 Task: Plan a trip to Van, Turkey from 5th November, 2023 to 16th November, 2023 for 2 adults.1  bedroom having 1 bed and 1 bathroom. Booking option can be shelf check-in. Look for 3 properties as per requirement.
Action: Mouse moved to (433, 92)
Screenshot: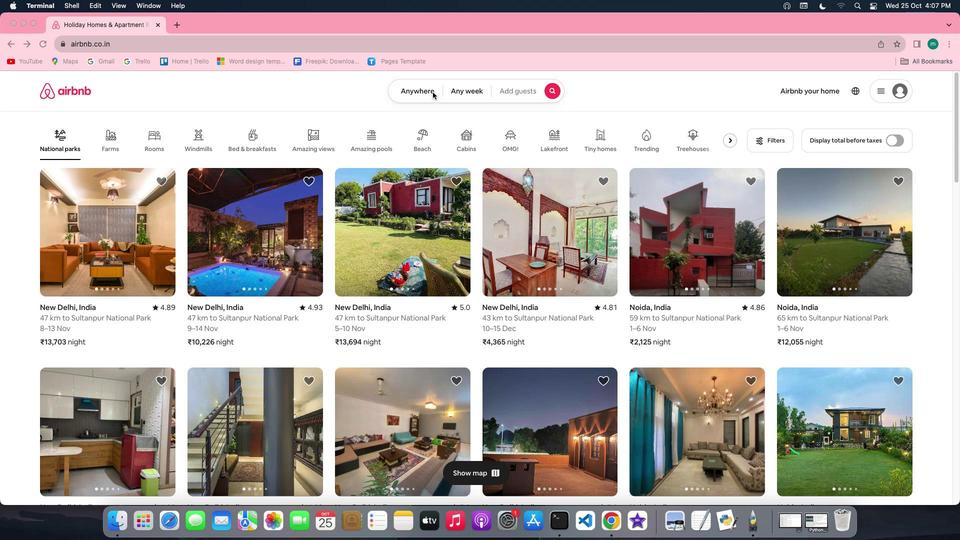 
Action: Mouse pressed left at (433, 92)
Screenshot: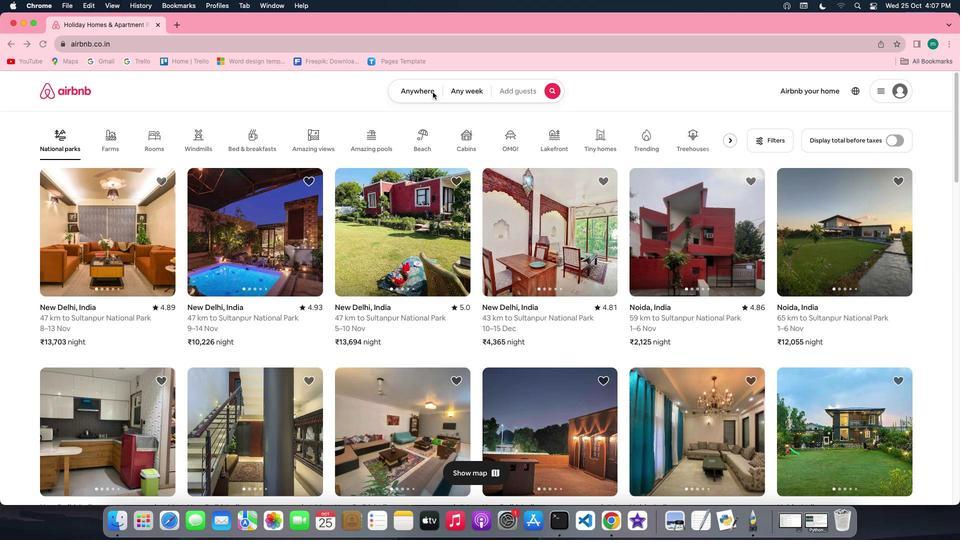 
Action: Mouse pressed left at (433, 92)
Screenshot: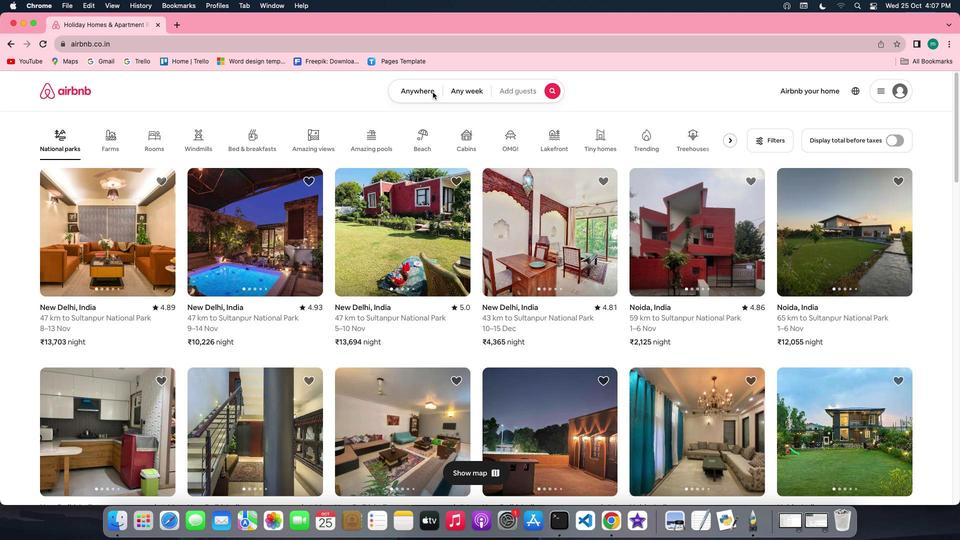 
Action: Mouse moved to (363, 129)
Screenshot: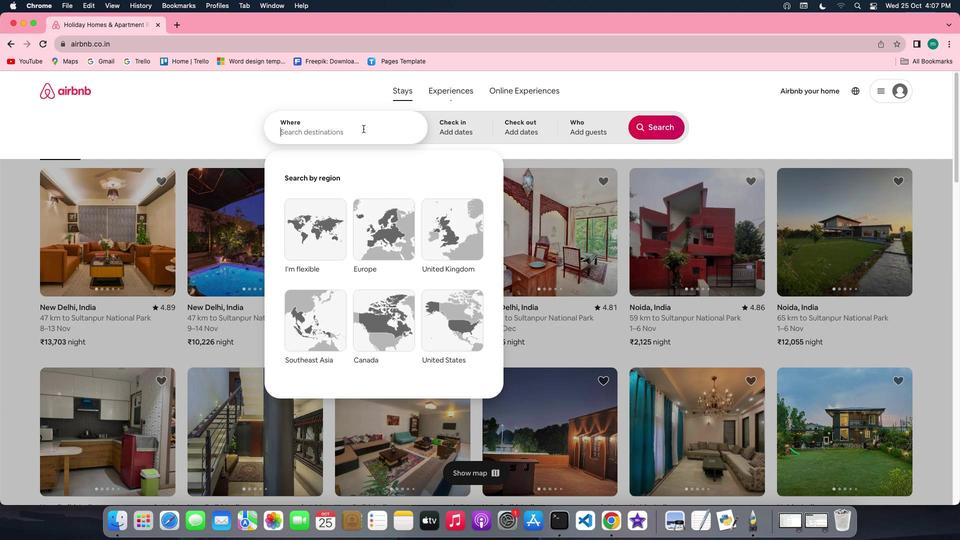 
Action: Key pressed Key.shift'V''a''n'','Key.spaceKey.shift'T''u''r''k''e''y'
Screenshot: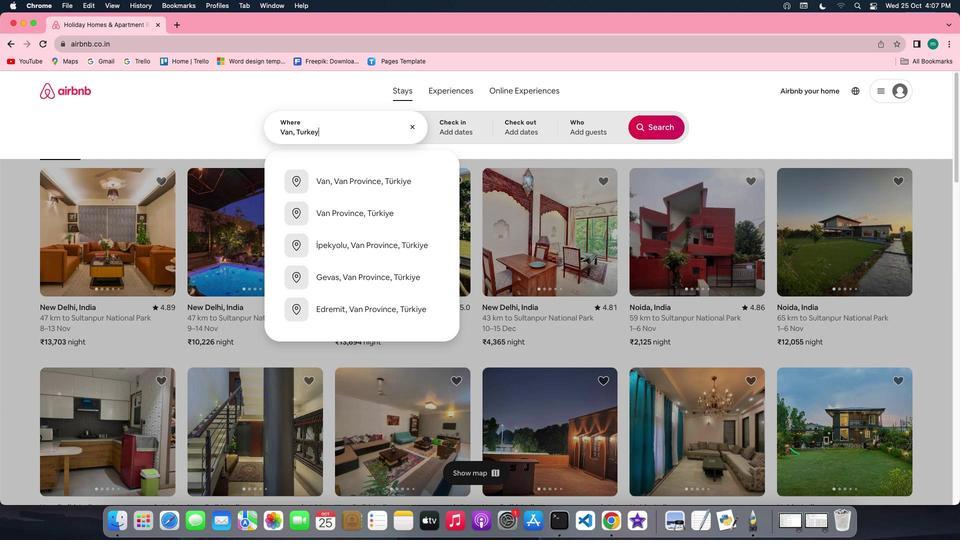 
Action: Mouse moved to (453, 124)
Screenshot: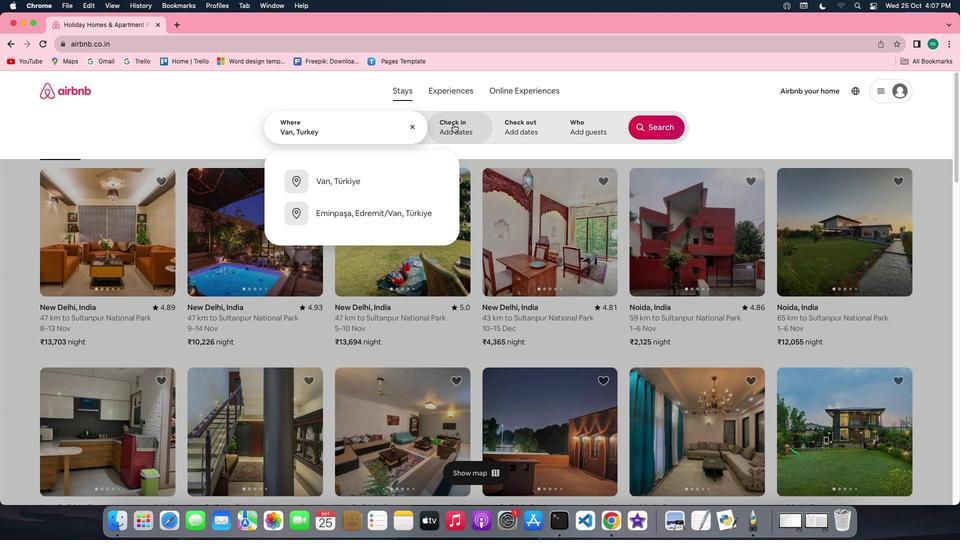 
Action: Mouse pressed left at (453, 124)
Screenshot: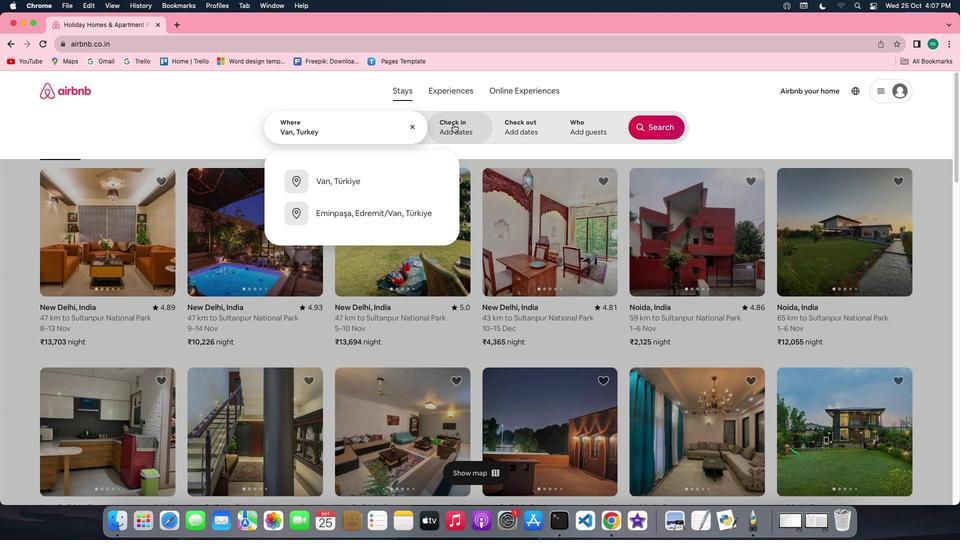 
Action: Mouse moved to (507, 275)
Screenshot: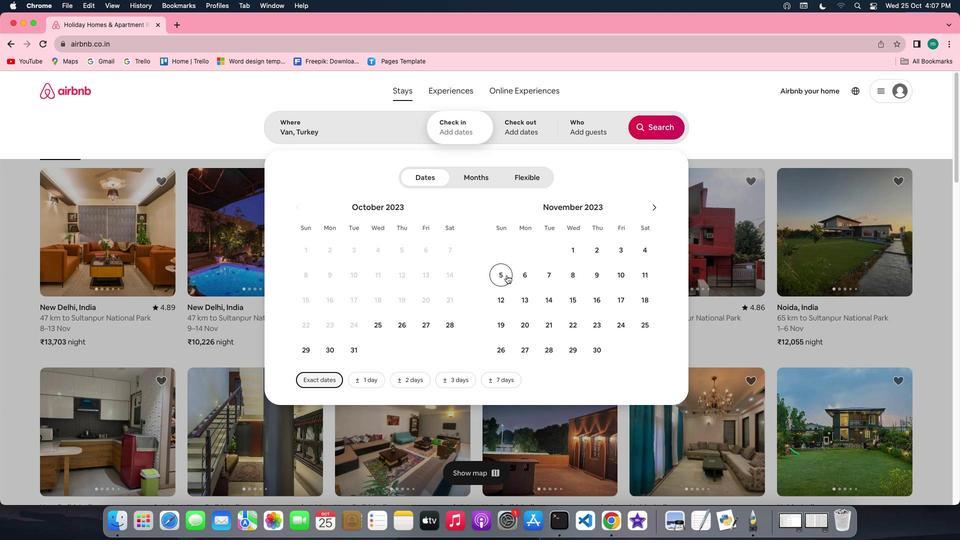 
Action: Mouse pressed left at (507, 275)
Screenshot: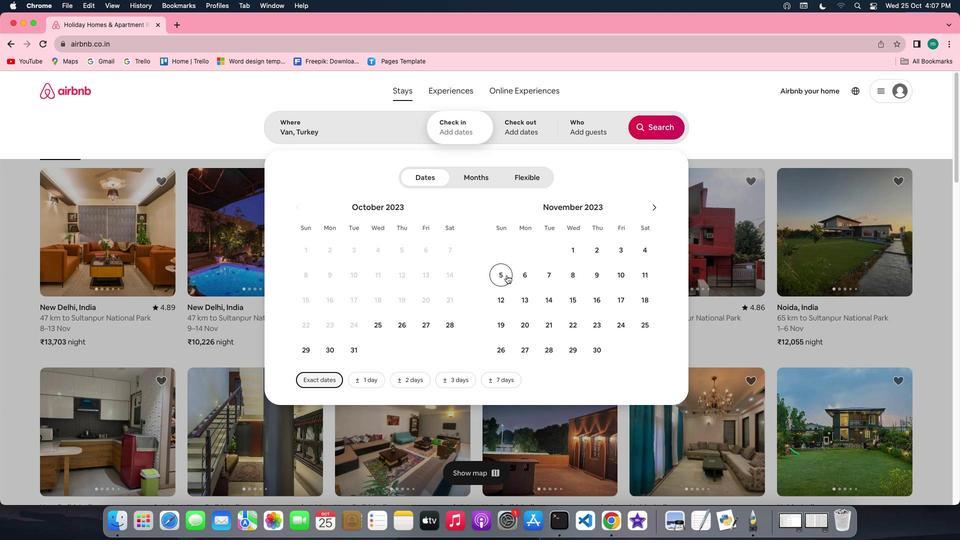 
Action: Mouse moved to (594, 297)
Screenshot: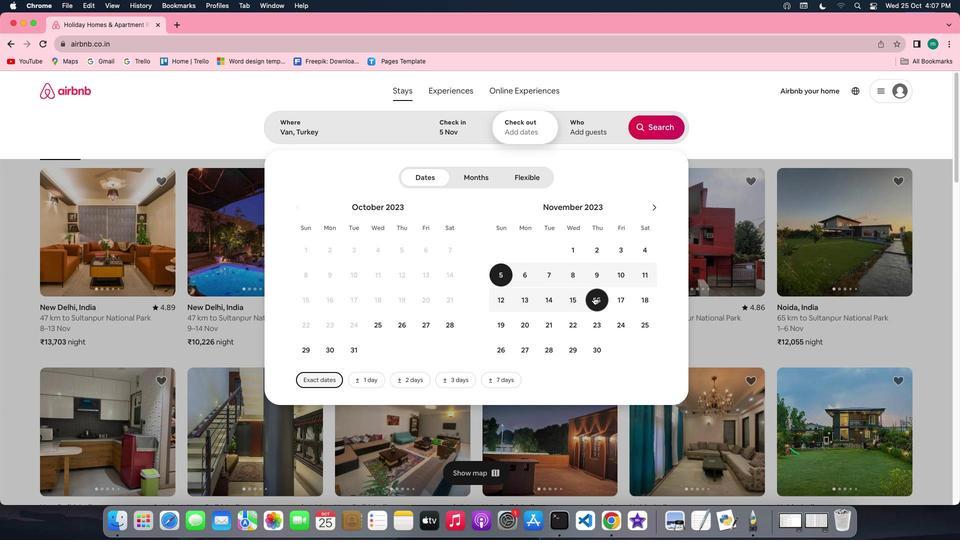 
Action: Mouse pressed left at (594, 297)
Screenshot: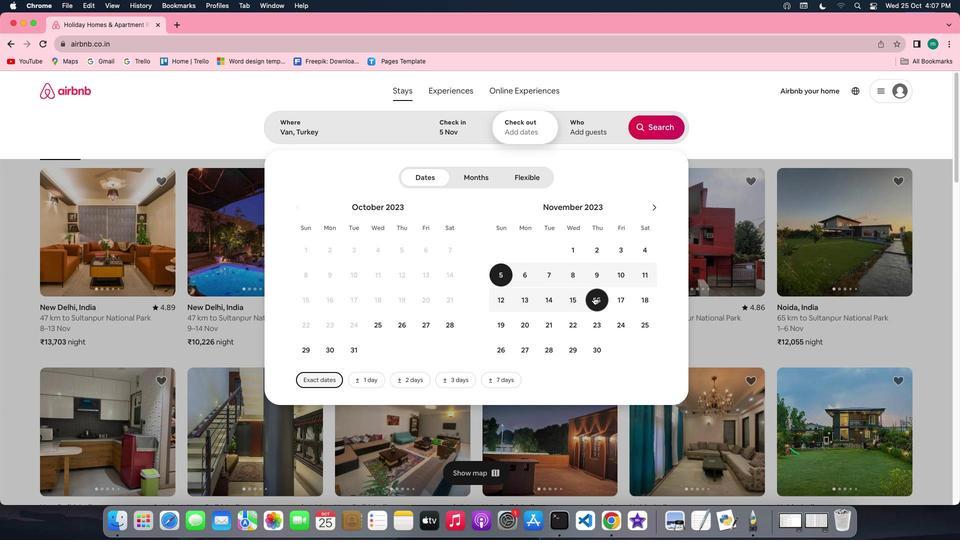 
Action: Mouse moved to (590, 128)
Screenshot: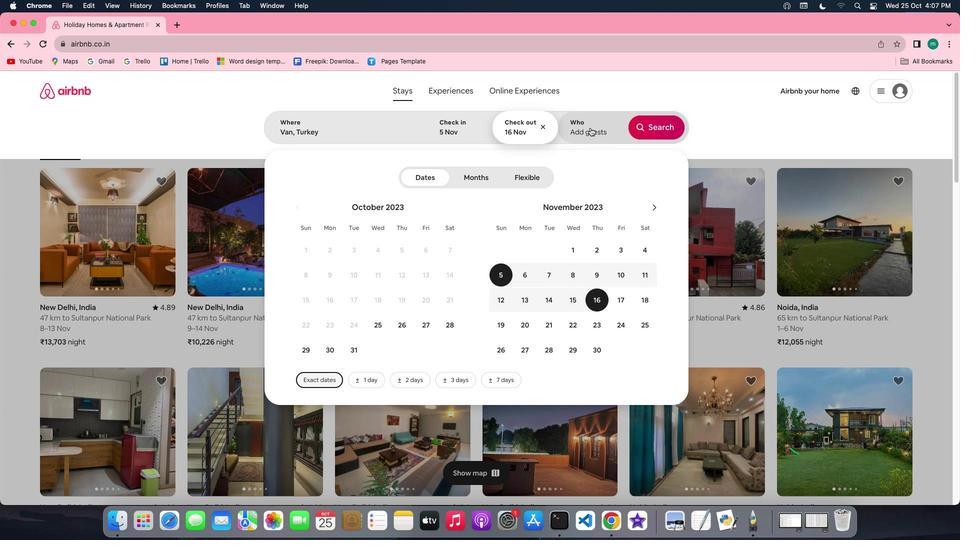 
Action: Mouse pressed left at (590, 128)
Screenshot: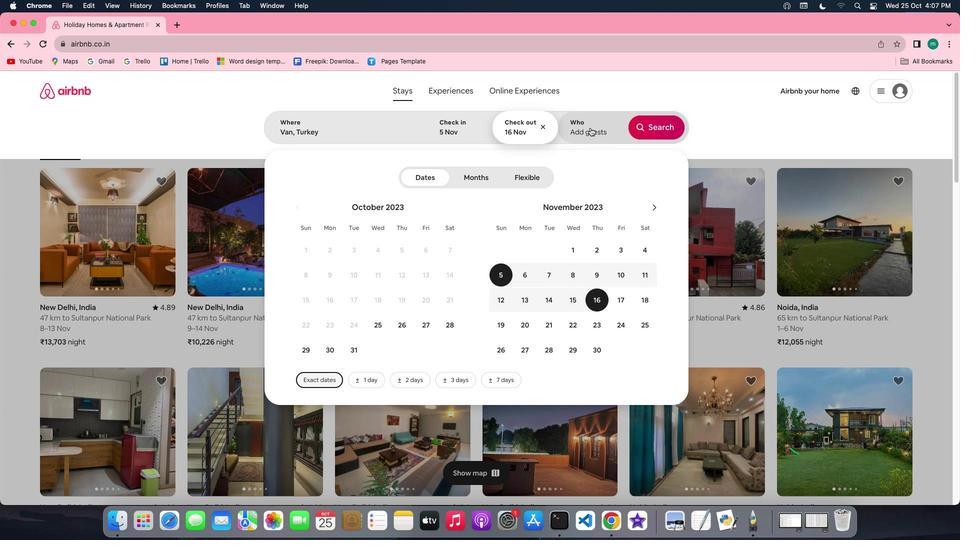 
Action: Mouse moved to (659, 182)
Screenshot: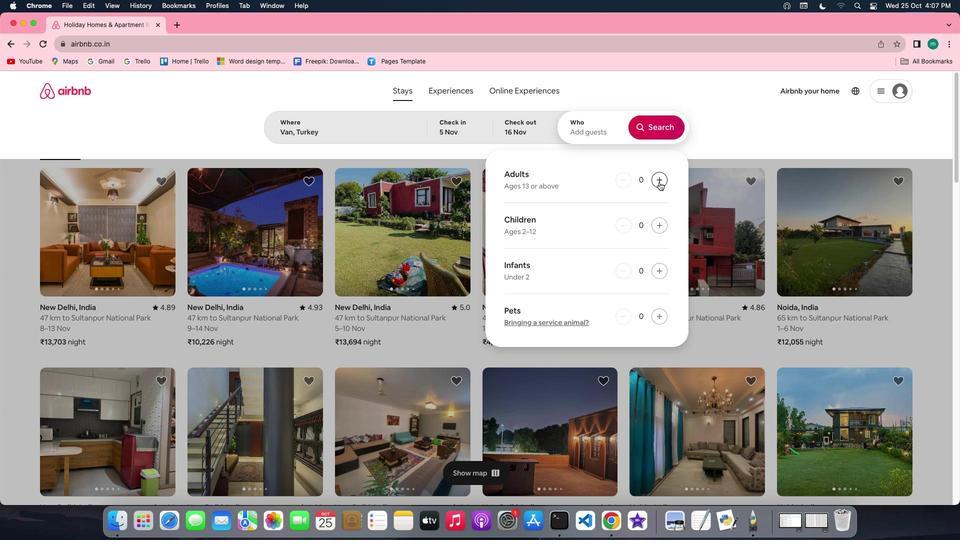
Action: Mouse pressed left at (659, 182)
Screenshot: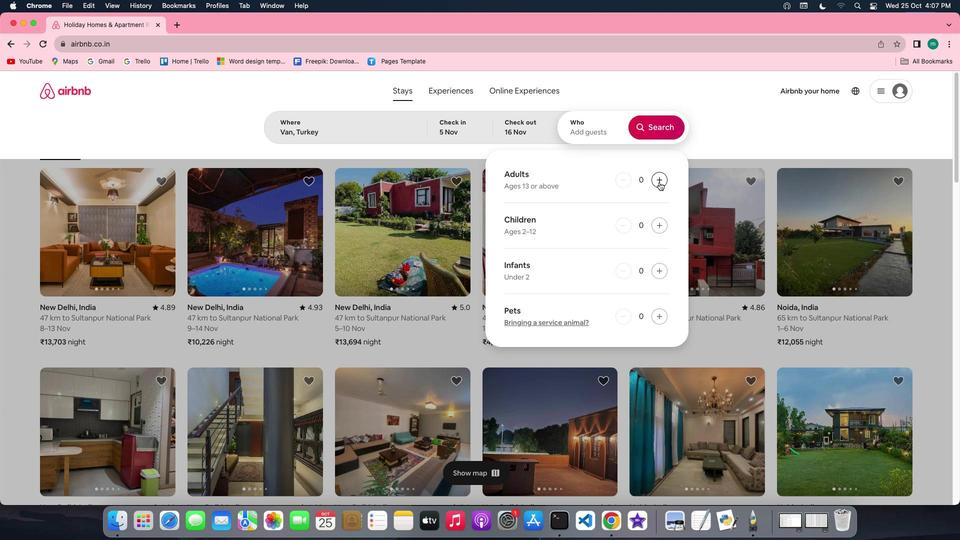 
Action: Mouse pressed left at (659, 182)
Screenshot: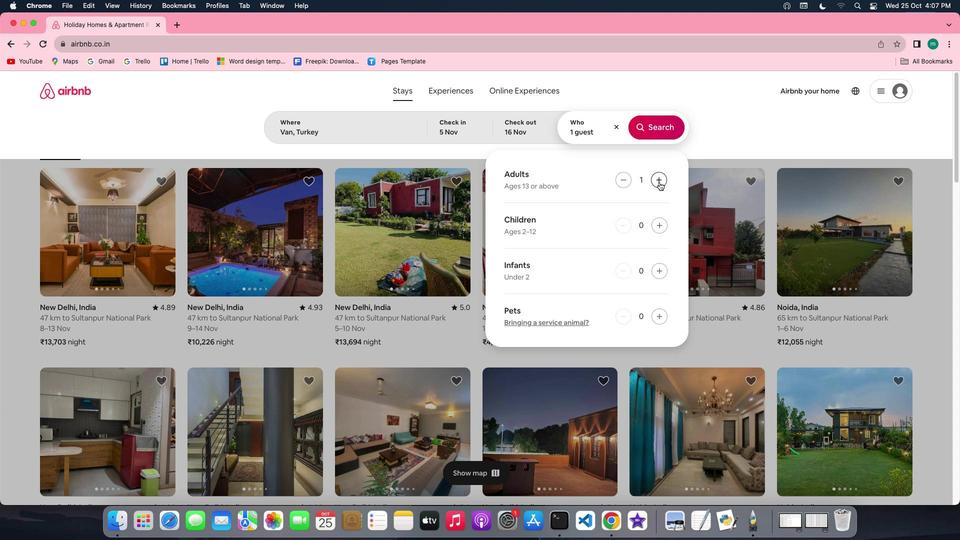 
Action: Mouse moved to (662, 130)
Screenshot: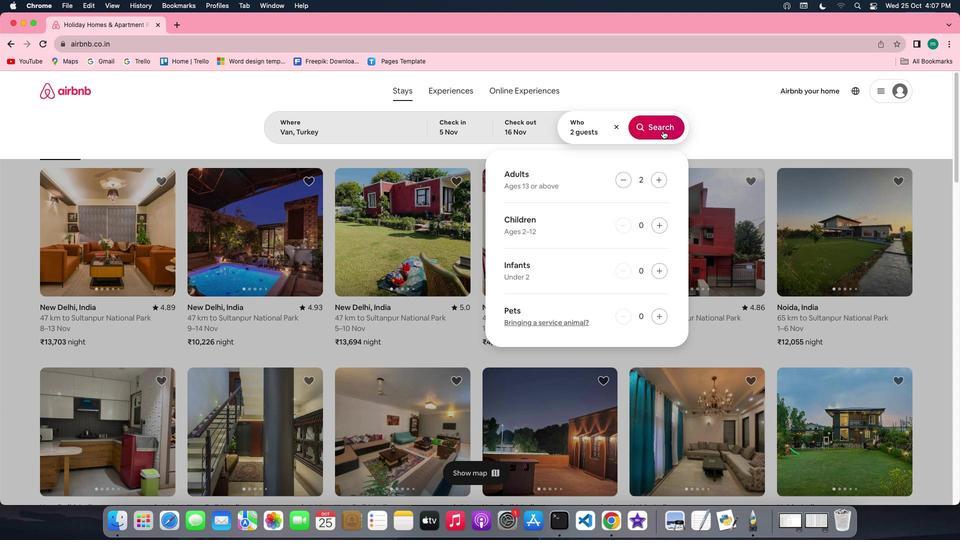 
Action: Mouse pressed left at (662, 130)
Screenshot: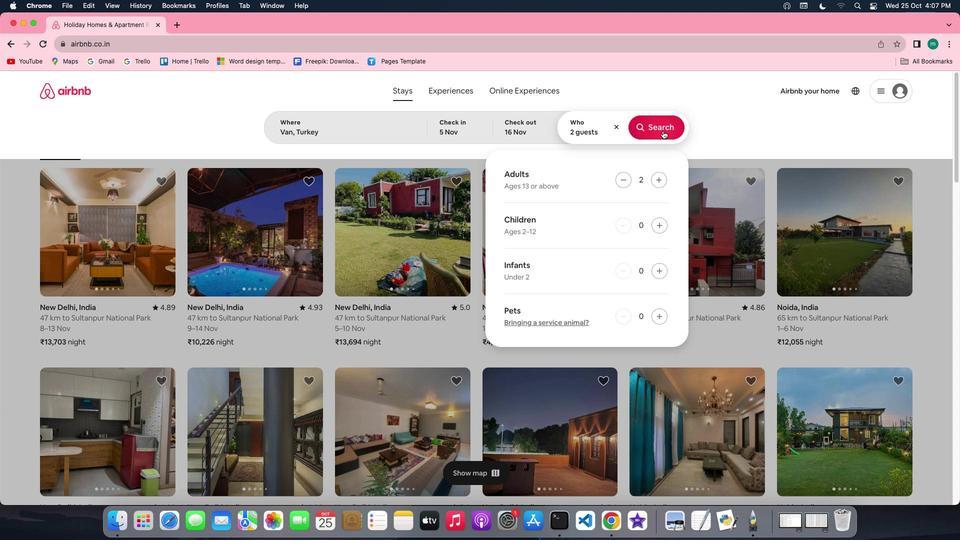
Action: Mouse moved to (807, 129)
Screenshot: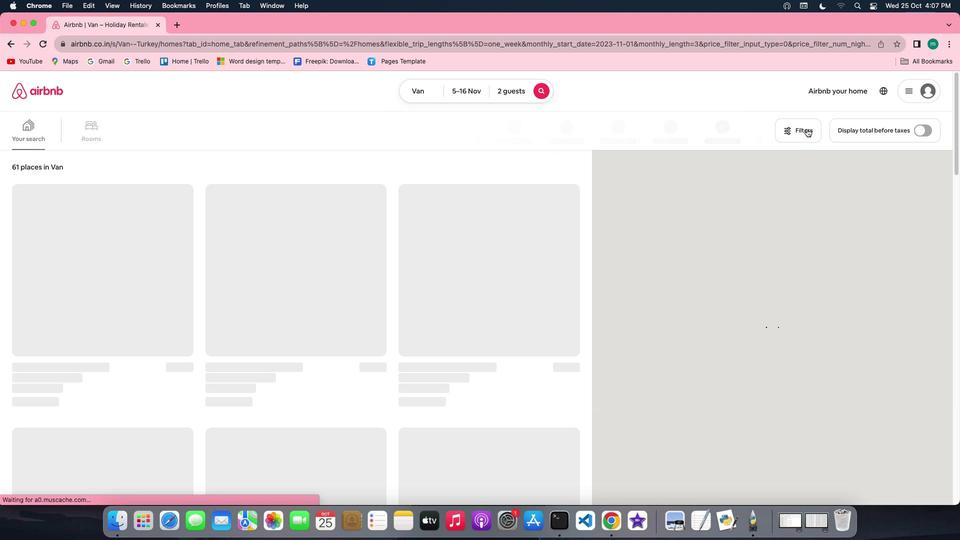 
Action: Mouse pressed left at (807, 129)
Screenshot: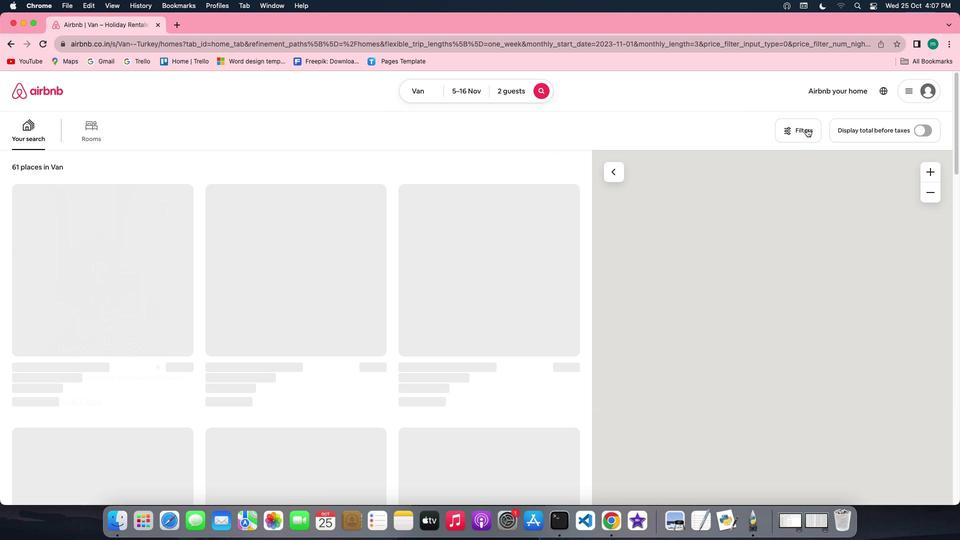 
Action: Mouse moved to (515, 303)
Screenshot: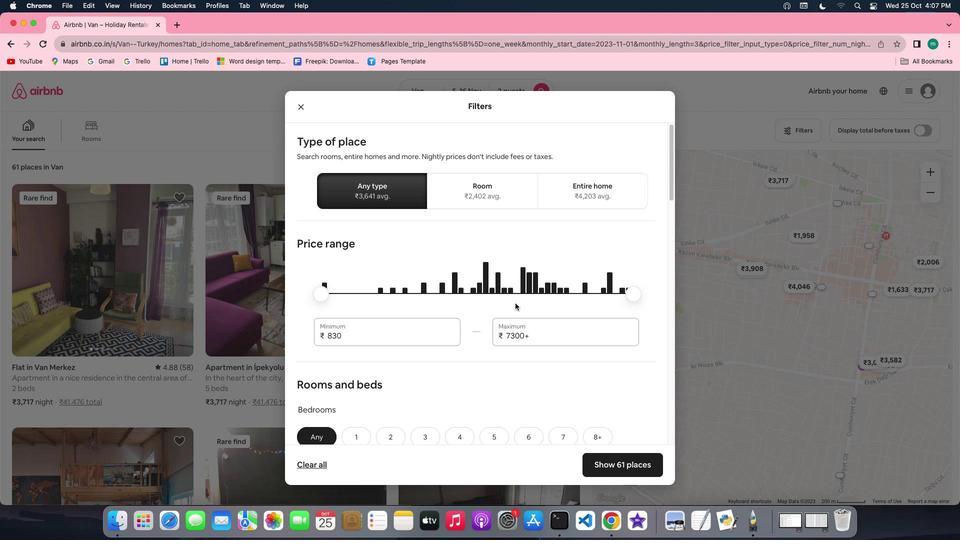 
Action: Mouse scrolled (515, 303) with delta (0, 0)
Screenshot: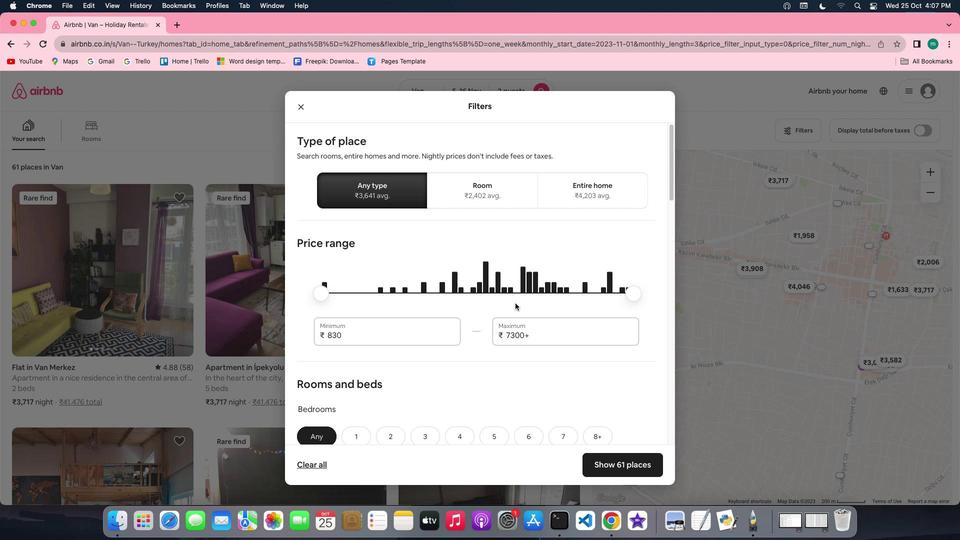 
Action: Mouse scrolled (515, 303) with delta (0, 0)
Screenshot: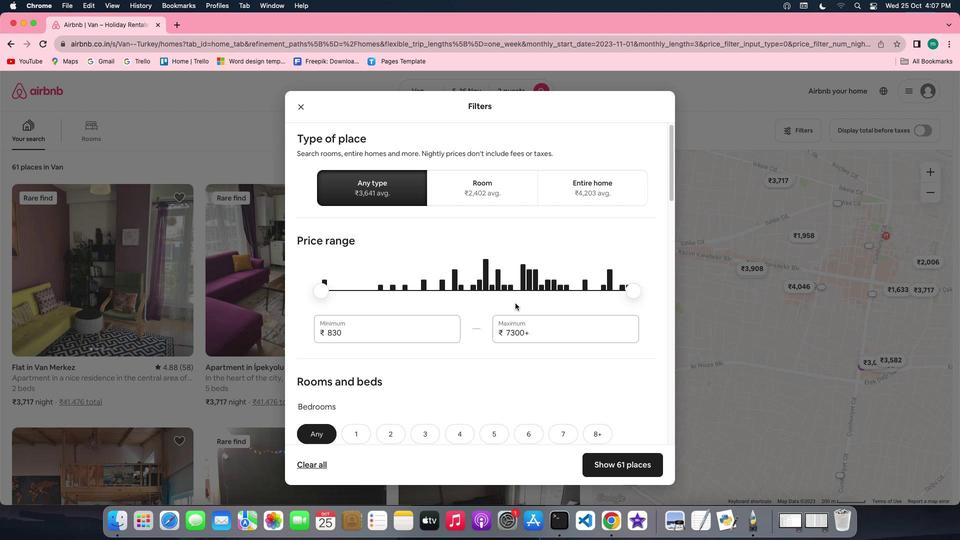 
Action: Mouse scrolled (515, 303) with delta (0, 0)
Screenshot: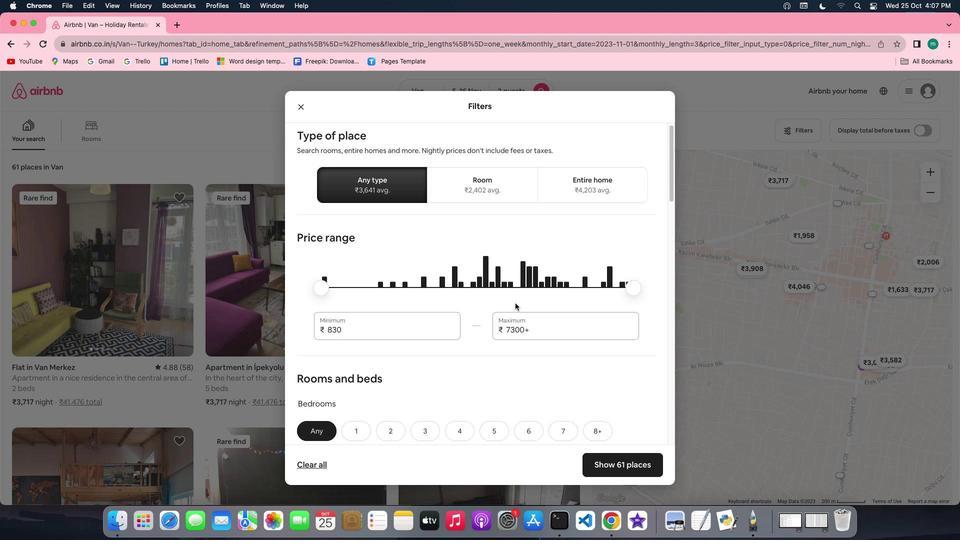 
Action: Mouse scrolled (515, 303) with delta (0, 0)
Screenshot: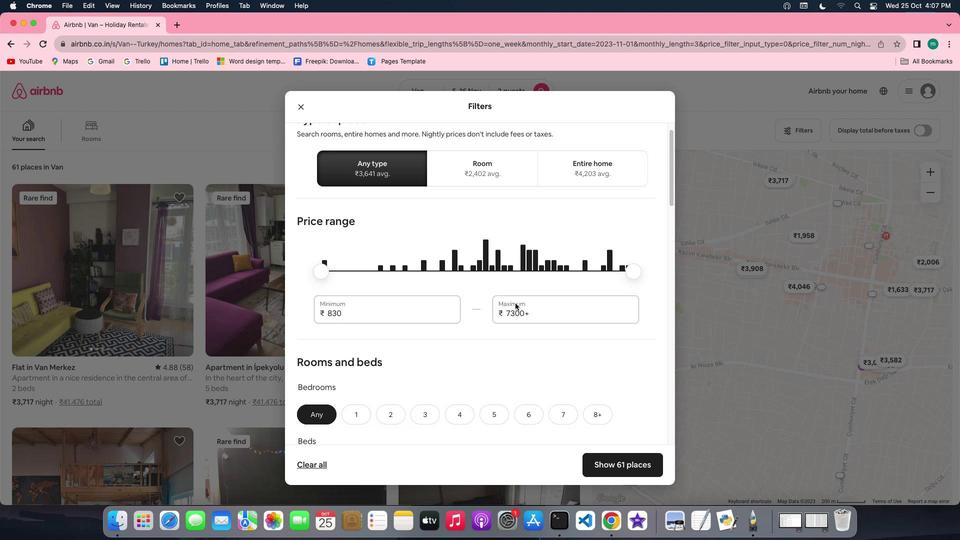 
Action: Mouse scrolled (515, 303) with delta (0, 0)
Screenshot: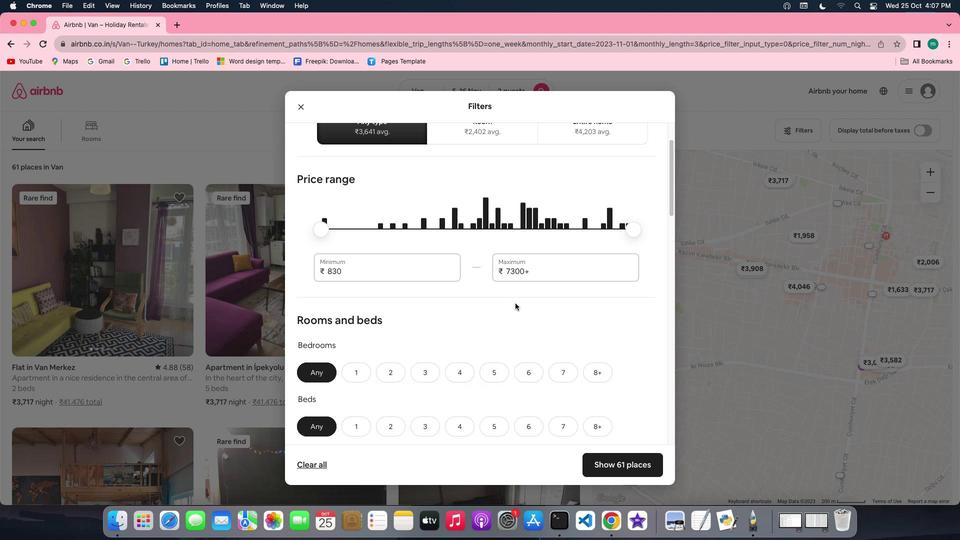 
Action: Mouse scrolled (515, 303) with delta (0, 0)
Screenshot: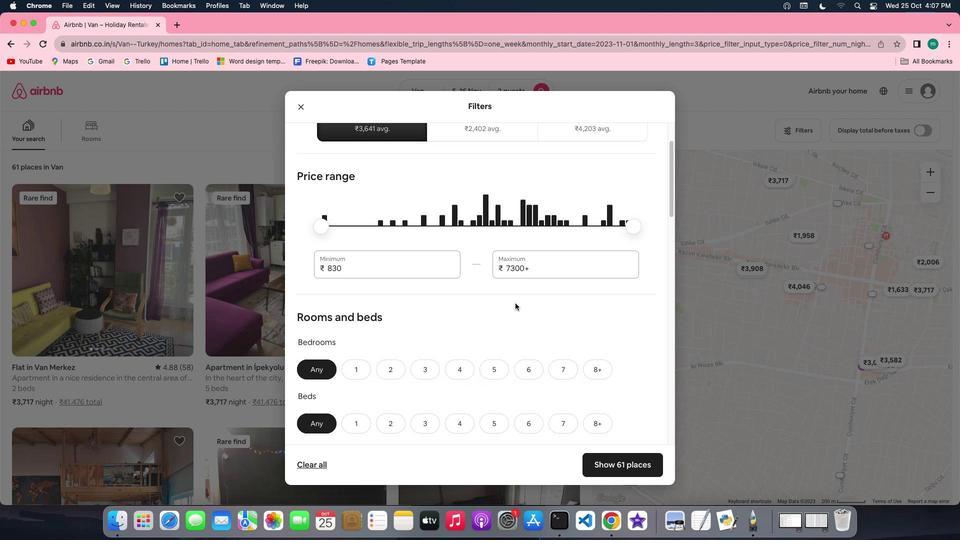
Action: Mouse scrolled (515, 303) with delta (0, 0)
Screenshot: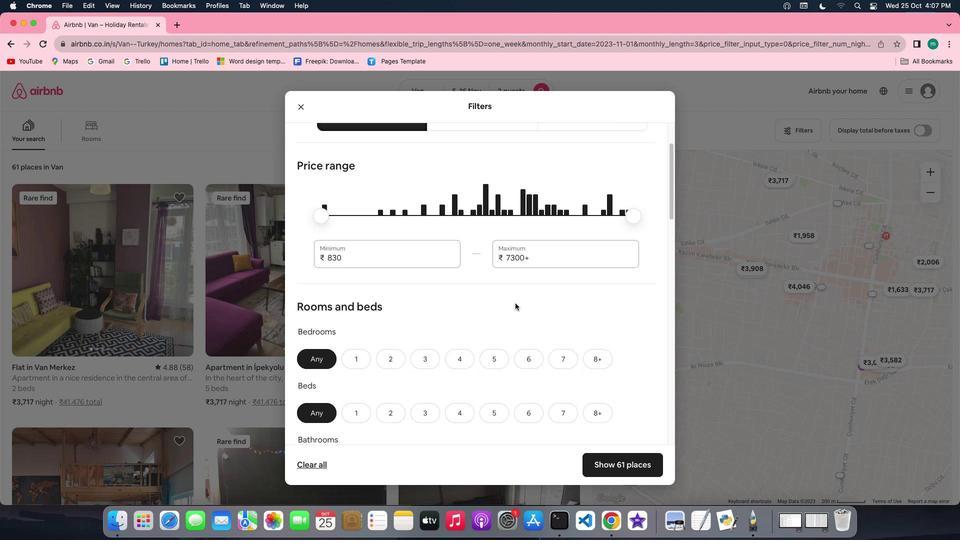 
Action: Mouse scrolled (515, 303) with delta (0, 0)
Screenshot: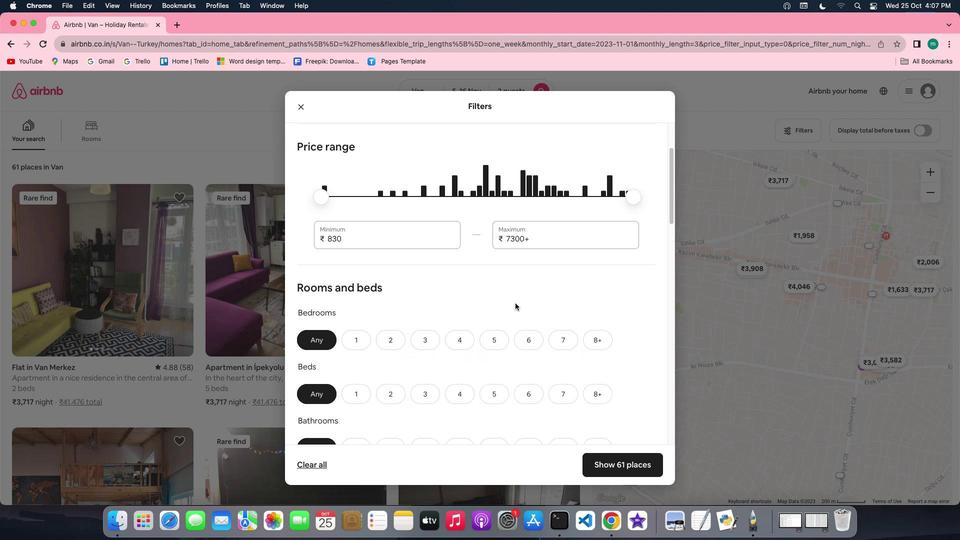 
Action: Mouse scrolled (515, 303) with delta (0, 0)
Screenshot: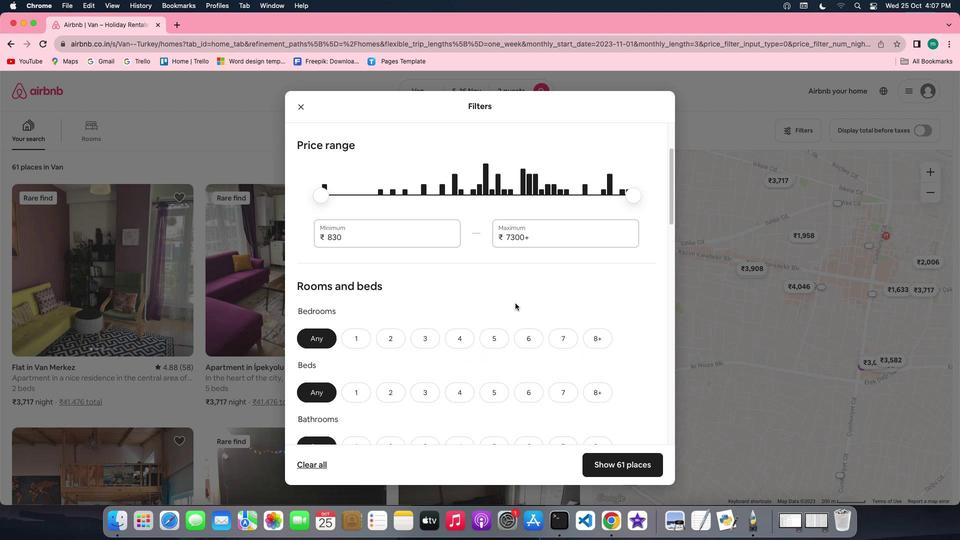 
Action: Mouse scrolled (515, 303) with delta (0, 0)
Screenshot: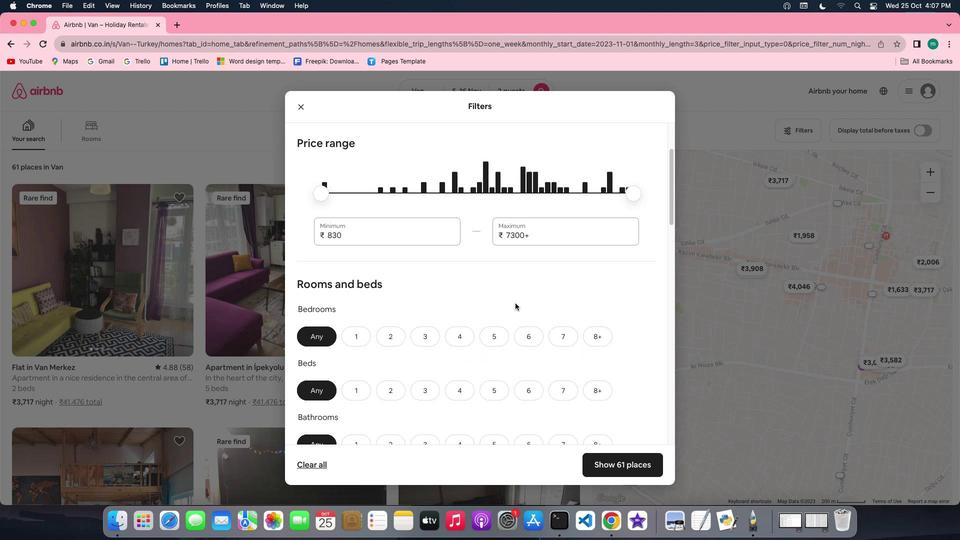 
Action: Mouse scrolled (515, 303) with delta (0, 0)
Screenshot: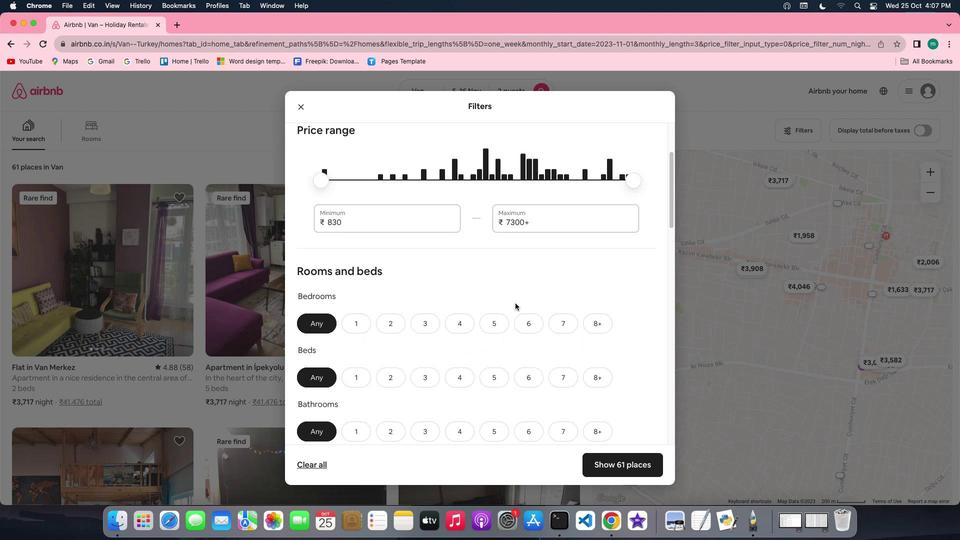 
Action: Mouse scrolled (515, 303) with delta (0, 0)
Screenshot: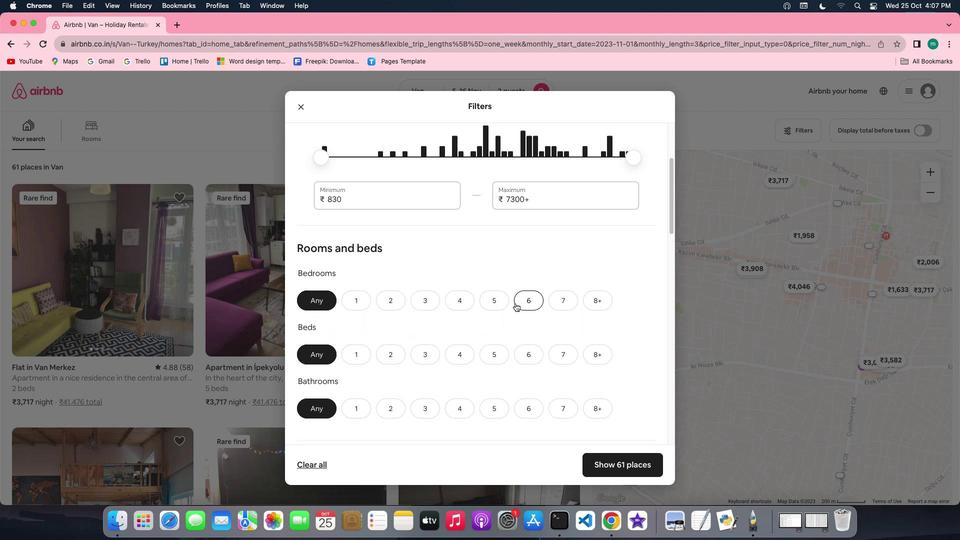 
Action: Mouse scrolled (515, 303) with delta (0, 0)
Screenshot: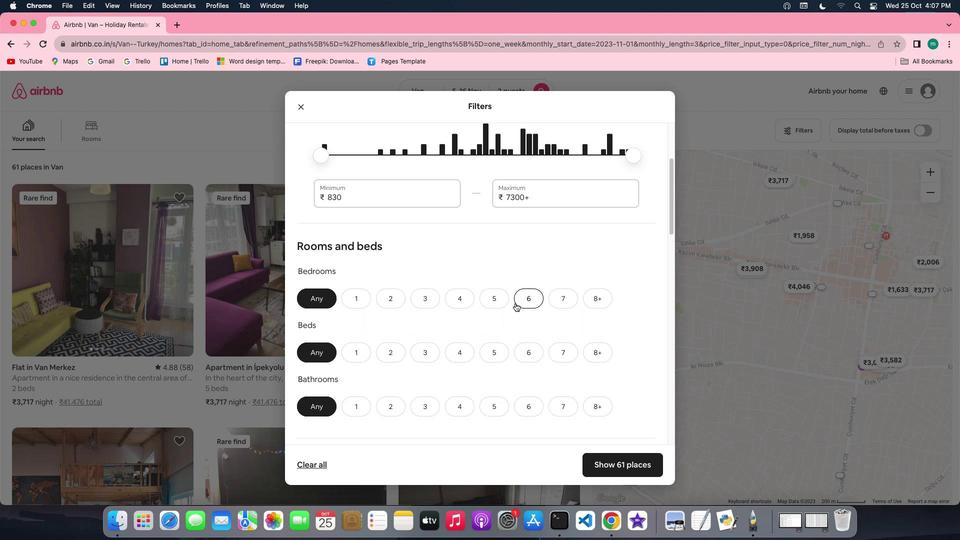 
Action: Mouse moved to (355, 285)
Screenshot: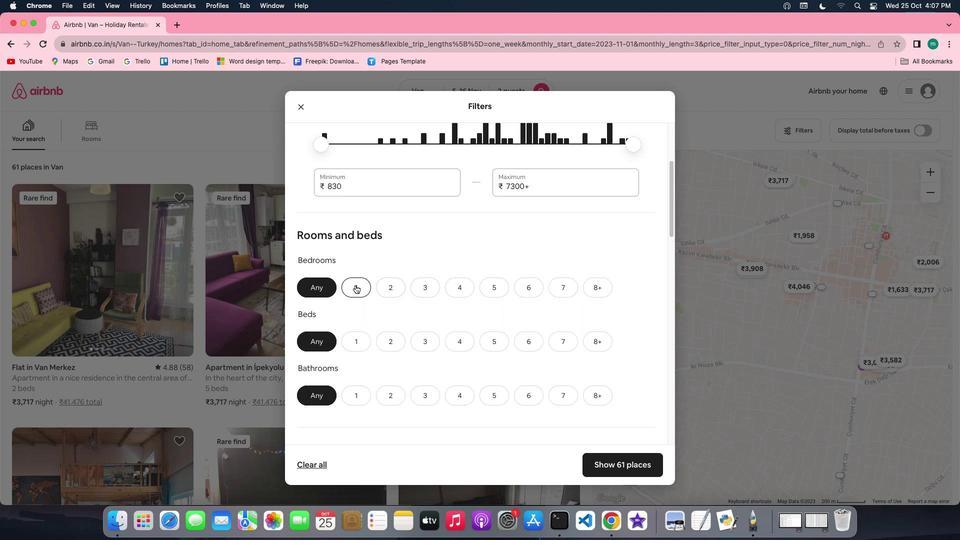 
Action: Mouse pressed left at (355, 285)
Screenshot: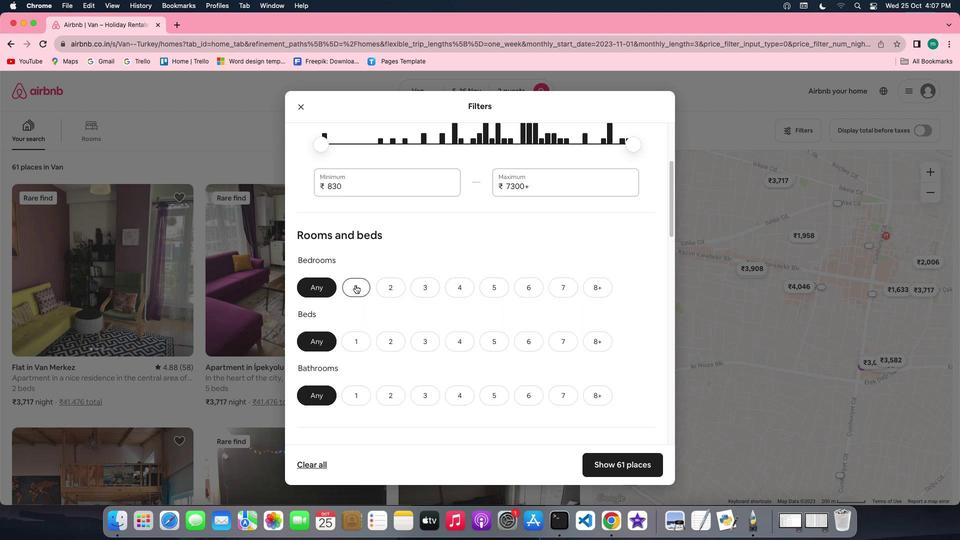 
Action: Mouse moved to (358, 339)
Screenshot: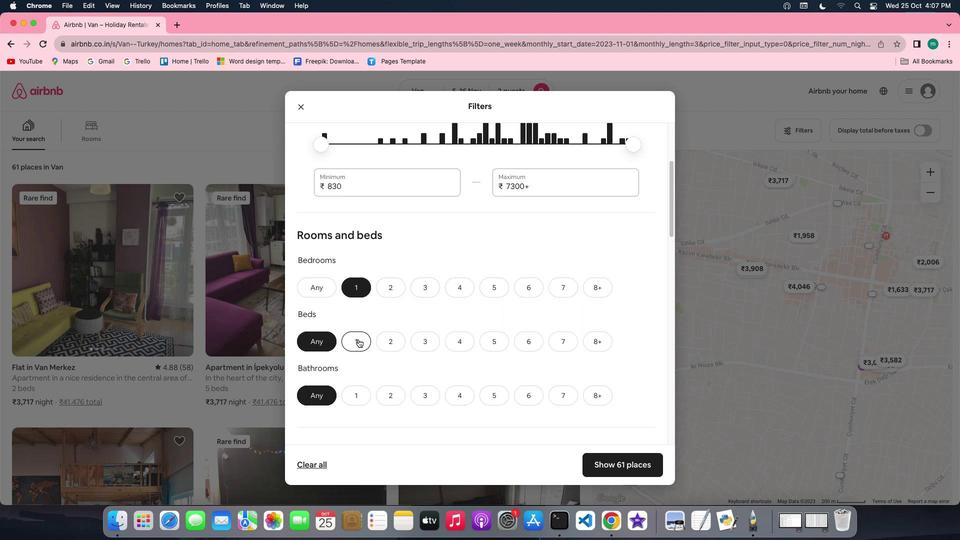 
Action: Mouse pressed left at (358, 339)
Screenshot: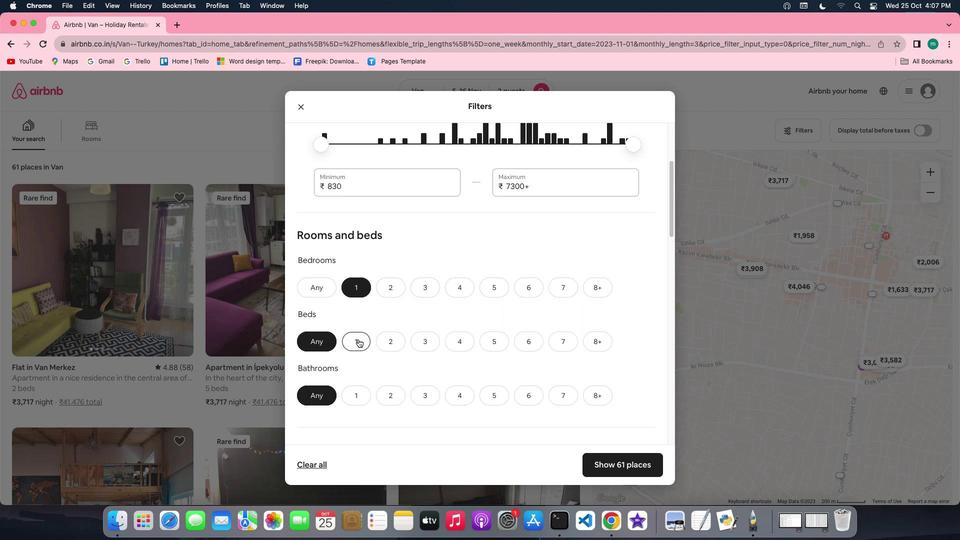 
Action: Mouse moved to (354, 399)
Screenshot: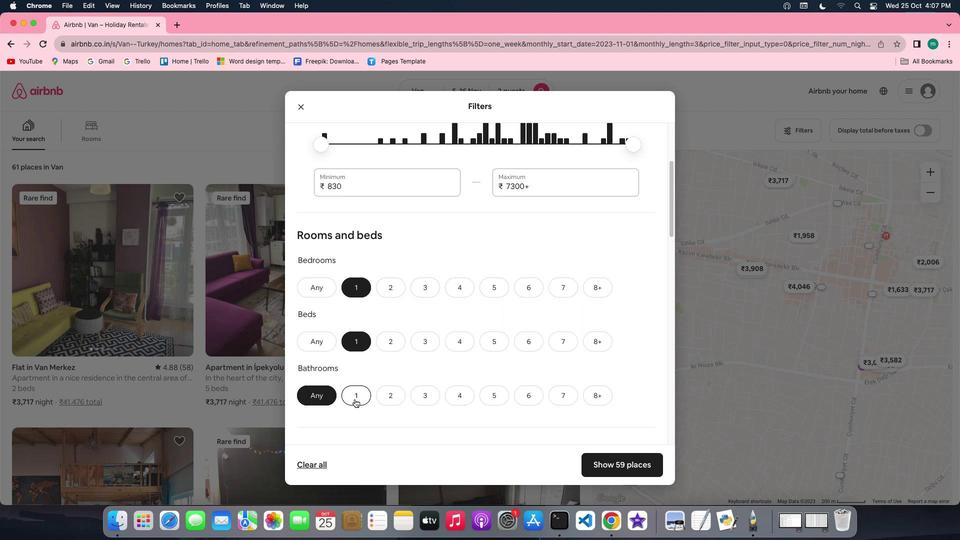 
Action: Mouse pressed left at (354, 399)
Screenshot: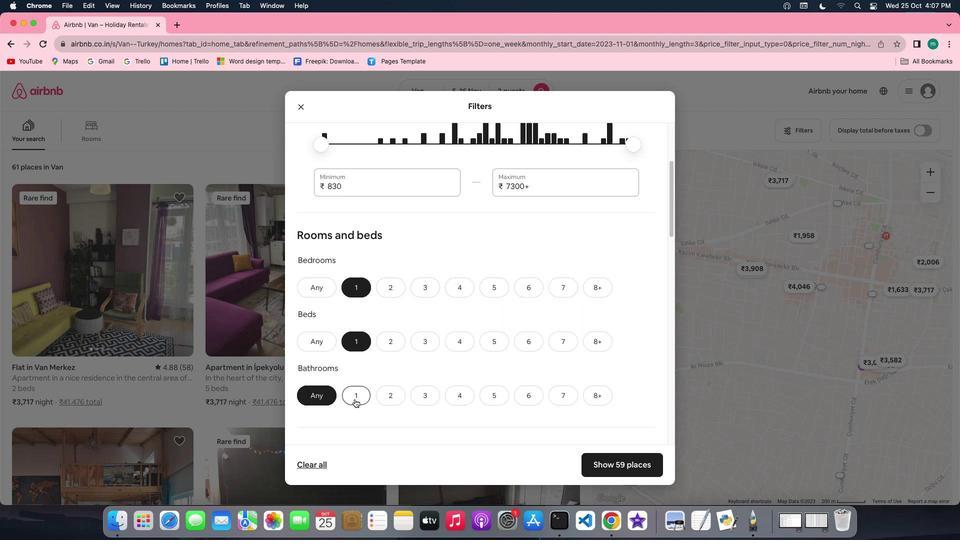 
Action: Mouse moved to (482, 386)
Screenshot: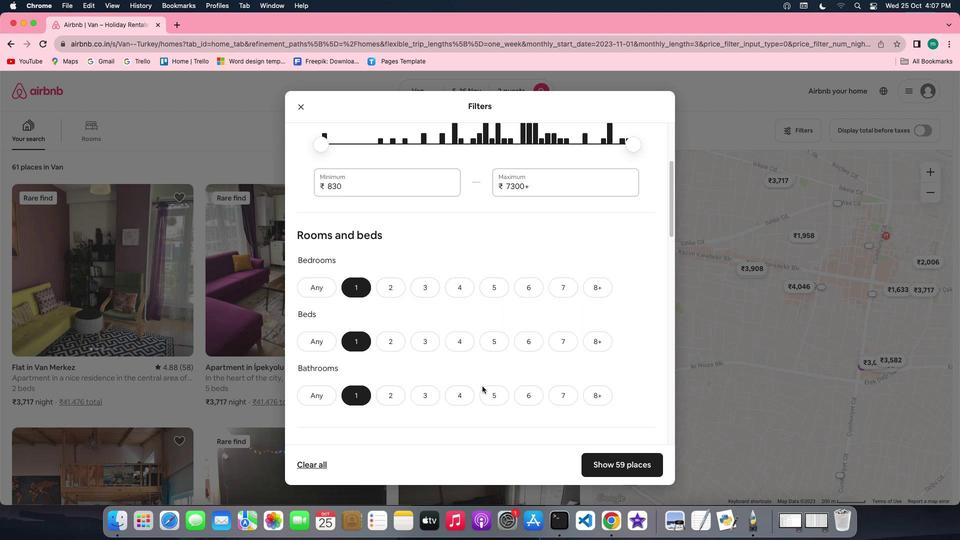 
Action: Mouse scrolled (482, 386) with delta (0, 0)
Screenshot: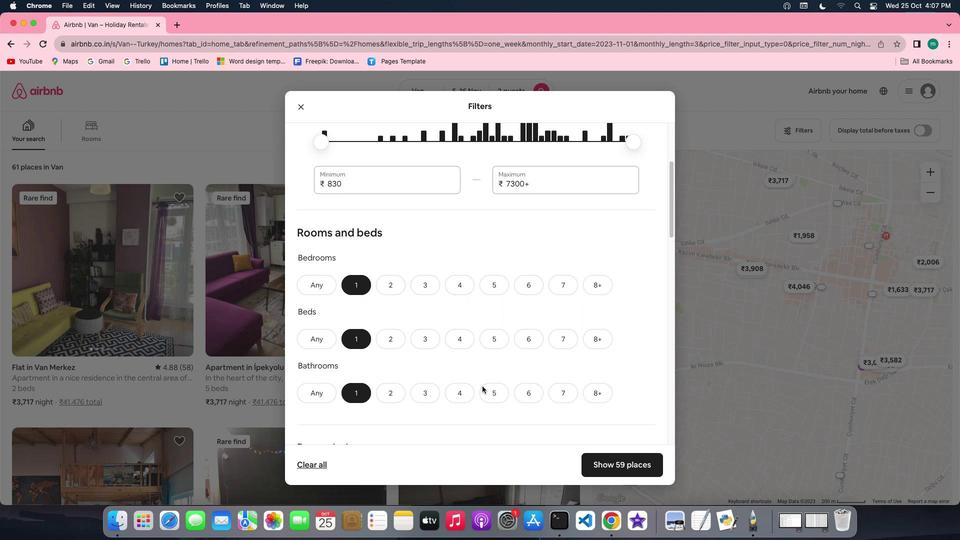 
Action: Mouse scrolled (482, 386) with delta (0, 0)
Screenshot: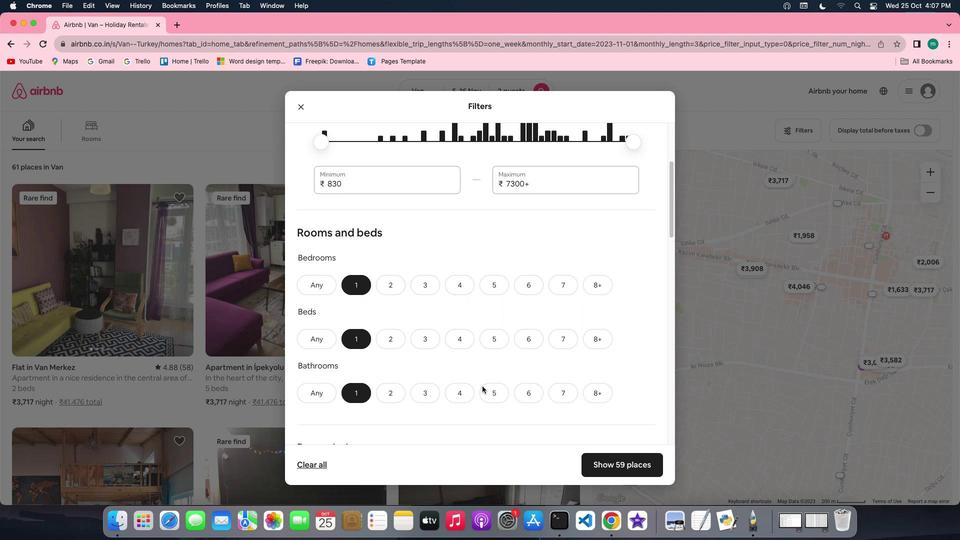 
Action: Mouse scrolled (482, 386) with delta (0, -1)
Screenshot: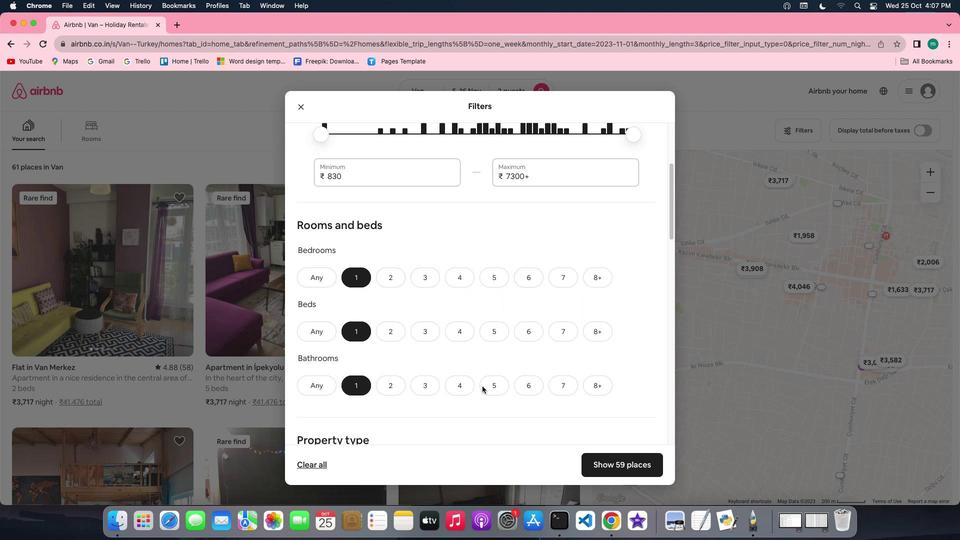
Action: Mouse scrolled (482, 386) with delta (0, -1)
Screenshot: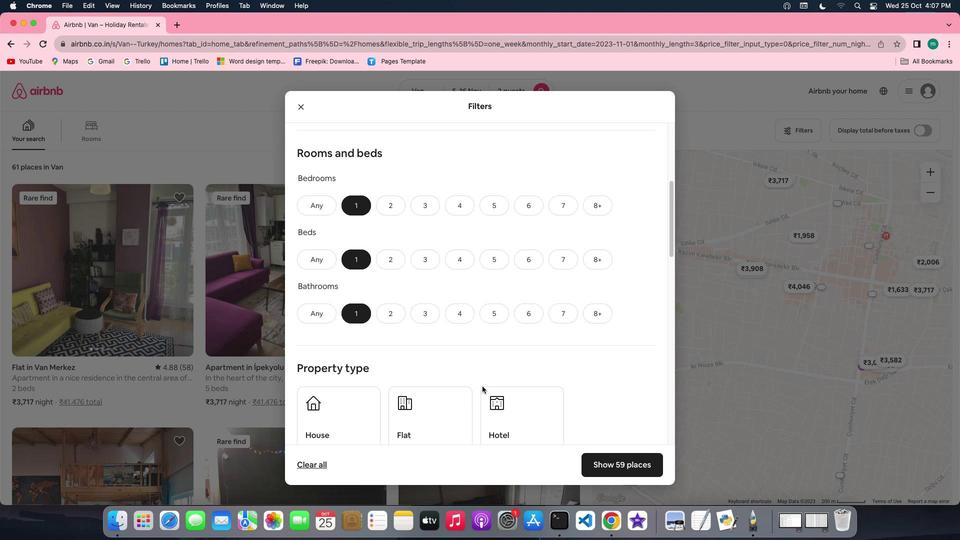 
Action: Mouse moved to (487, 385)
Screenshot: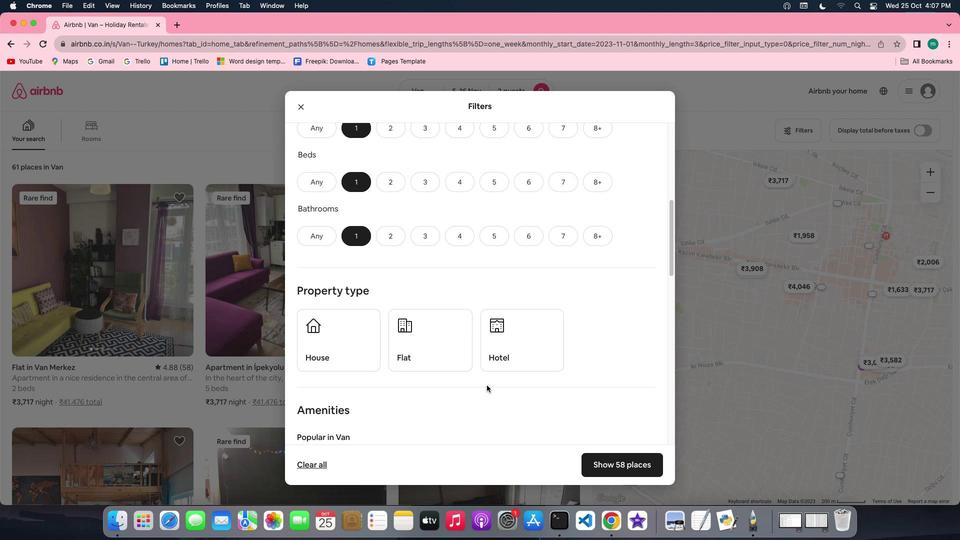 
Action: Mouse scrolled (487, 385) with delta (0, 0)
Screenshot: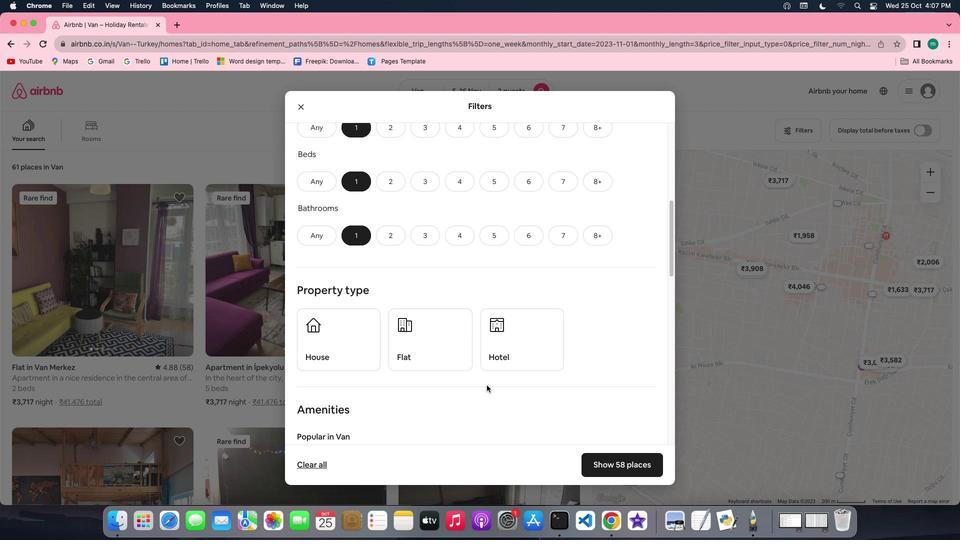 
Action: Mouse scrolled (487, 385) with delta (0, 0)
Screenshot: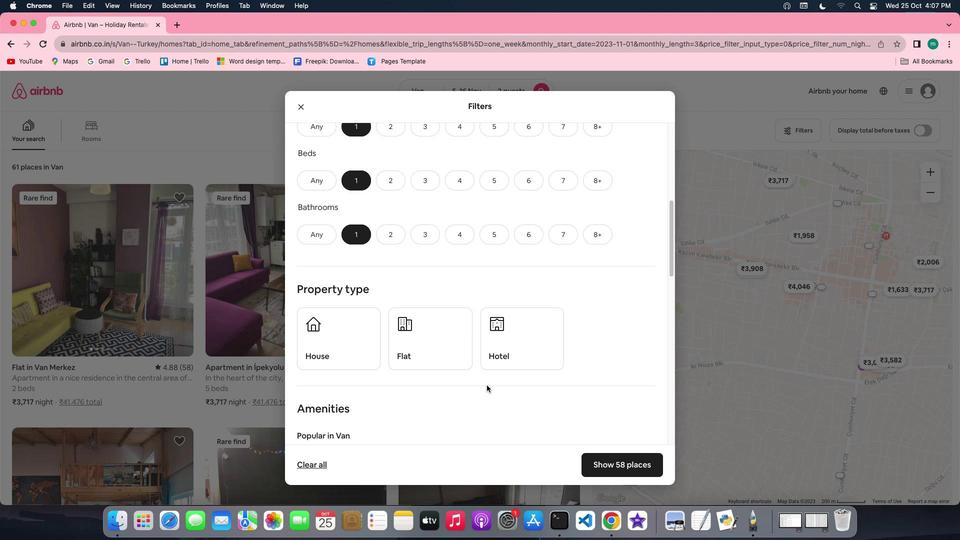 
Action: Mouse scrolled (487, 385) with delta (0, -1)
Screenshot: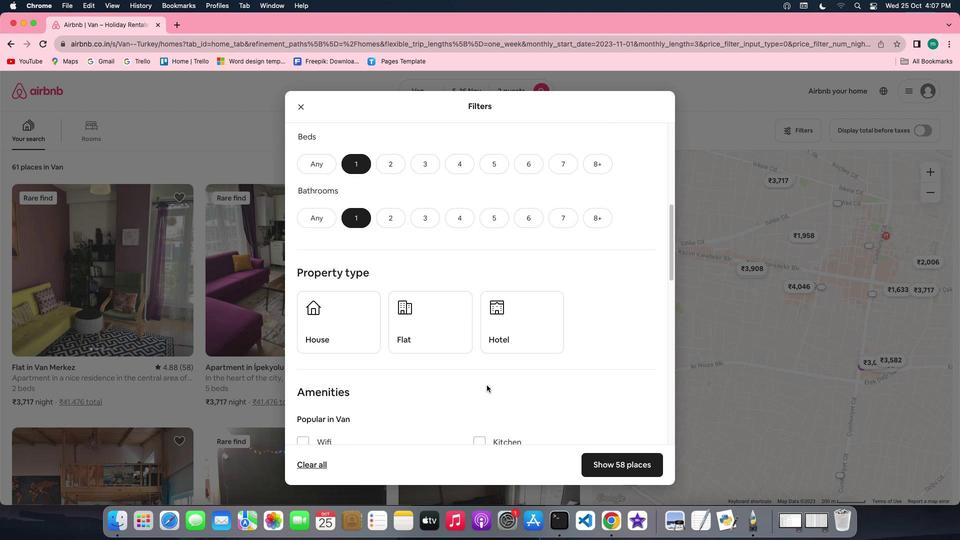 
Action: Mouse scrolled (487, 385) with delta (0, -1)
Screenshot: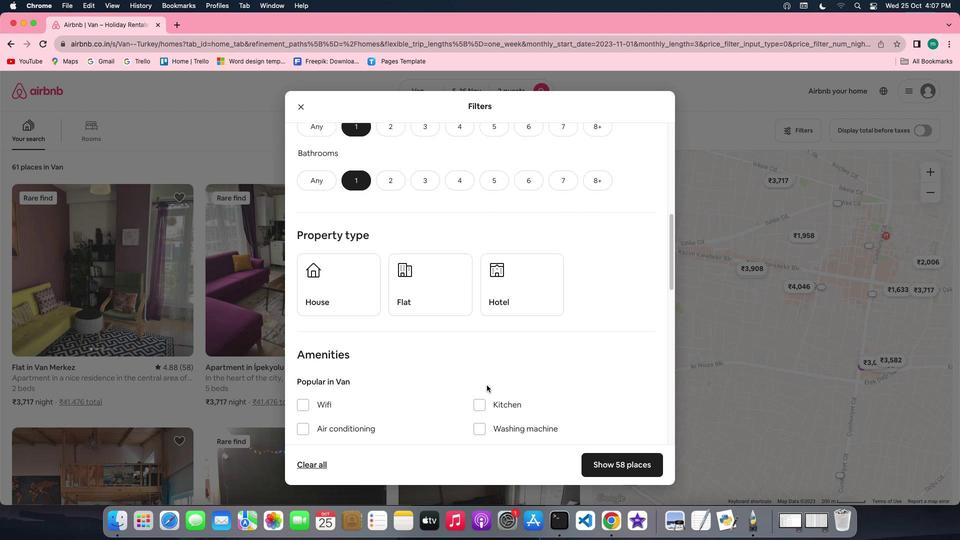 
Action: Mouse scrolled (487, 385) with delta (0, 0)
Screenshot: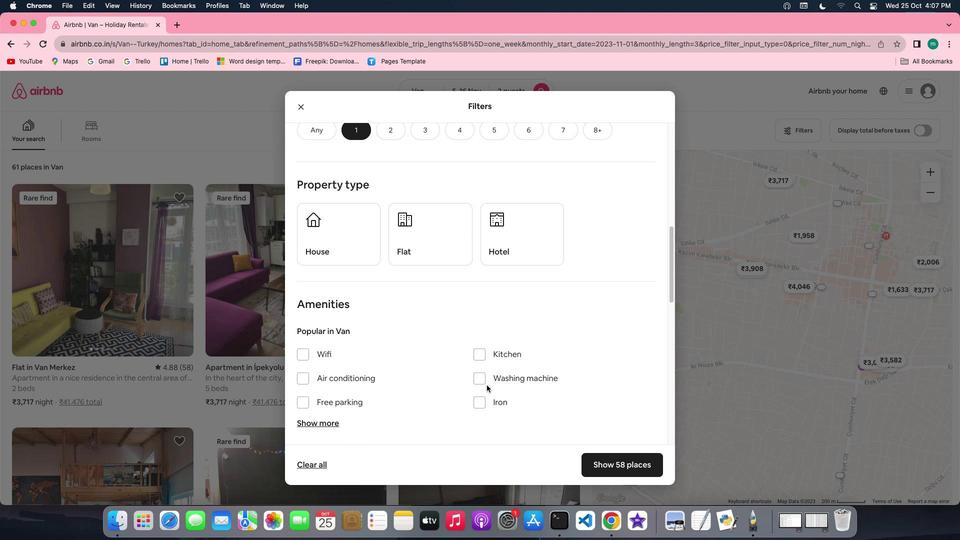 
Action: Mouse scrolled (487, 385) with delta (0, 0)
Screenshot: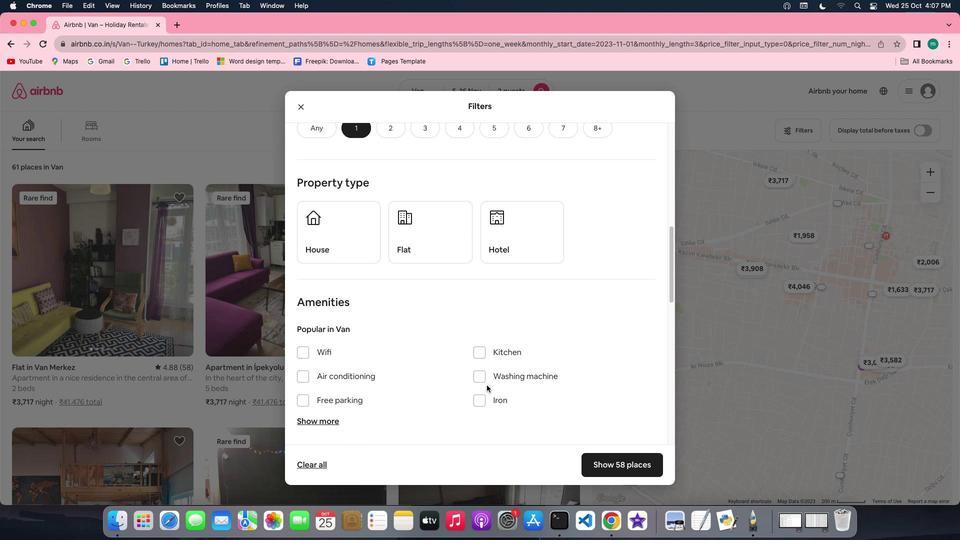 
Action: Mouse scrolled (487, 385) with delta (0, 0)
Screenshot: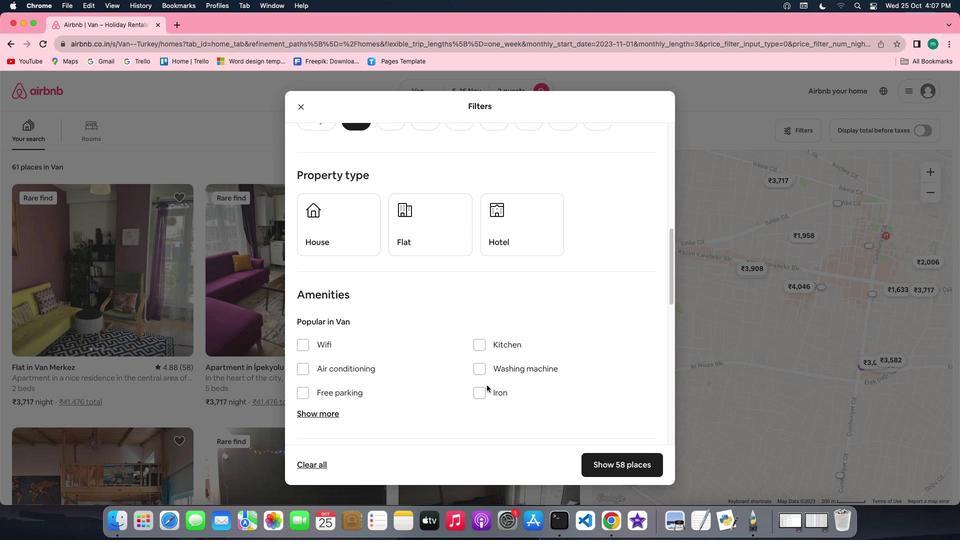 
Action: Mouse scrolled (487, 385) with delta (0, -1)
Screenshot: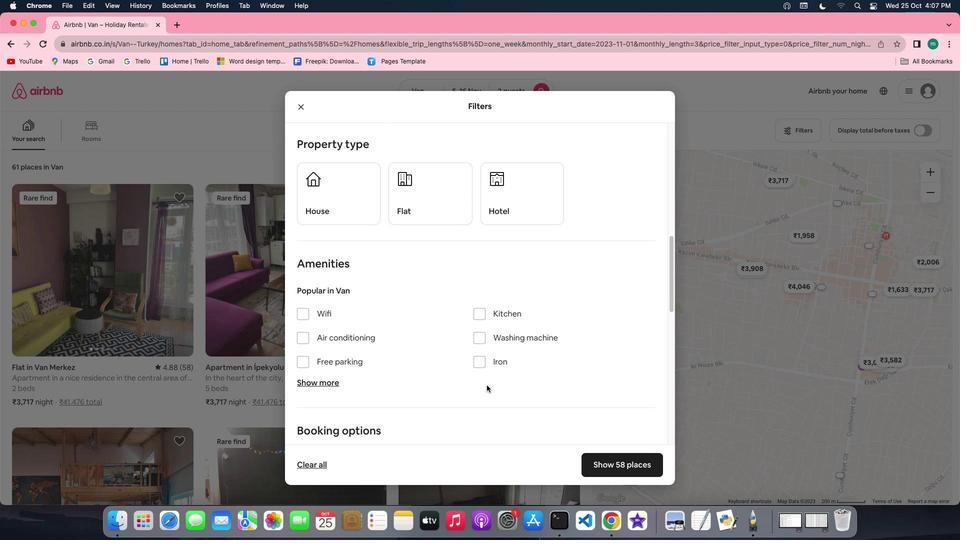 
Action: Mouse scrolled (487, 385) with delta (0, 0)
Screenshot: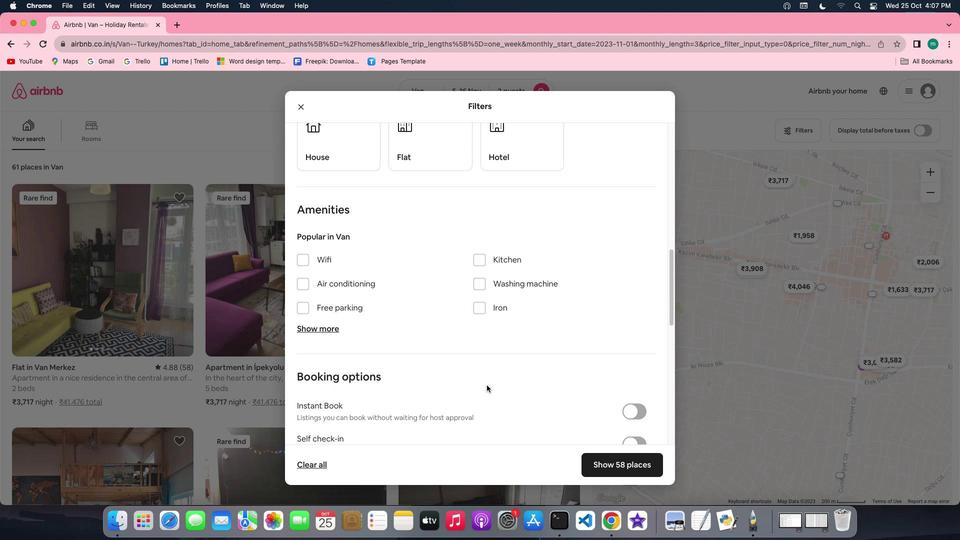 
Action: Mouse scrolled (487, 385) with delta (0, 0)
Screenshot: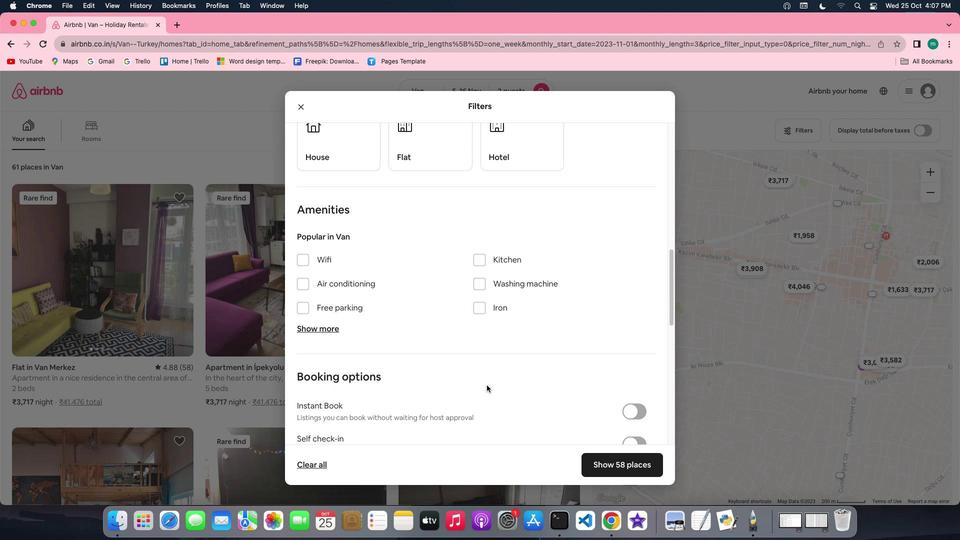 
Action: Mouse scrolled (487, 385) with delta (0, -1)
Screenshot: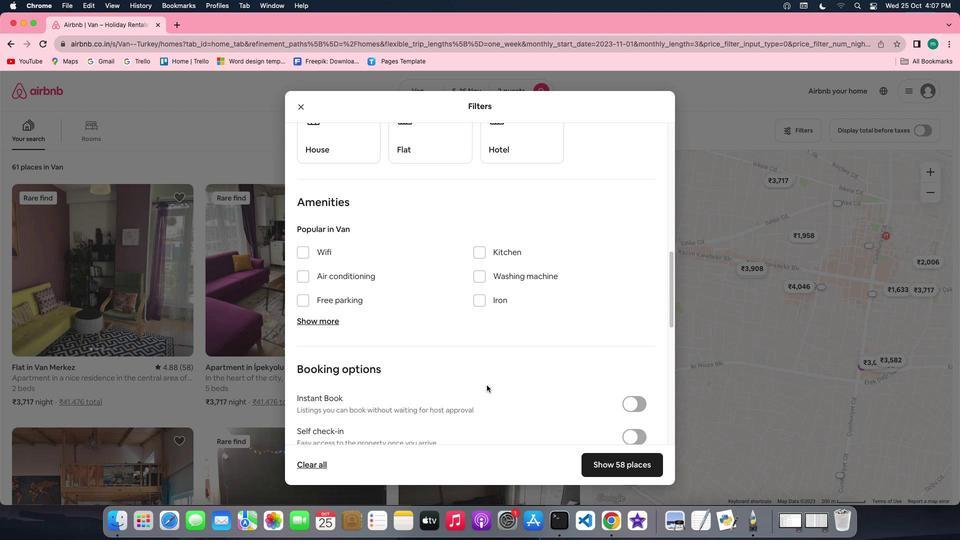 
Action: Mouse moved to (632, 353)
Screenshot: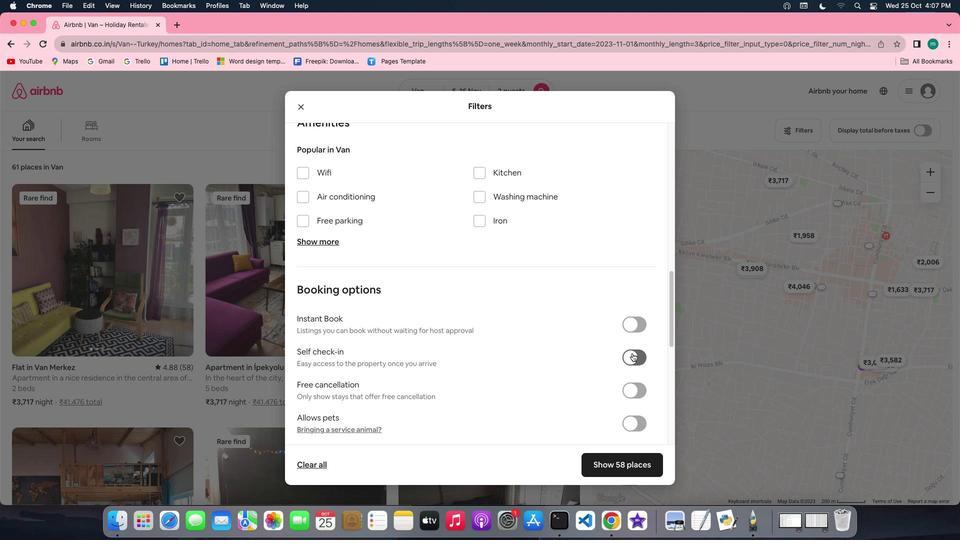 
Action: Mouse pressed left at (632, 353)
Screenshot: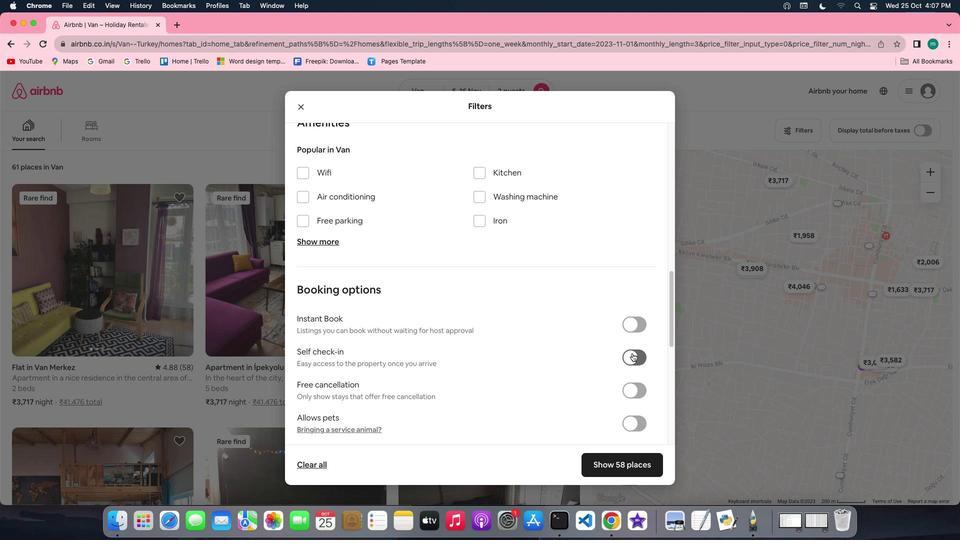 
Action: Mouse moved to (538, 381)
Screenshot: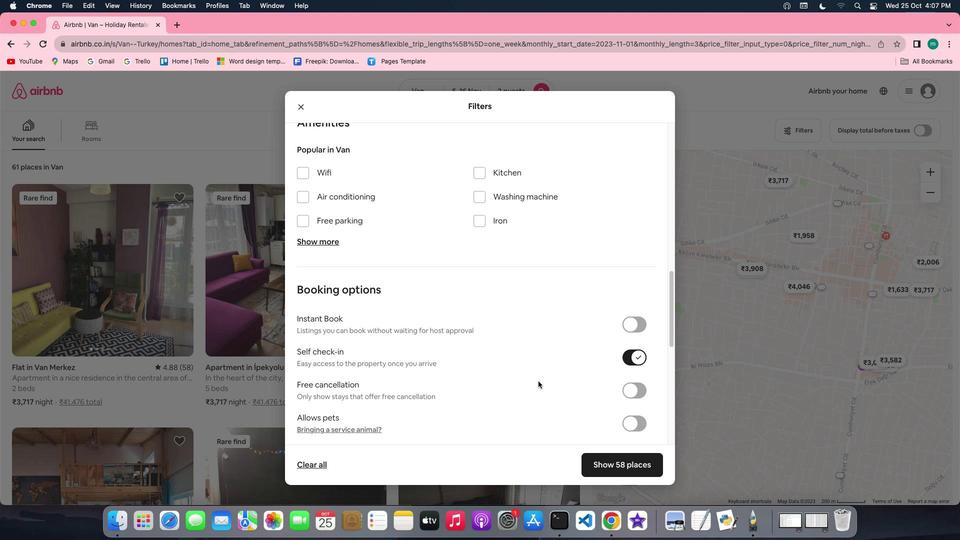 
Action: Mouse scrolled (538, 381) with delta (0, 0)
Screenshot: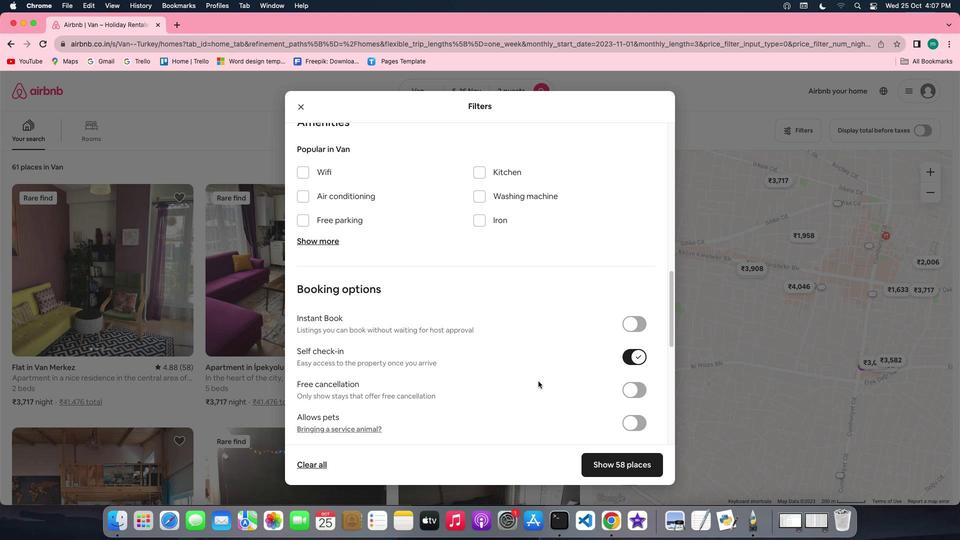 
Action: Mouse scrolled (538, 381) with delta (0, 0)
Screenshot: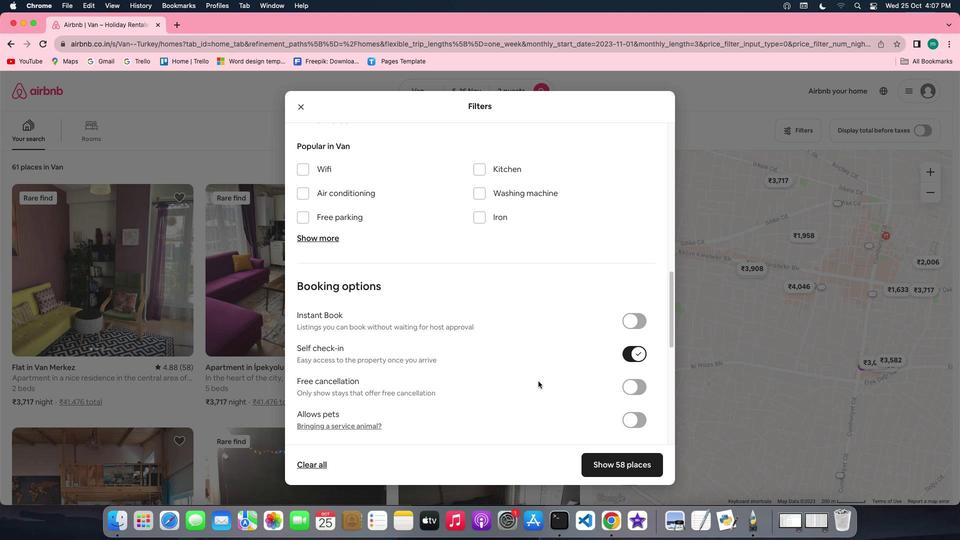 
Action: Mouse scrolled (538, 381) with delta (0, 0)
Screenshot: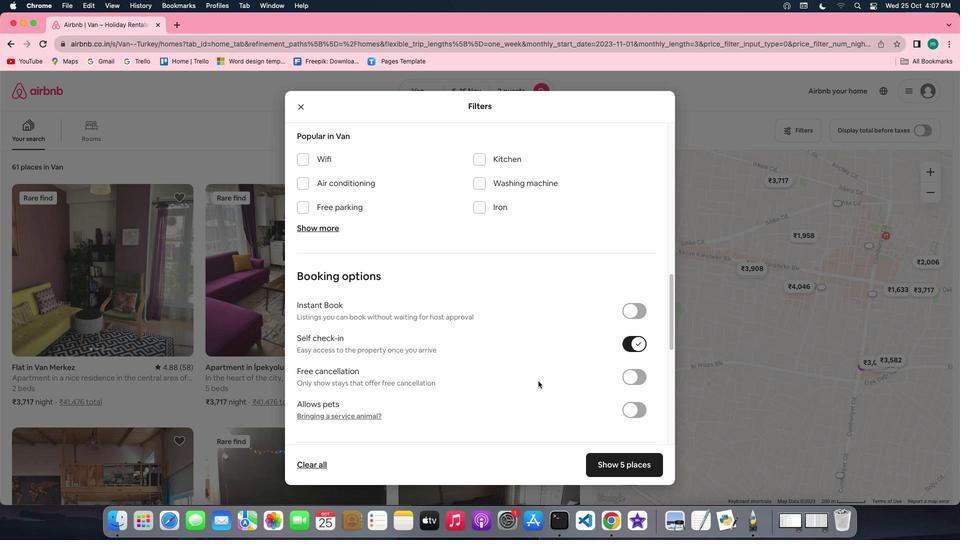 
Action: Mouse scrolled (538, 381) with delta (0, 0)
Screenshot: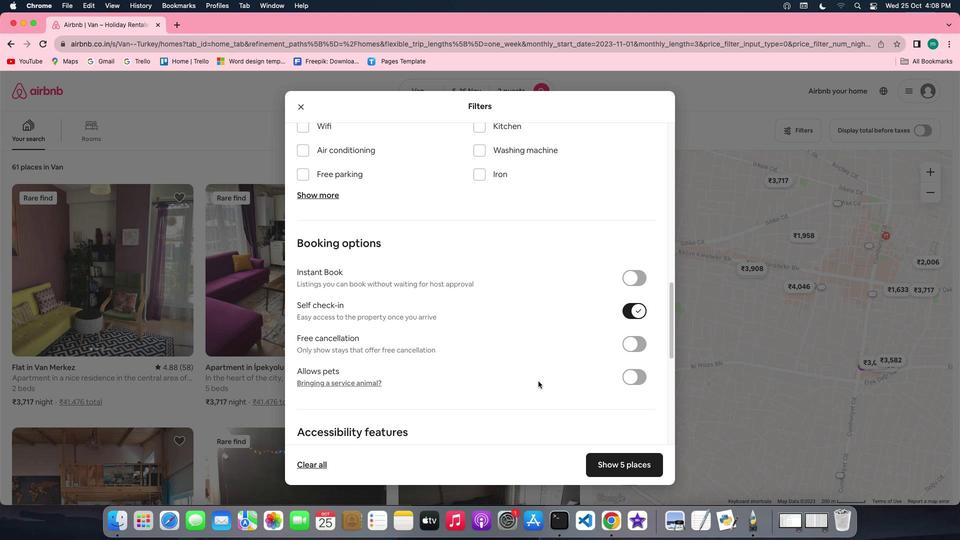 
Action: Mouse scrolled (538, 381) with delta (0, 0)
Screenshot: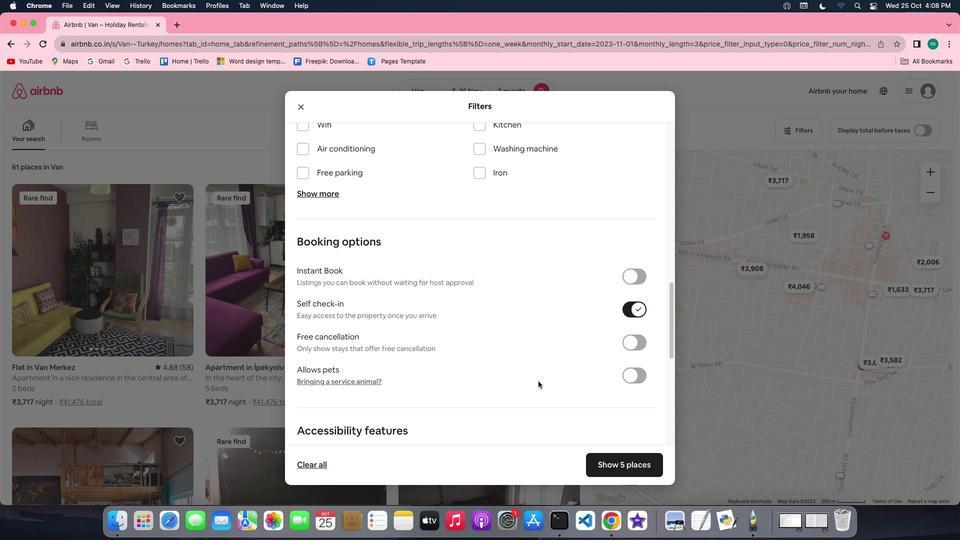 
Action: Mouse scrolled (538, 381) with delta (0, 0)
Screenshot: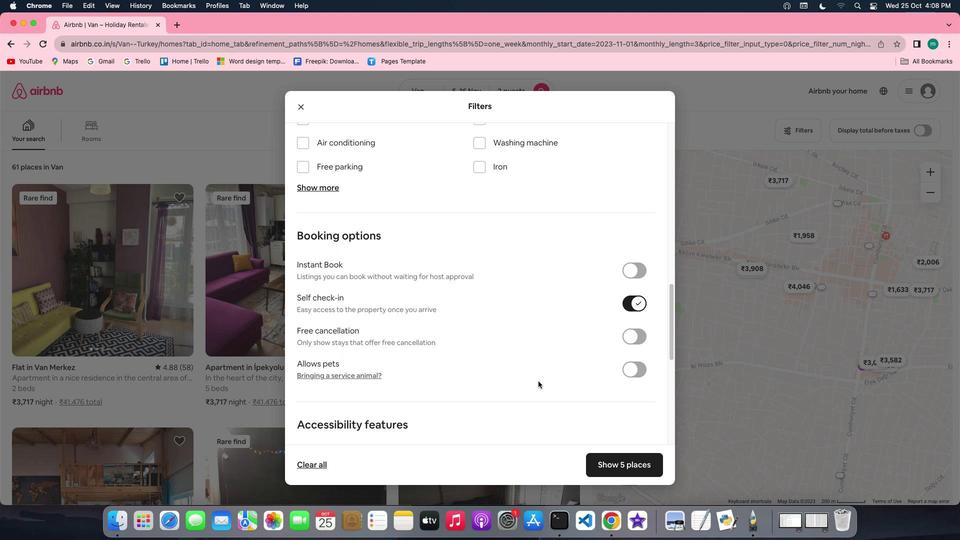
Action: Mouse scrolled (538, 381) with delta (0, 0)
Screenshot: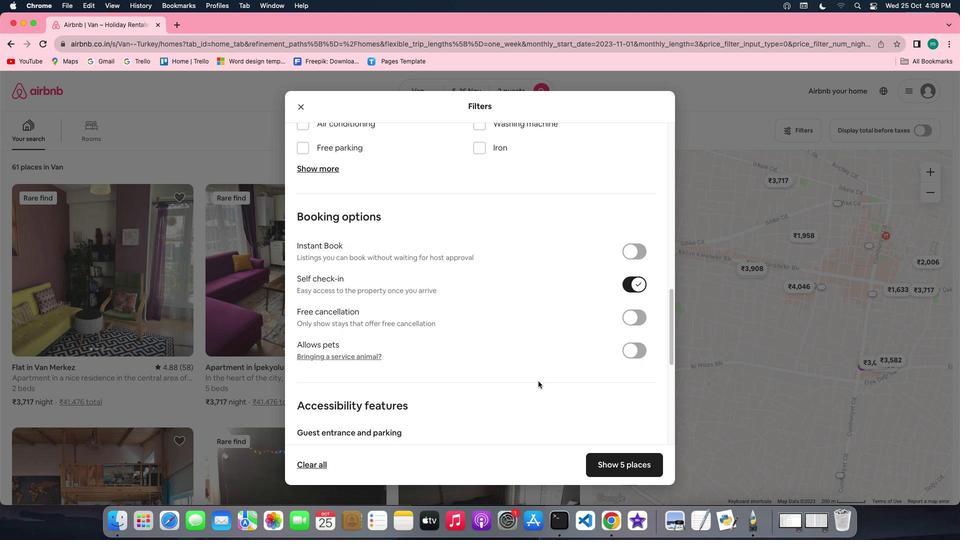 
Action: Mouse scrolled (538, 381) with delta (0, 0)
Screenshot: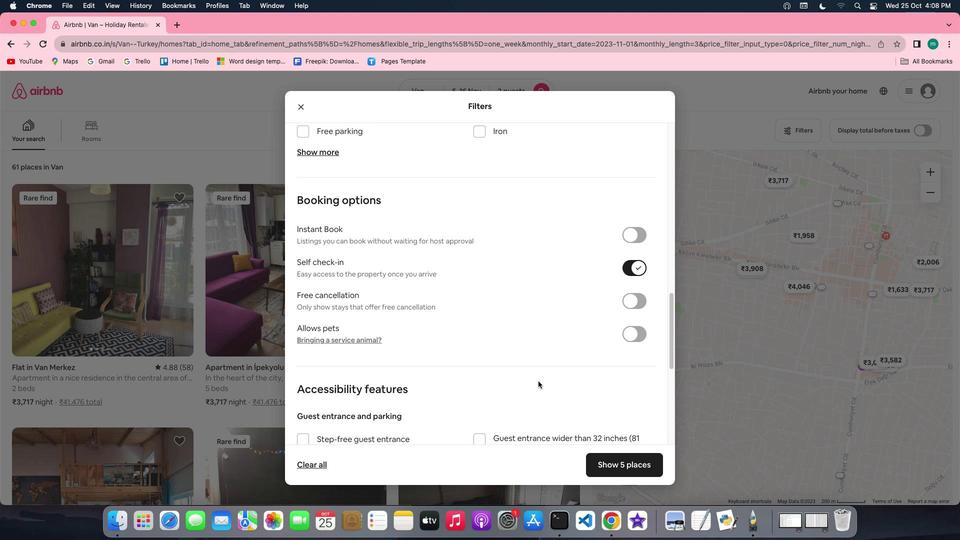 
Action: Mouse scrolled (538, 381) with delta (0, 0)
Screenshot: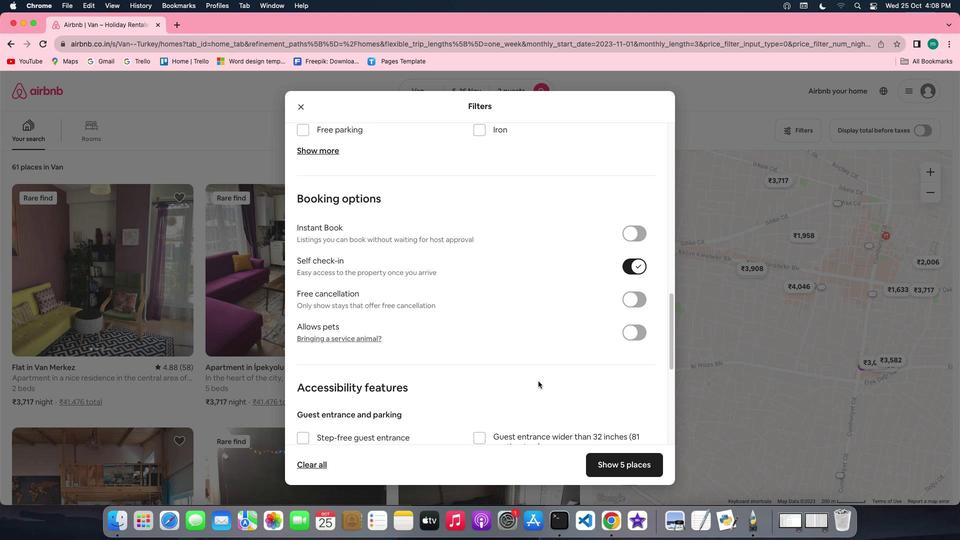 
Action: Mouse scrolled (538, 381) with delta (0, 0)
Screenshot: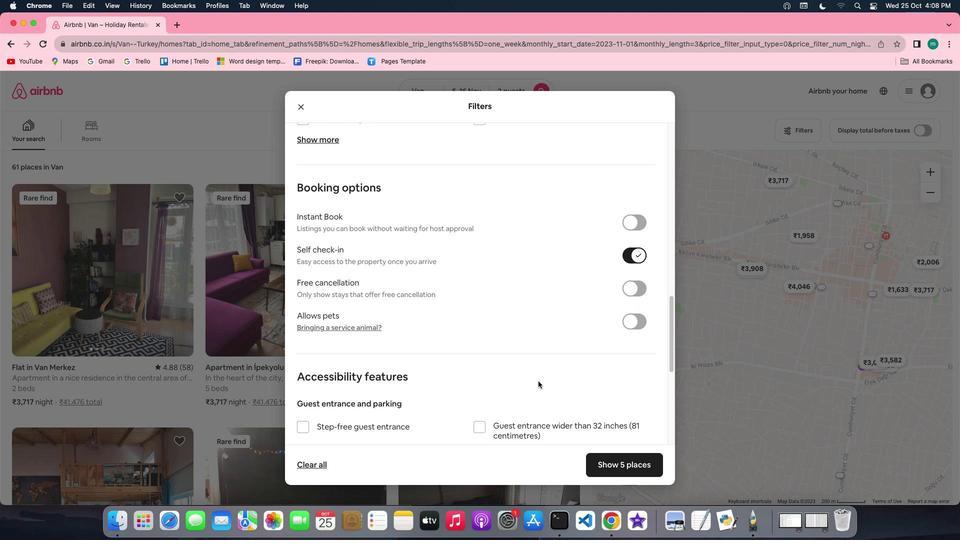 
Action: Mouse scrolled (538, 381) with delta (0, -1)
Screenshot: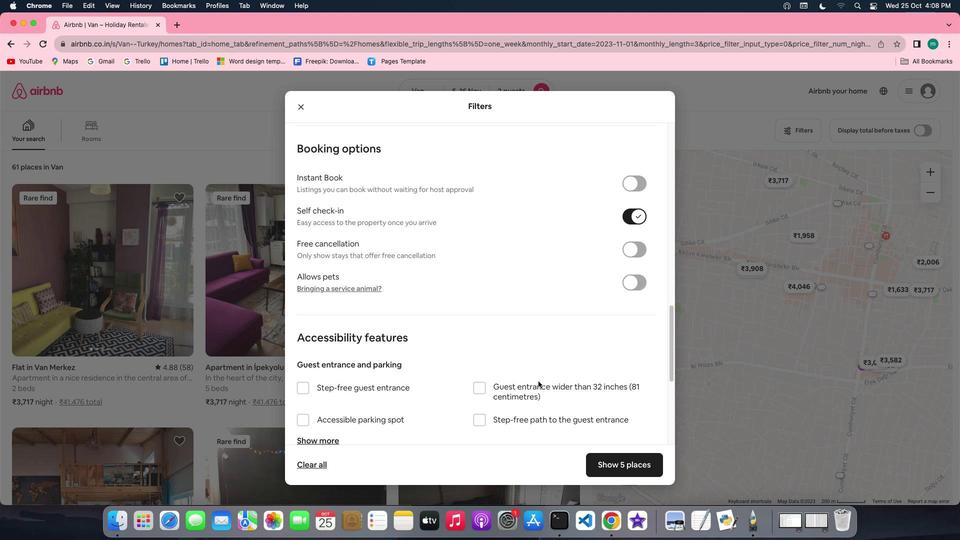
Action: Mouse scrolled (538, 381) with delta (0, 0)
Screenshot: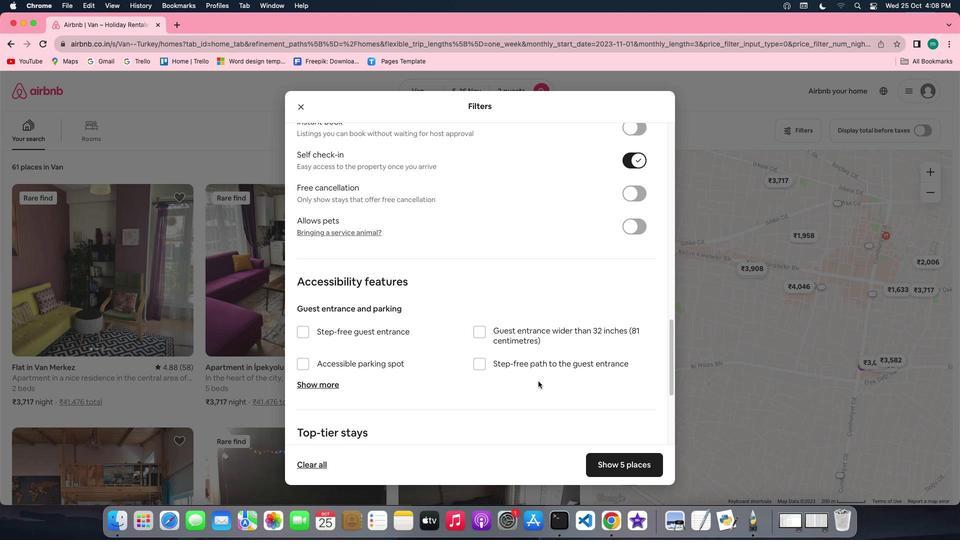 
Action: Mouse scrolled (538, 381) with delta (0, 0)
Screenshot: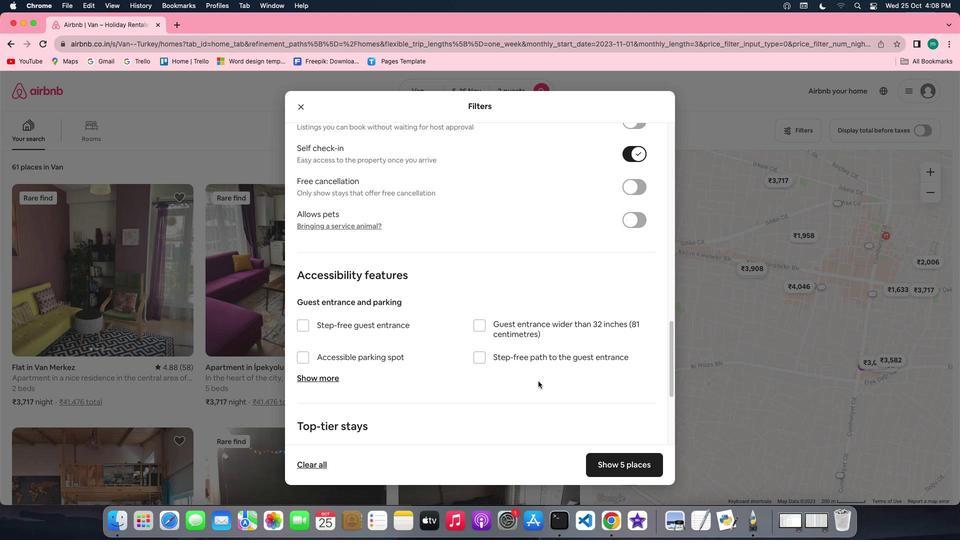 
Action: Mouse scrolled (538, 381) with delta (0, -1)
Screenshot: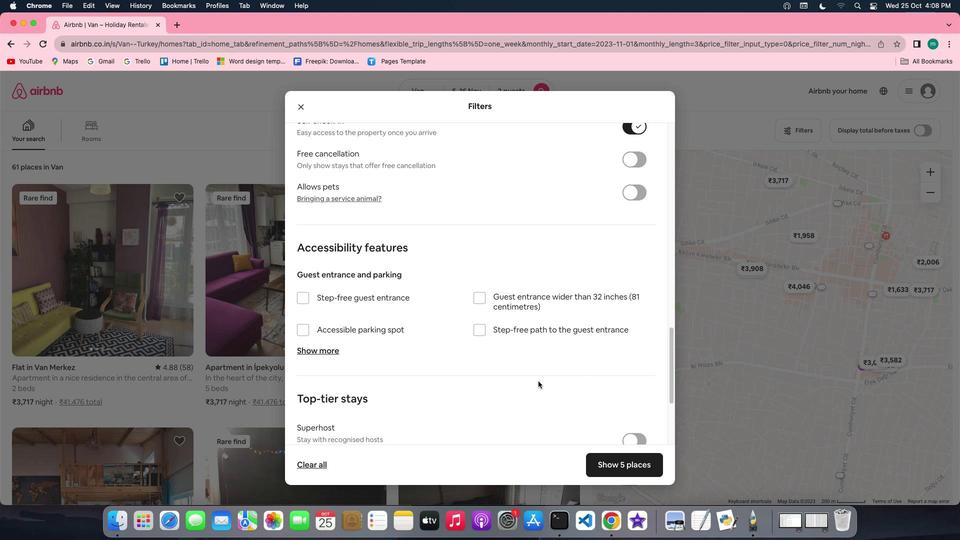 
Action: Mouse scrolled (538, 381) with delta (0, -2)
Screenshot: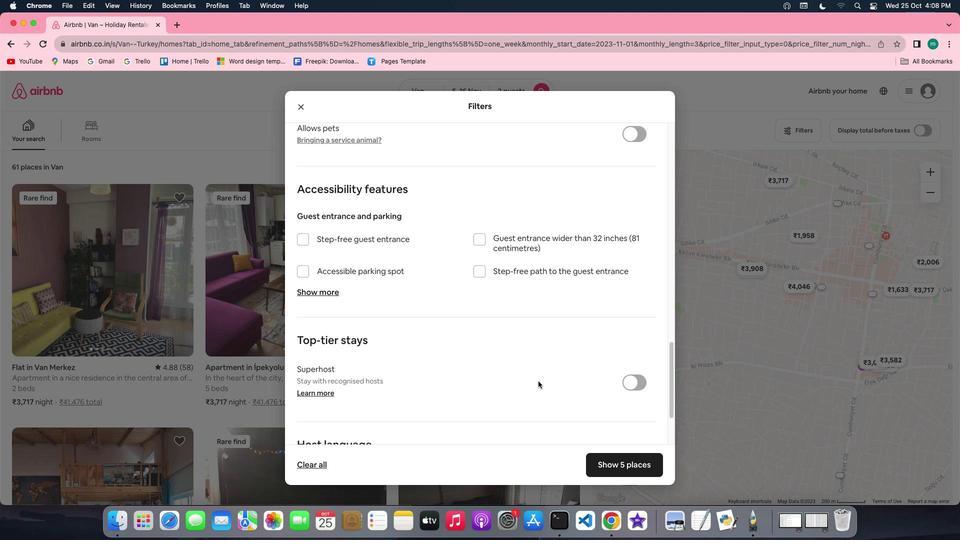 
Action: Mouse scrolled (538, 381) with delta (0, -2)
Screenshot: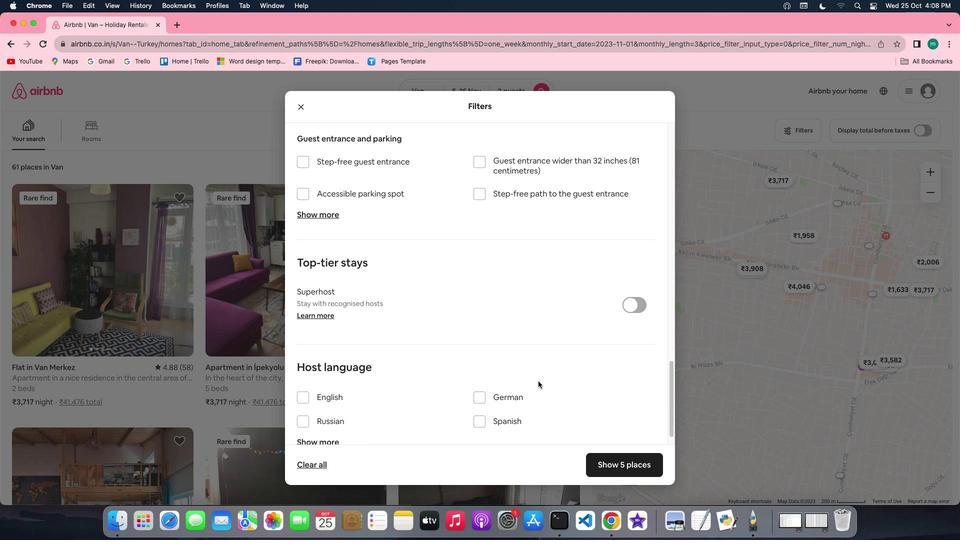 
Action: Mouse moved to (541, 386)
Screenshot: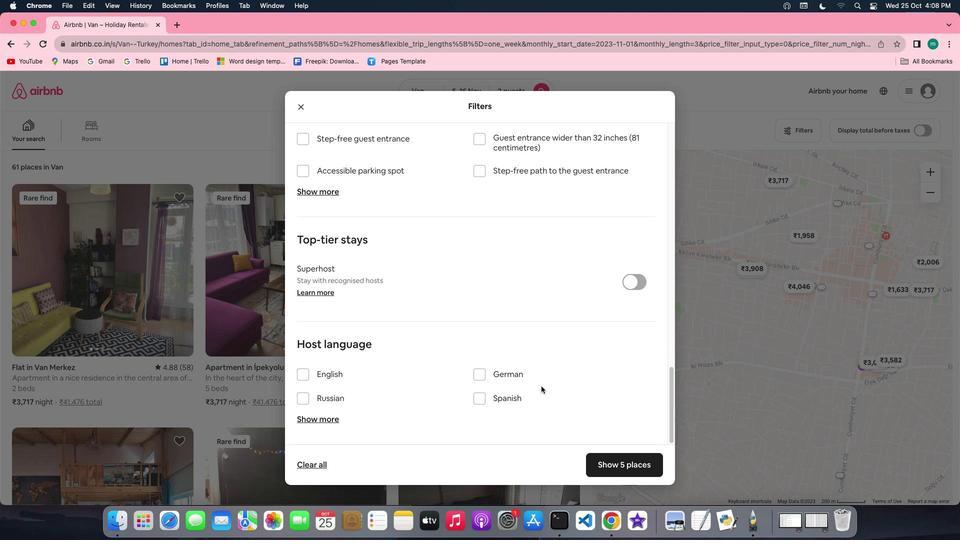 
Action: Mouse scrolled (541, 386) with delta (0, 0)
Screenshot: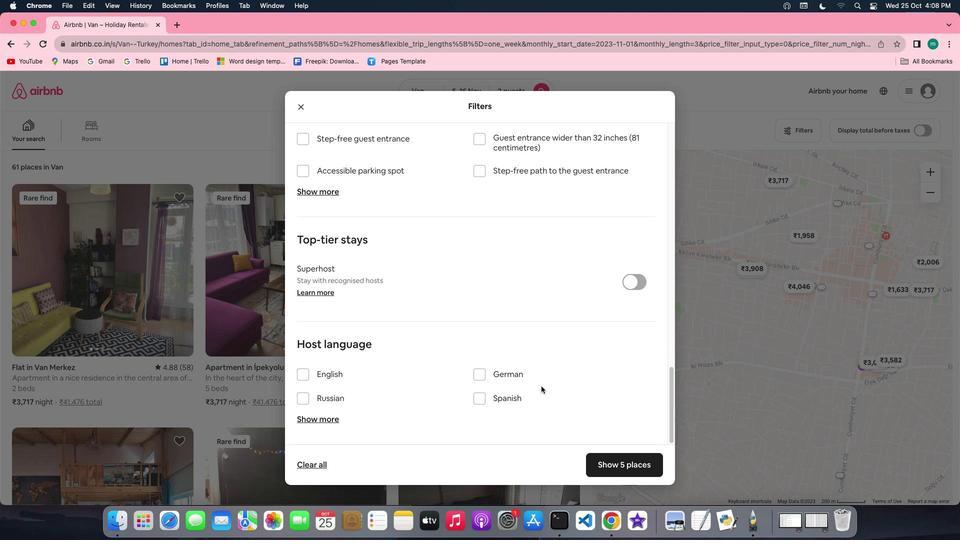 
Action: Mouse scrolled (541, 386) with delta (0, 0)
Screenshot: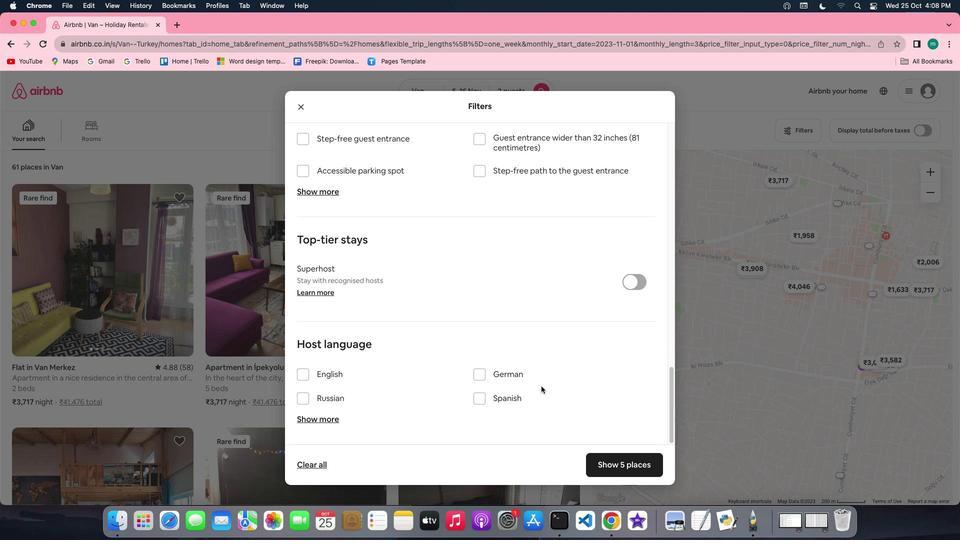 
Action: Mouse scrolled (541, 386) with delta (0, -1)
Screenshot: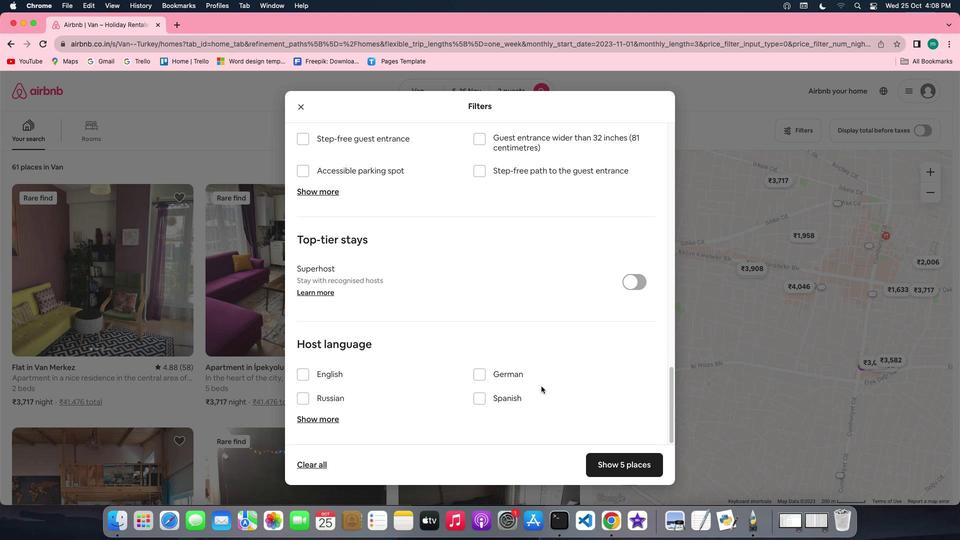 
Action: Mouse scrolled (541, 386) with delta (0, -2)
Screenshot: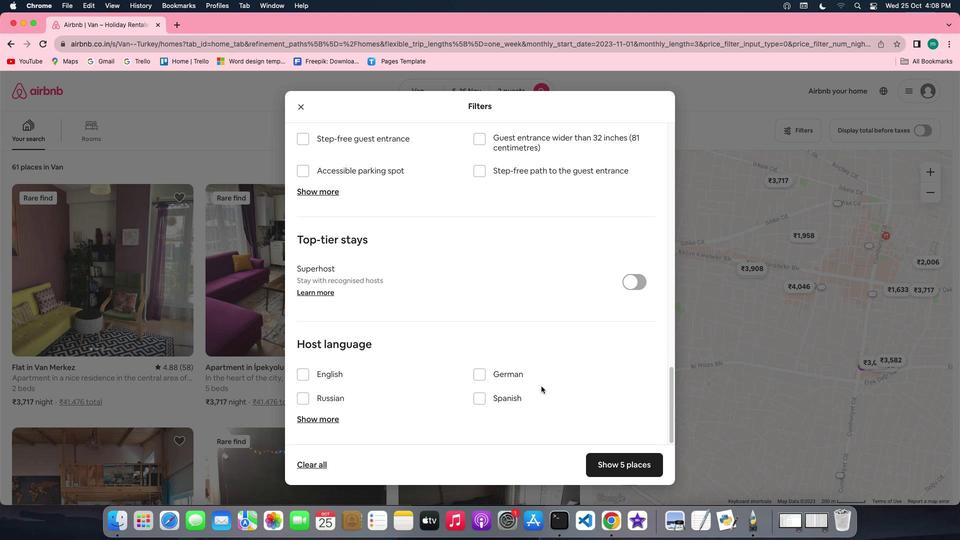 
Action: Mouse scrolled (541, 386) with delta (0, -3)
Screenshot: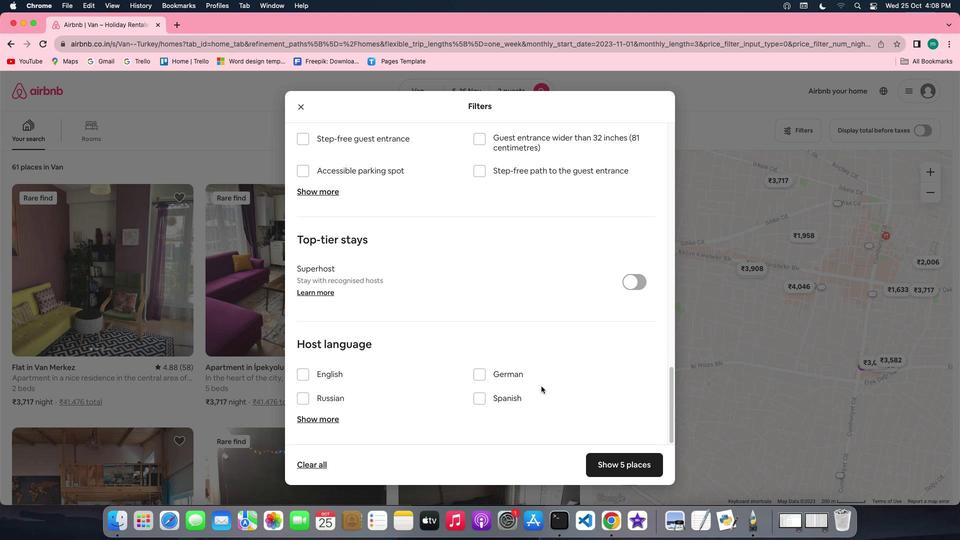 
Action: Mouse scrolled (541, 386) with delta (0, -3)
Screenshot: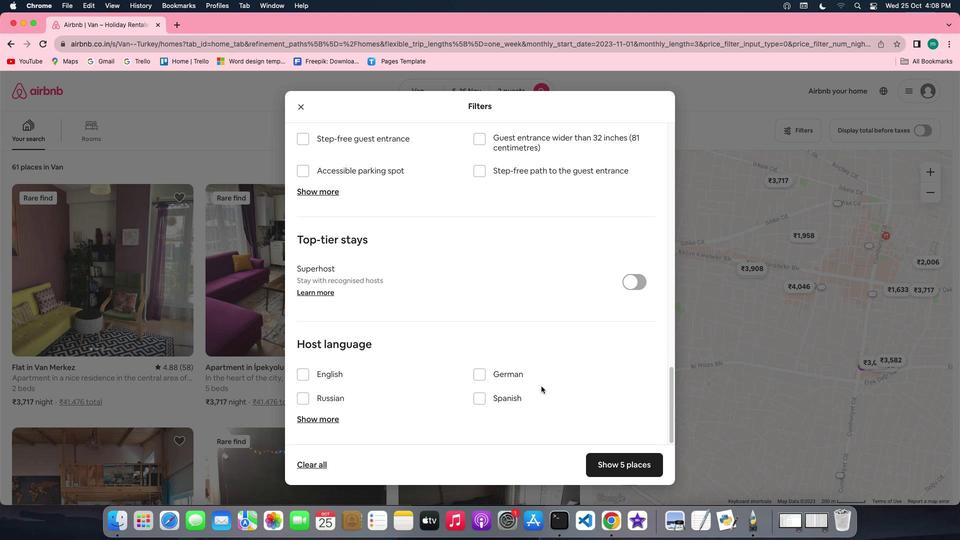 
Action: Mouse moved to (627, 464)
Screenshot: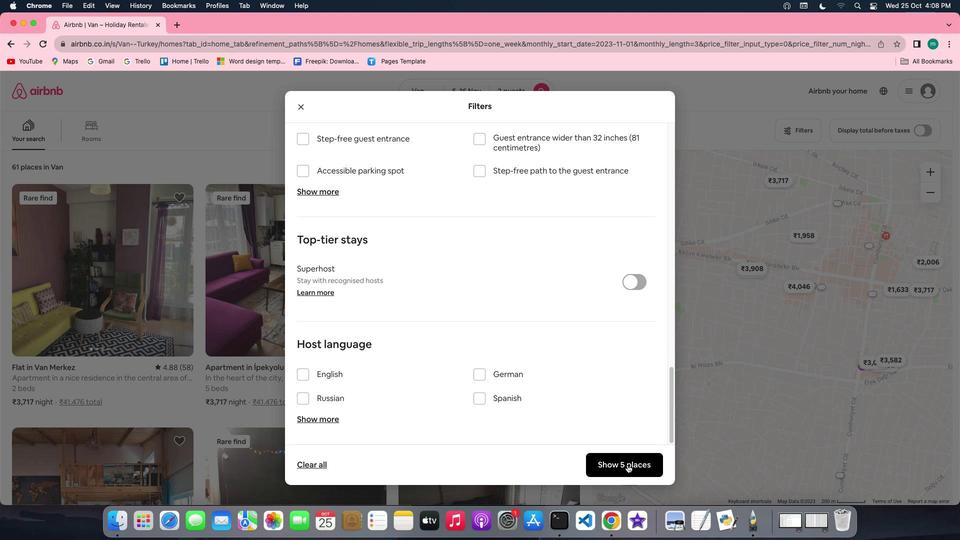 
Action: Mouse pressed left at (627, 464)
Screenshot: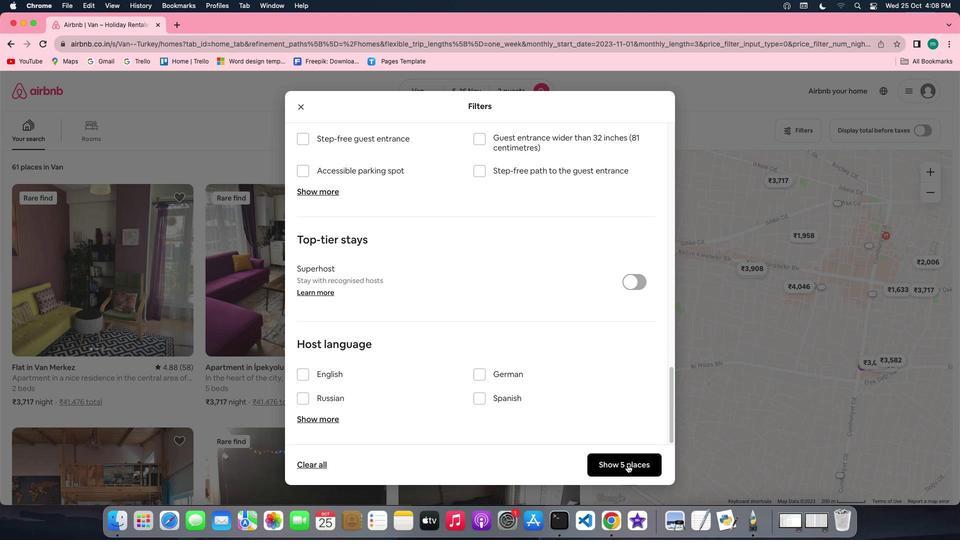 
Action: Mouse moved to (308, 287)
Screenshot: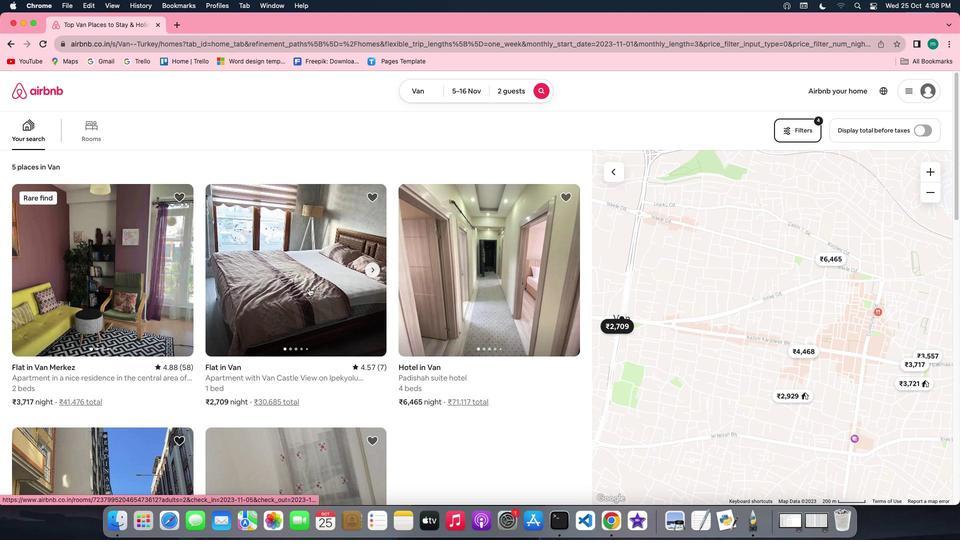 
Action: Mouse pressed left at (308, 287)
Screenshot: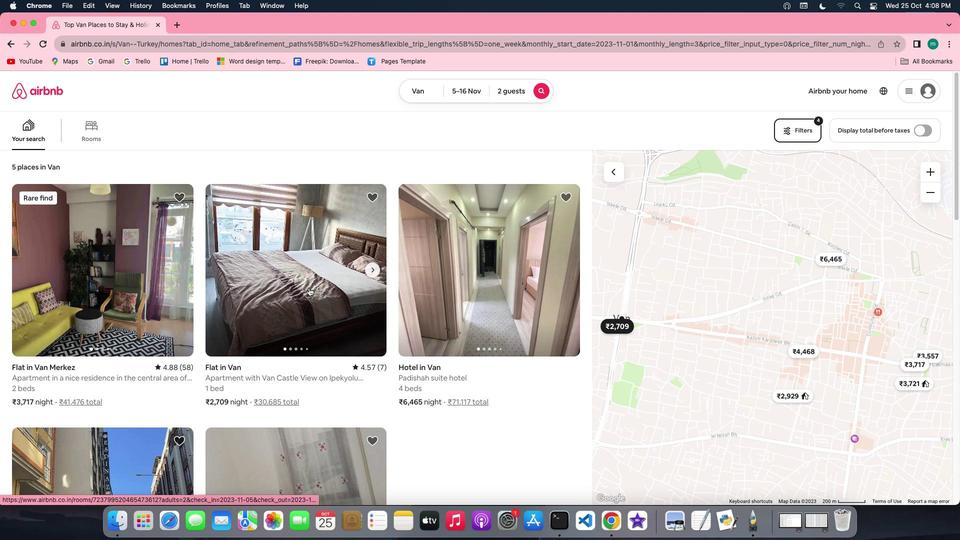 
Action: Mouse moved to (678, 375)
Screenshot: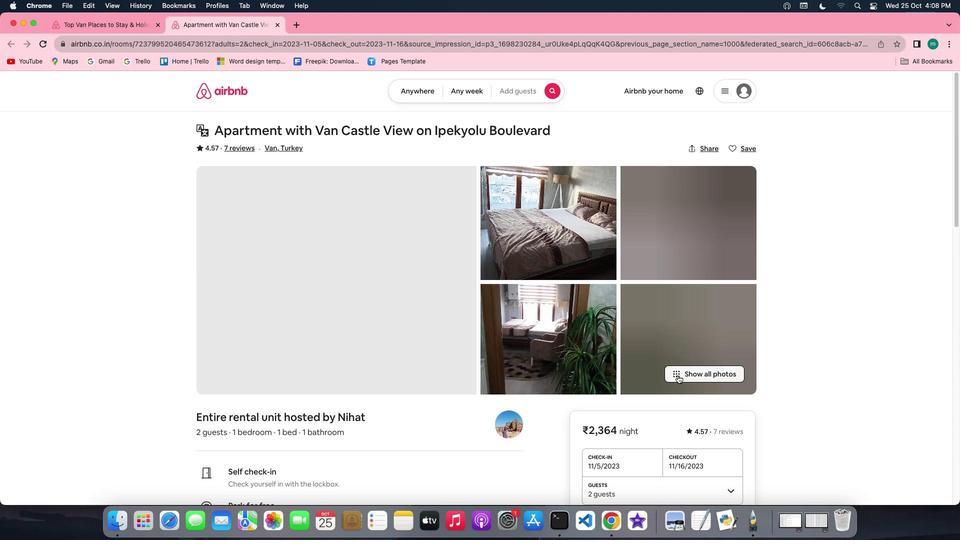 
Action: Mouse pressed left at (678, 375)
Screenshot: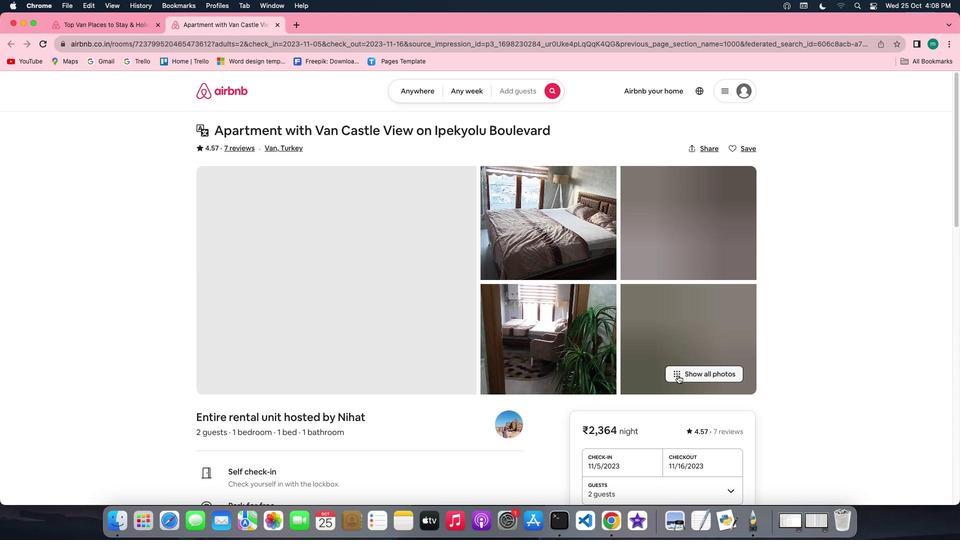 
Action: Mouse moved to (478, 318)
Screenshot: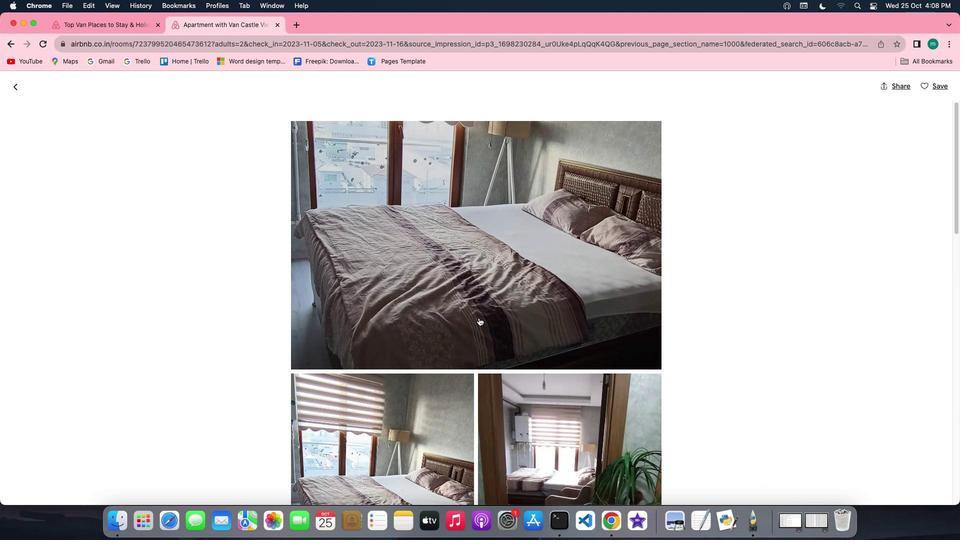 
Action: Mouse scrolled (478, 318) with delta (0, 0)
Screenshot: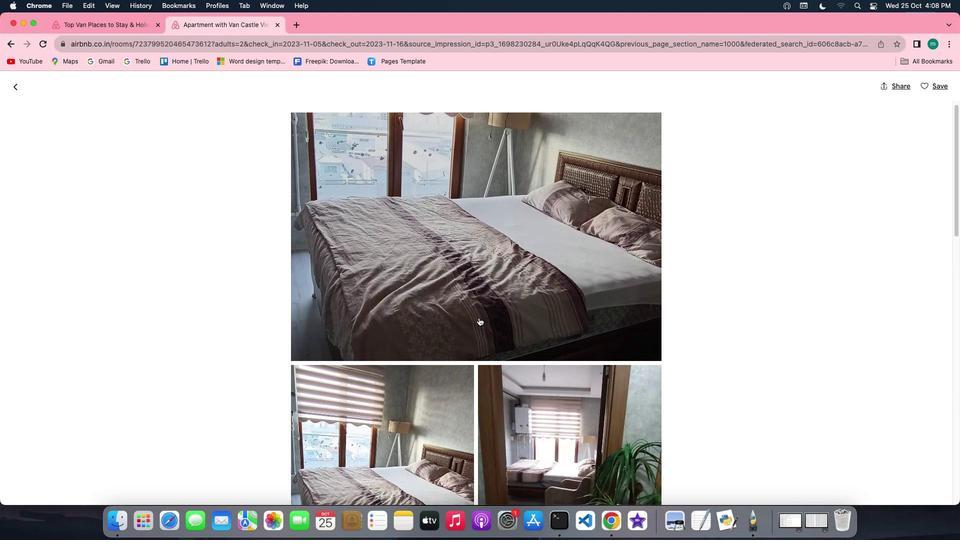 
Action: Mouse scrolled (478, 318) with delta (0, 0)
Screenshot: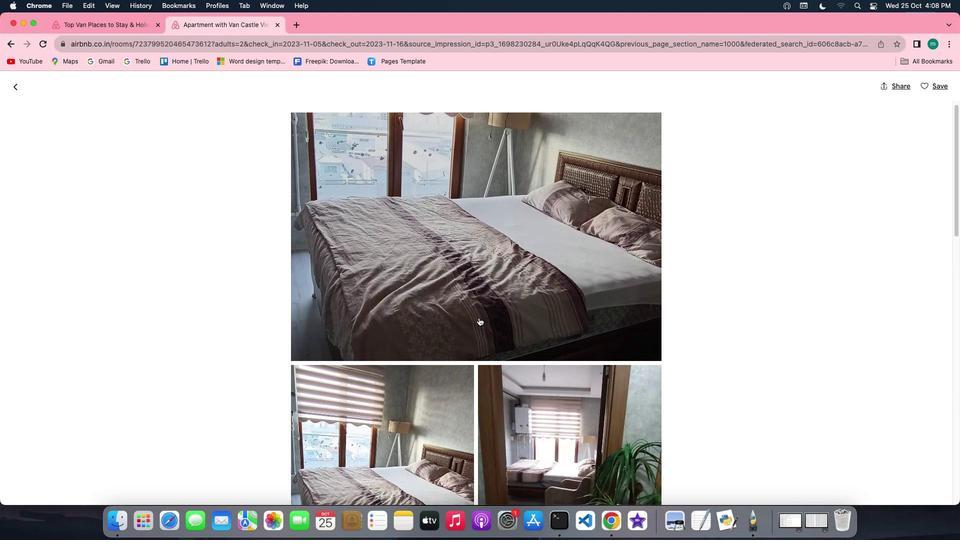 
Action: Mouse scrolled (478, 318) with delta (0, -1)
Screenshot: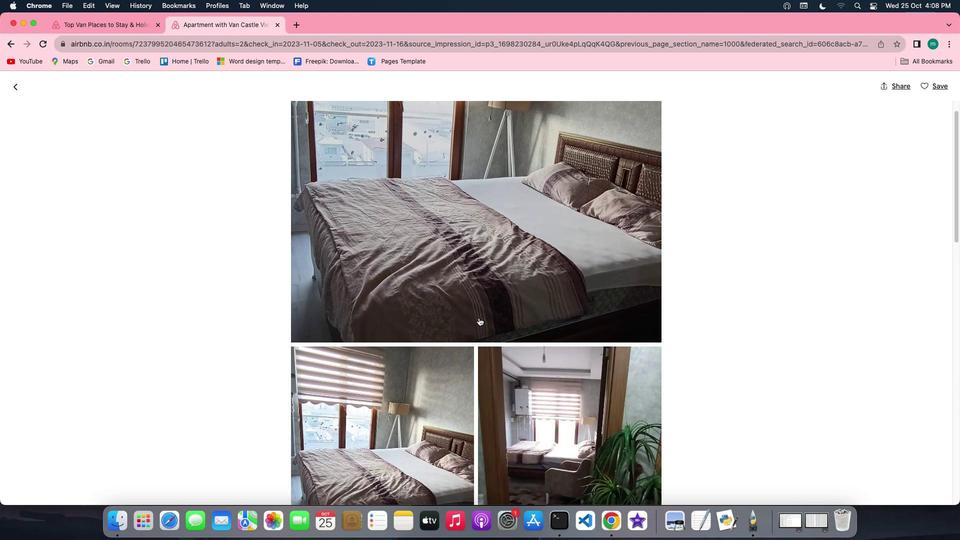 
Action: Mouse scrolled (478, 318) with delta (0, 0)
Screenshot: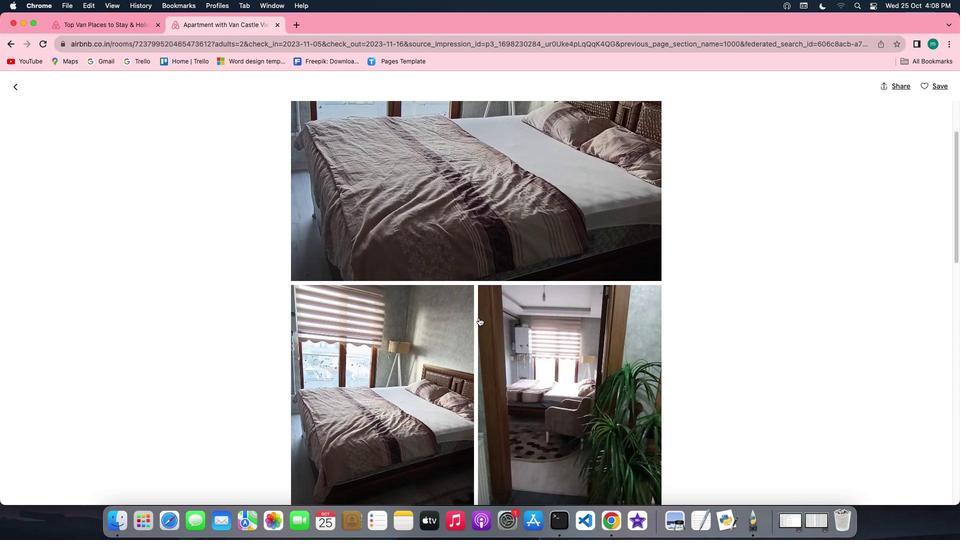 
Action: Mouse scrolled (478, 318) with delta (0, 0)
Screenshot: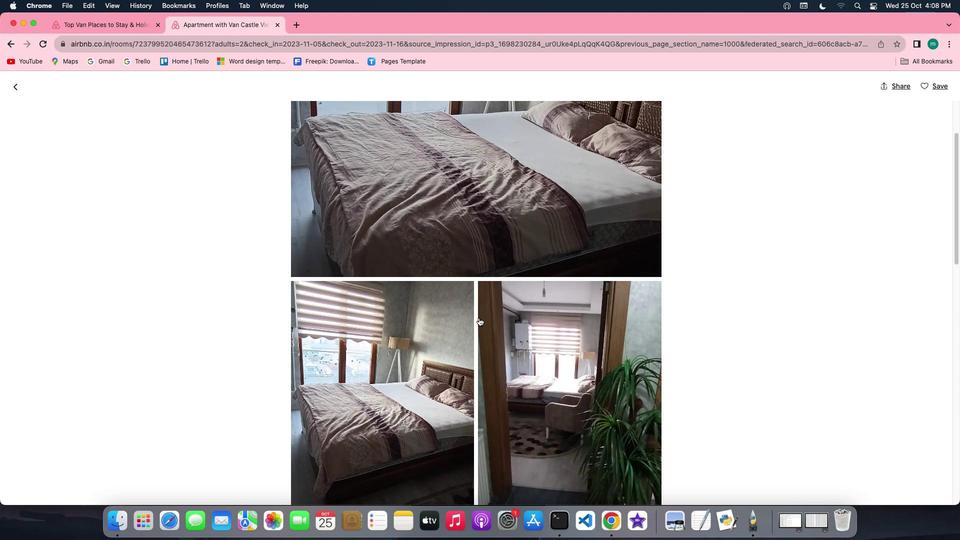 
Action: Mouse scrolled (478, 318) with delta (0, 0)
Screenshot: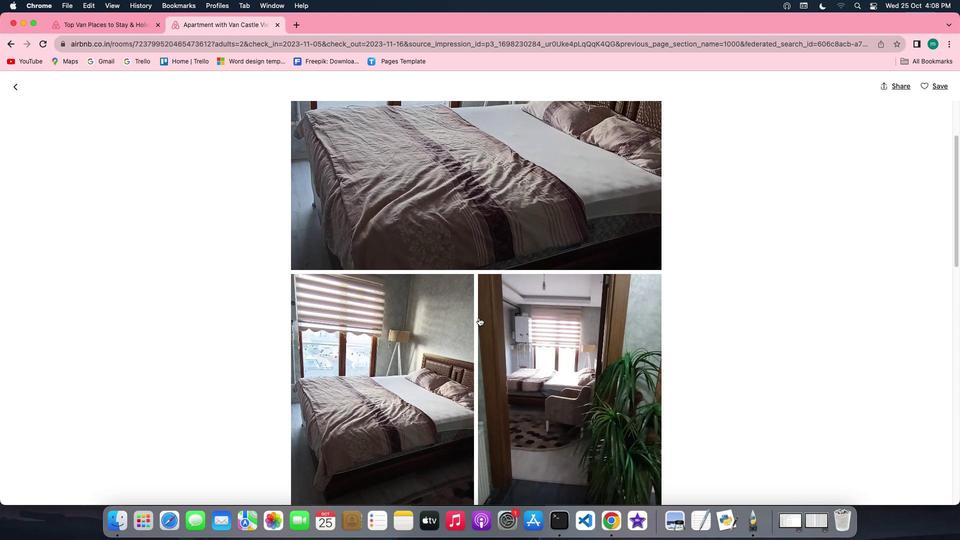 
Action: Mouse scrolled (478, 318) with delta (0, -1)
Screenshot: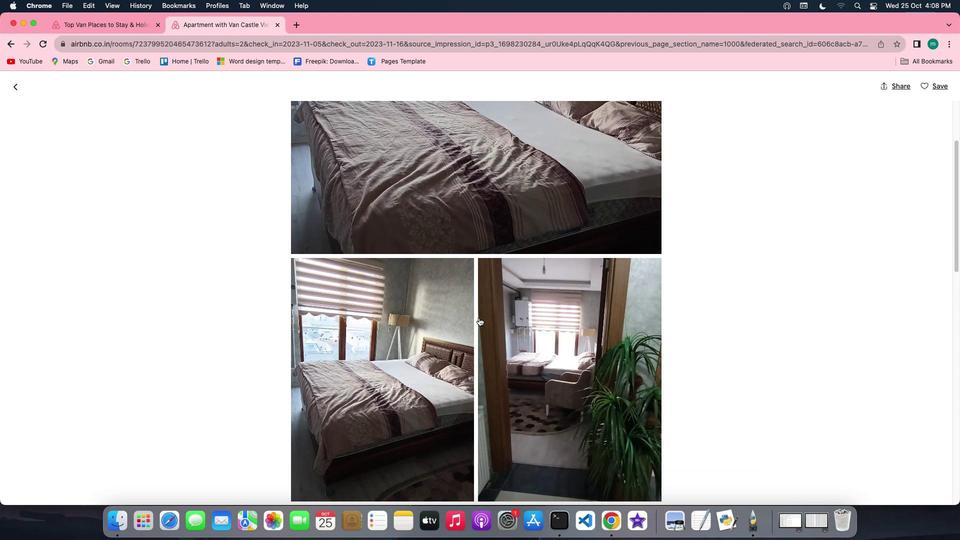 
Action: Mouse scrolled (478, 318) with delta (0, 0)
Screenshot: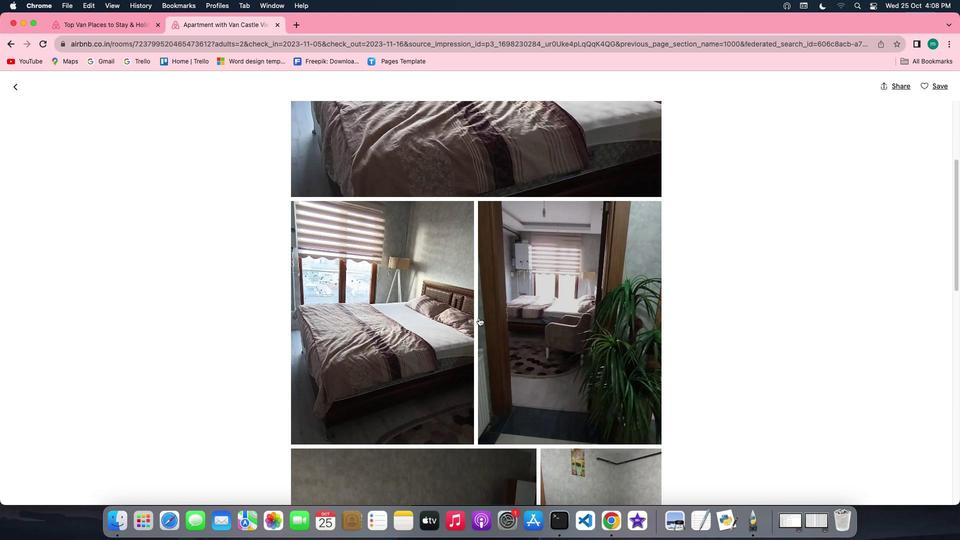 
Action: Mouse scrolled (478, 318) with delta (0, 0)
Screenshot: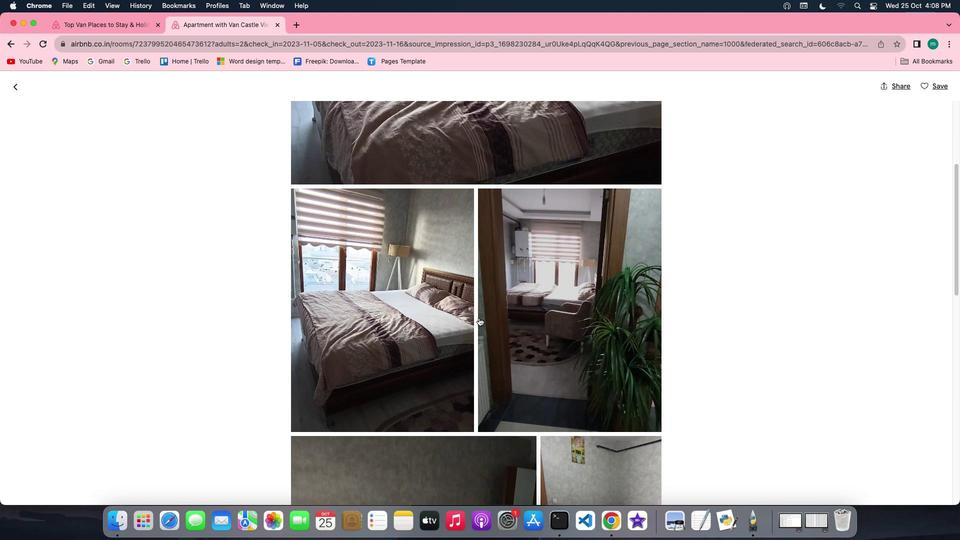 
Action: Mouse scrolled (478, 318) with delta (0, -1)
Screenshot: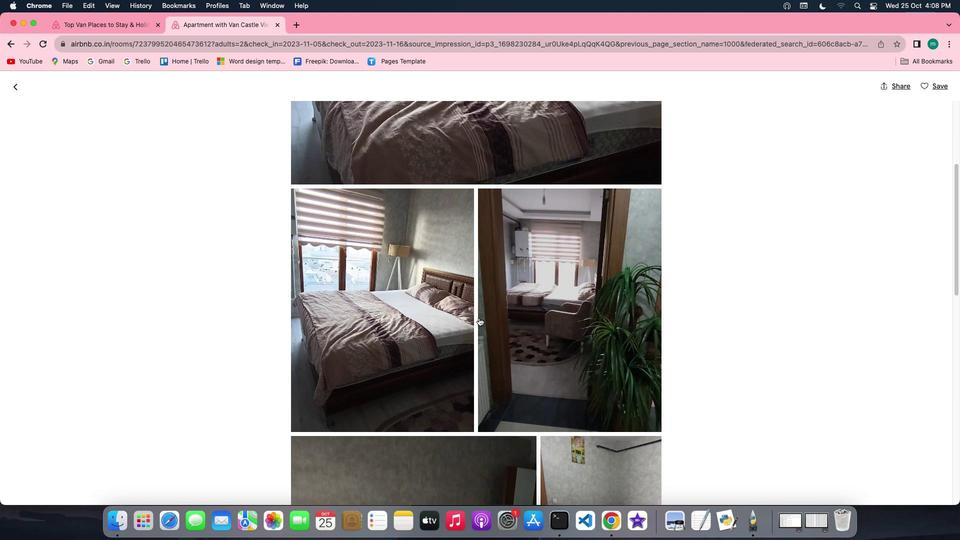 
Action: Mouse scrolled (478, 318) with delta (0, -2)
Screenshot: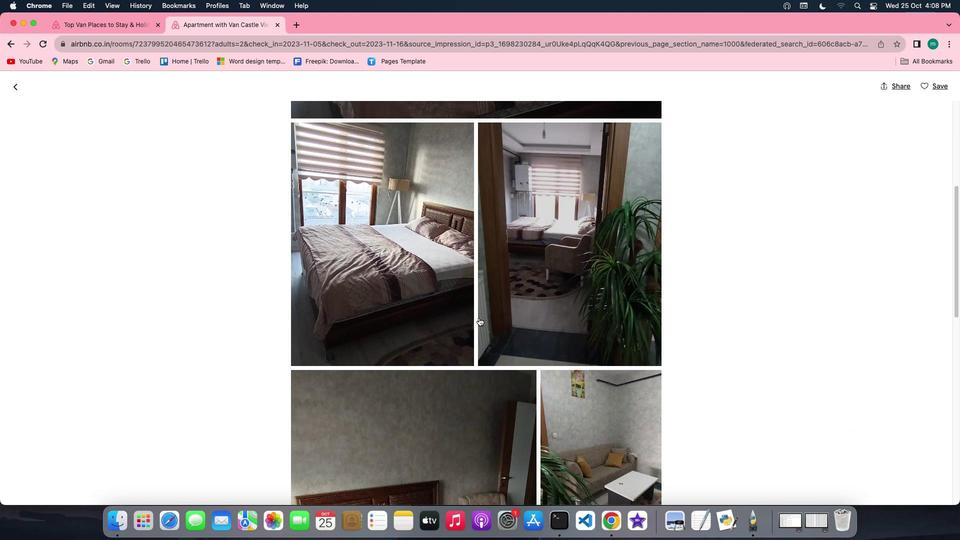 
Action: Mouse moved to (476, 319)
Screenshot: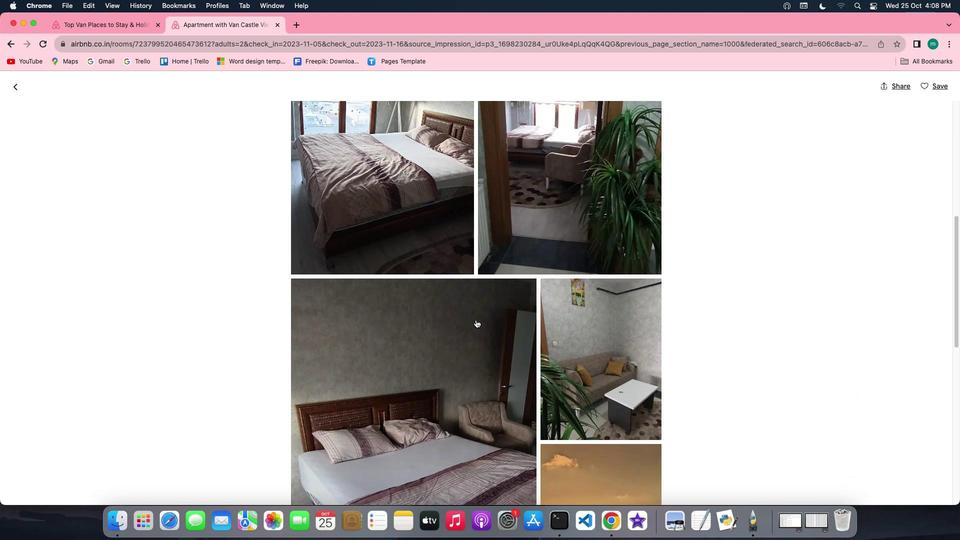 
Action: Mouse scrolled (476, 319) with delta (0, 0)
Screenshot: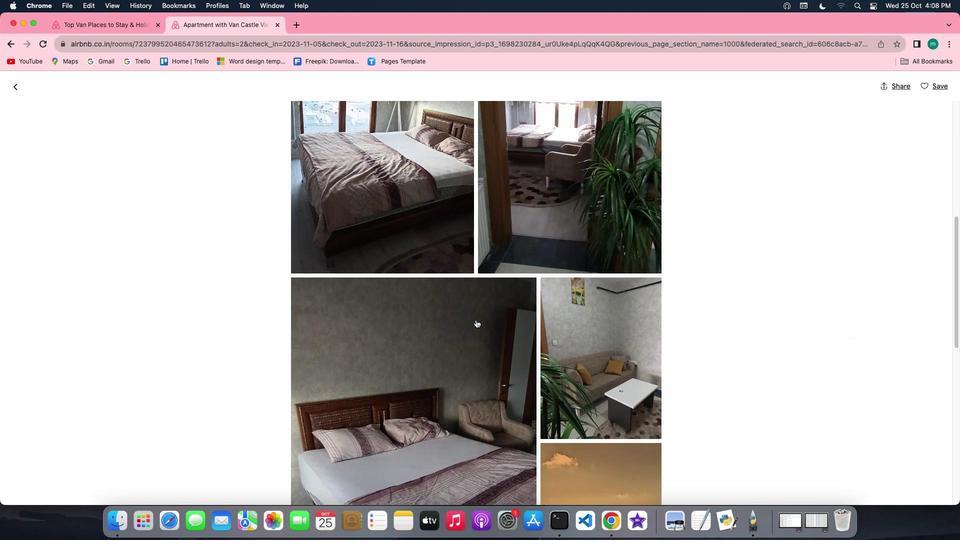
Action: Mouse scrolled (476, 319) with delta (0, 0)
Screenshot: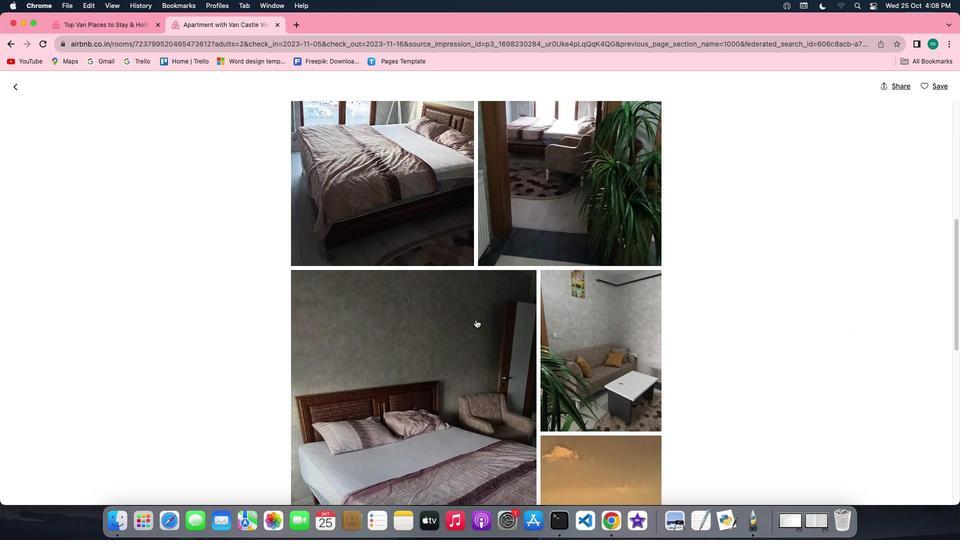 
Action: Mouse scrolled (476, 319) with delta (0, -1)
Screenshot: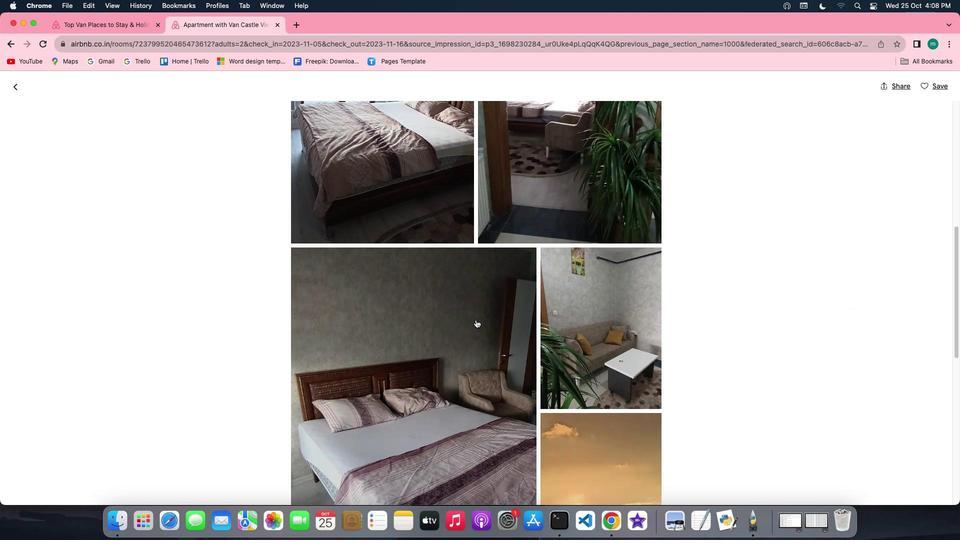 
Action: Mouse scrolled (476, 319) with delta (0, -2)
Screenshot: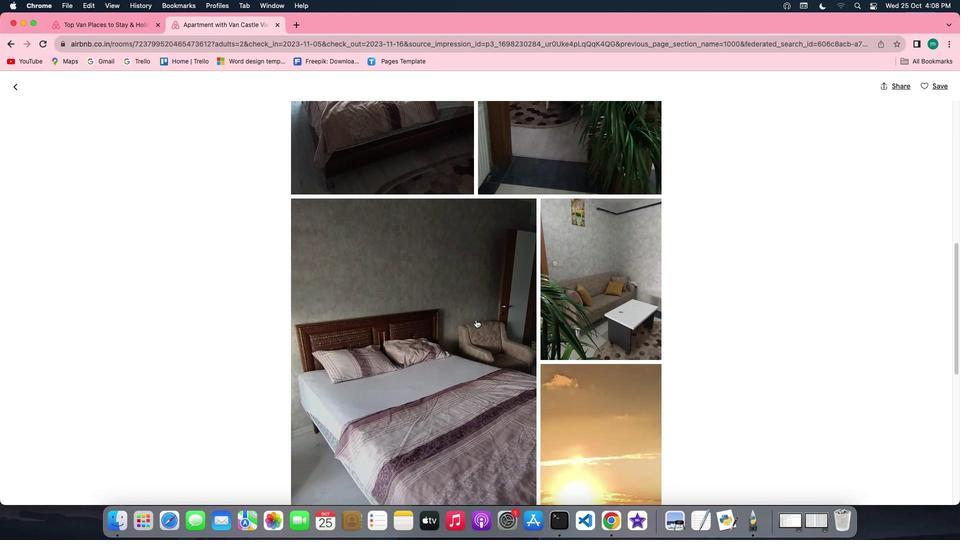 
Action: Mouse scrolled (476, 319) with delta (0, 0)
Screenshot: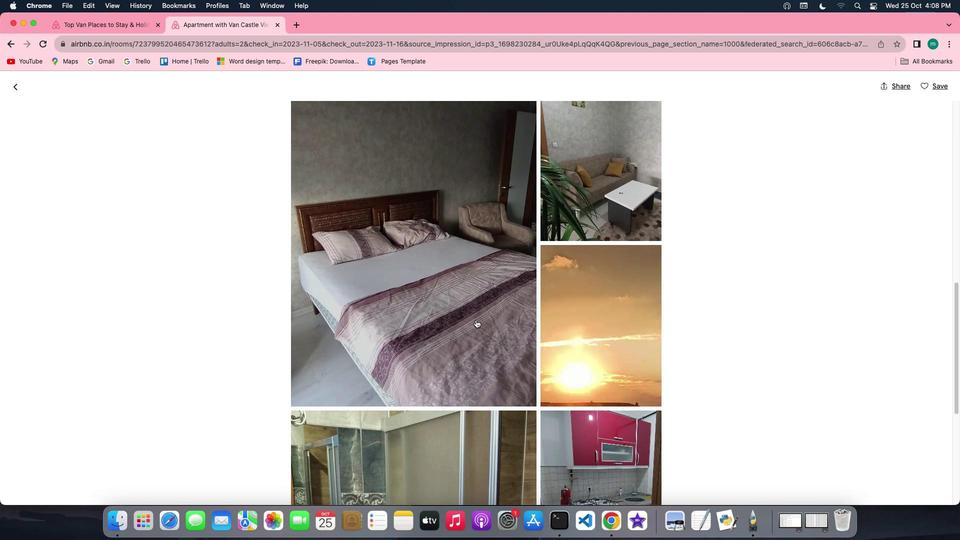 
Action: Mouse scrolled (476, 319) with delta (0, 0)
Screenshot: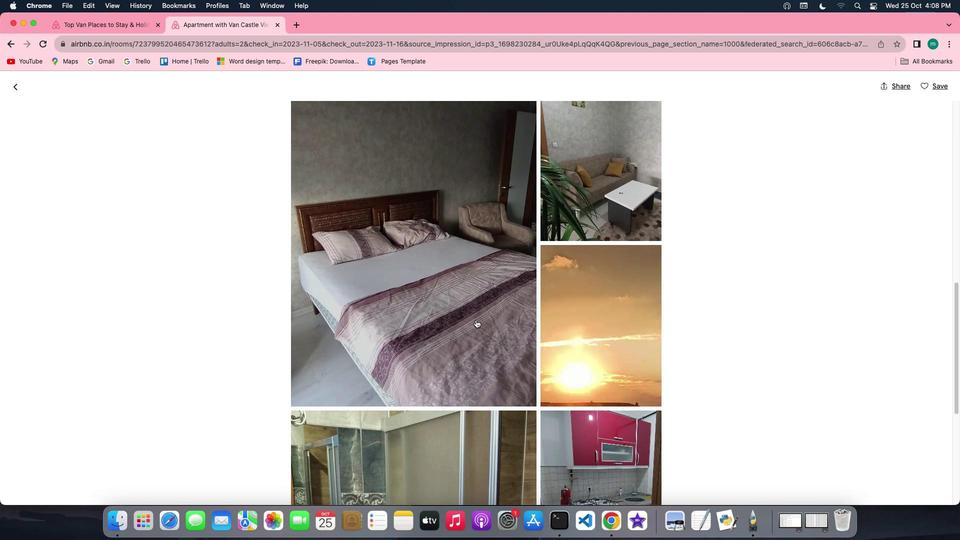 
Action: Mouse scrolled (476, 319) with delta (0, -1)
Screenshot: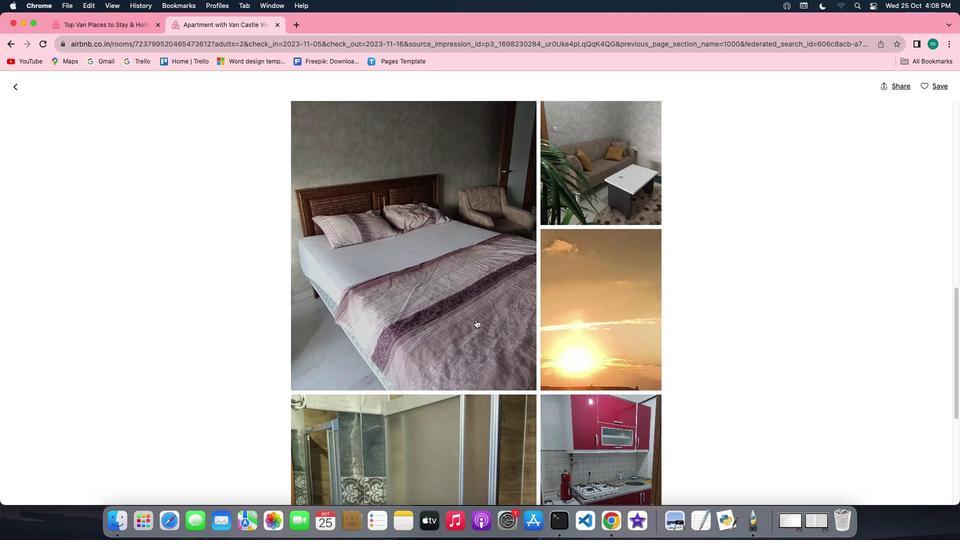 
Action: Mouse scrolled (476, 319) with delta (0, -2)
Screenshot: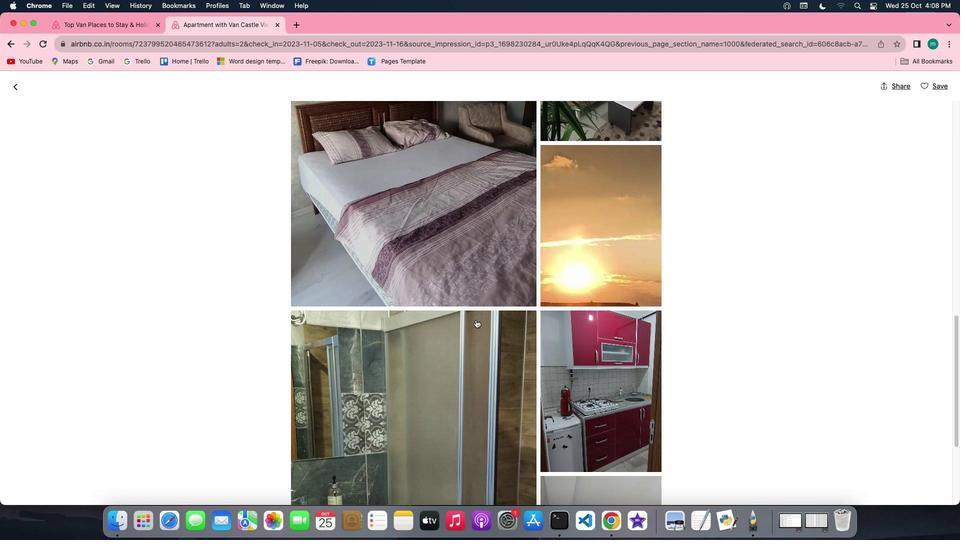
Action: Mouse scrolled (476, 319) with delta (0, 0)
Screenshot: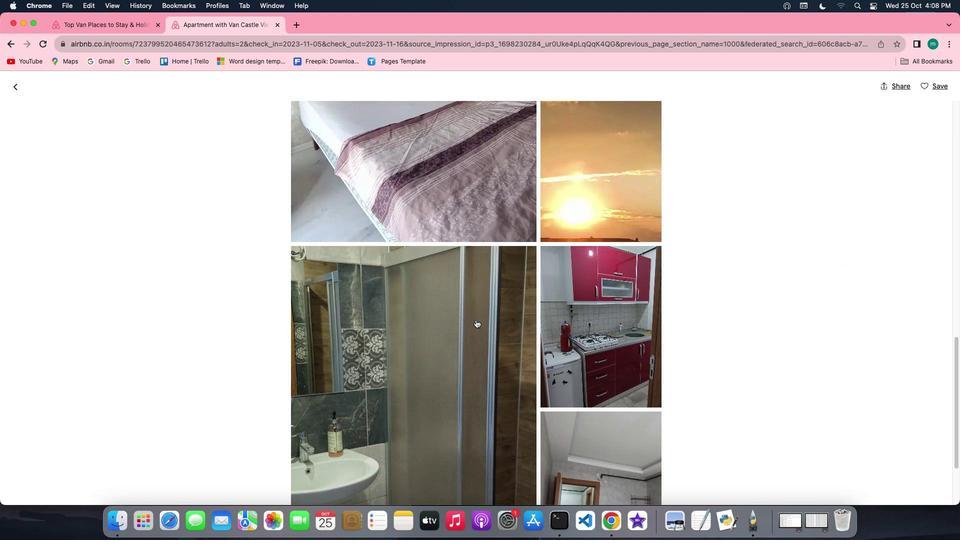 
Action: Mouse scrolled (476, 319) with delta (0, 0)
Screenshot: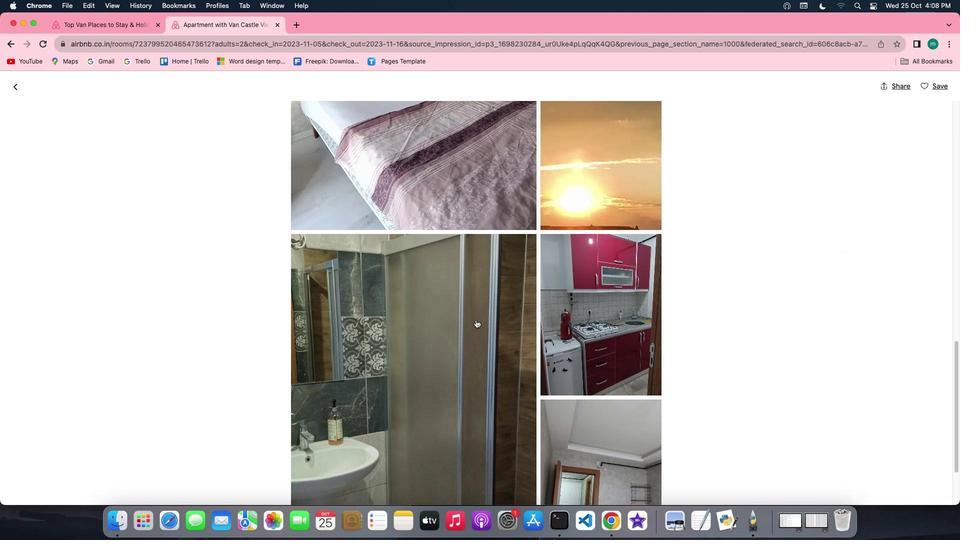 
Action: Mouse scrolled (476, 319) with delta (0, -1)
Screenshot: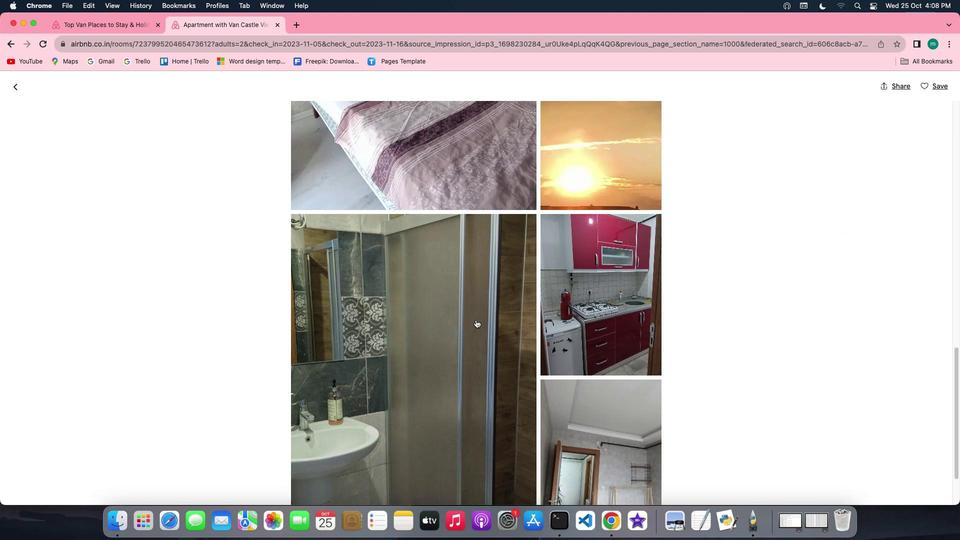 
Action: Mouse scrolled (476, 319) with delta (0, -2)
Screenshot: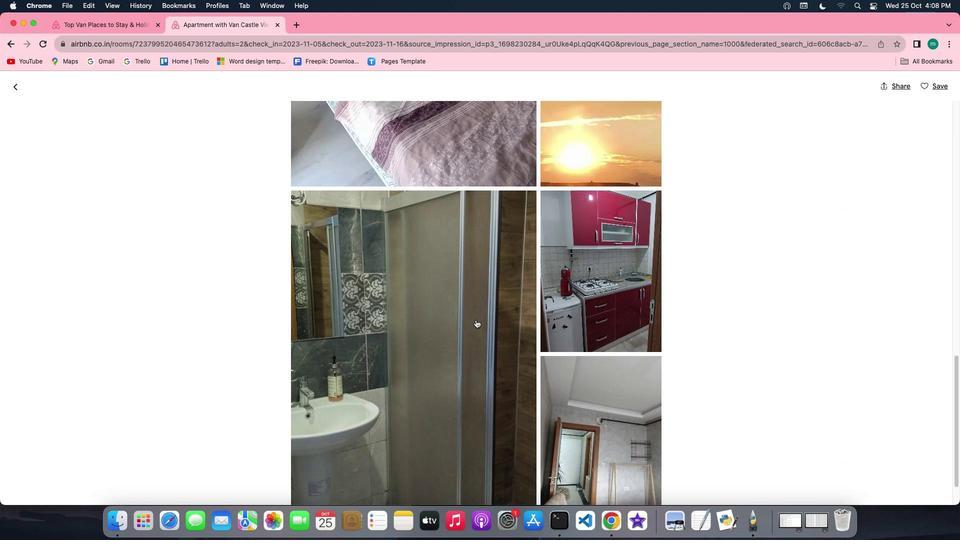 
Action: Mouse scrolled (476, 319) with delta (0, 0)
Screenshot: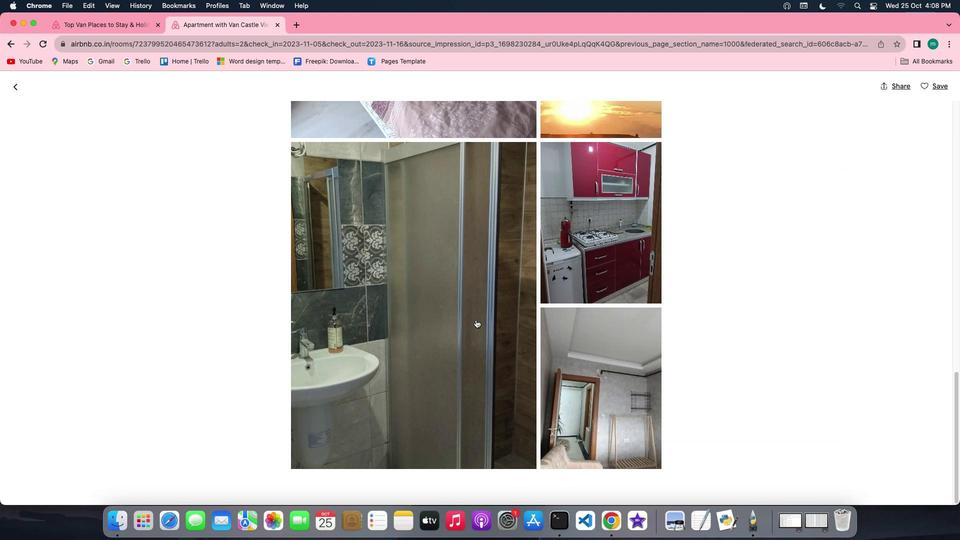 
Action: Mouse scrolled (476, 319) with delta (0, 0)
Screenshot: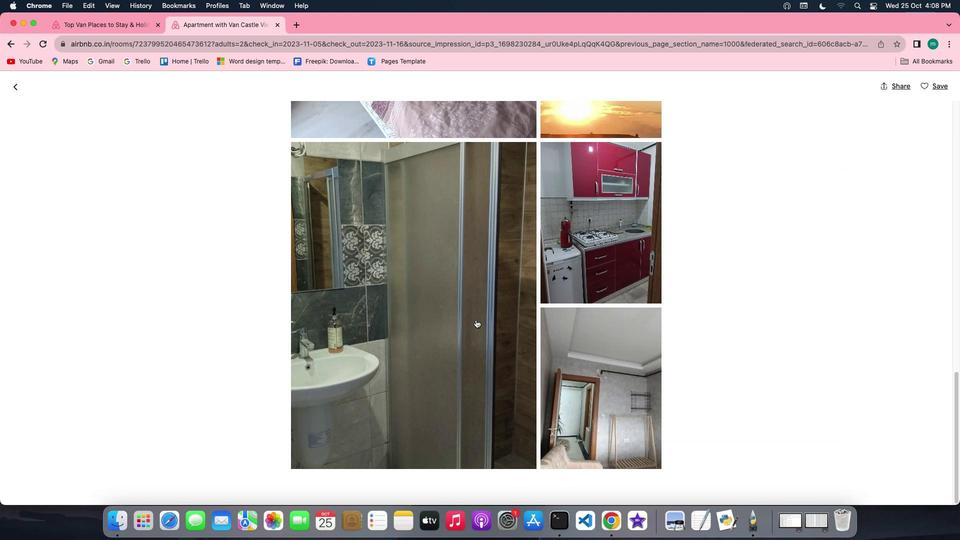 
Action: Mouse scrolled (476, 319) with delta (0, -1)
Screenshot: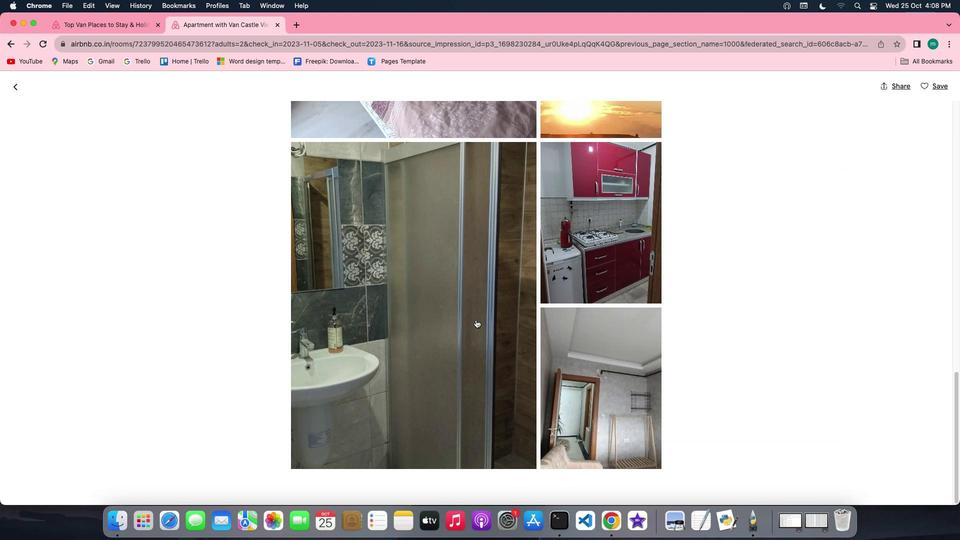 
Action: Mouse scrolled (476, 319) with delta (0, 0)
Screenshot: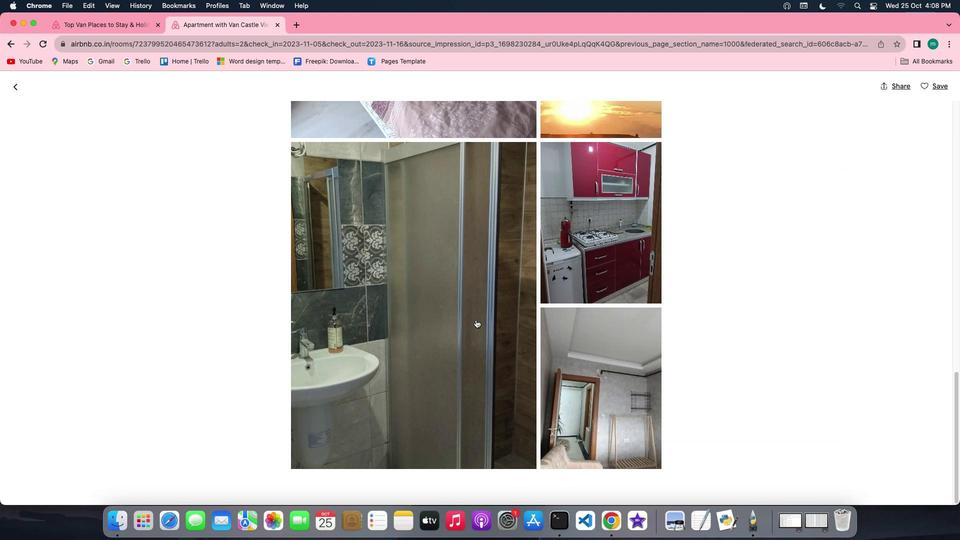 
Action: Mouse scrolled (476, 319) with delta (0, 0)
Screenshot: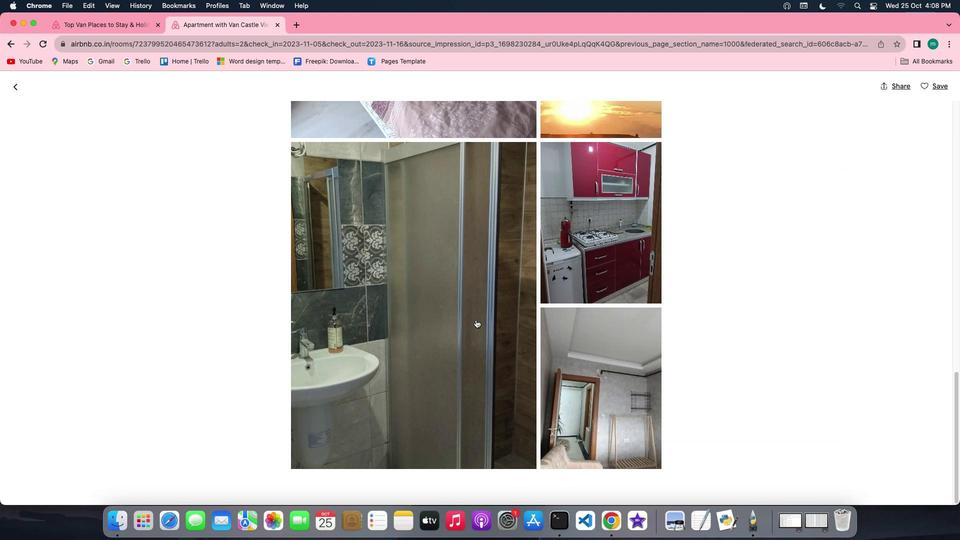 
Action: Mouse scrolled (476, 319) with delta (0, -1)
Screenshot: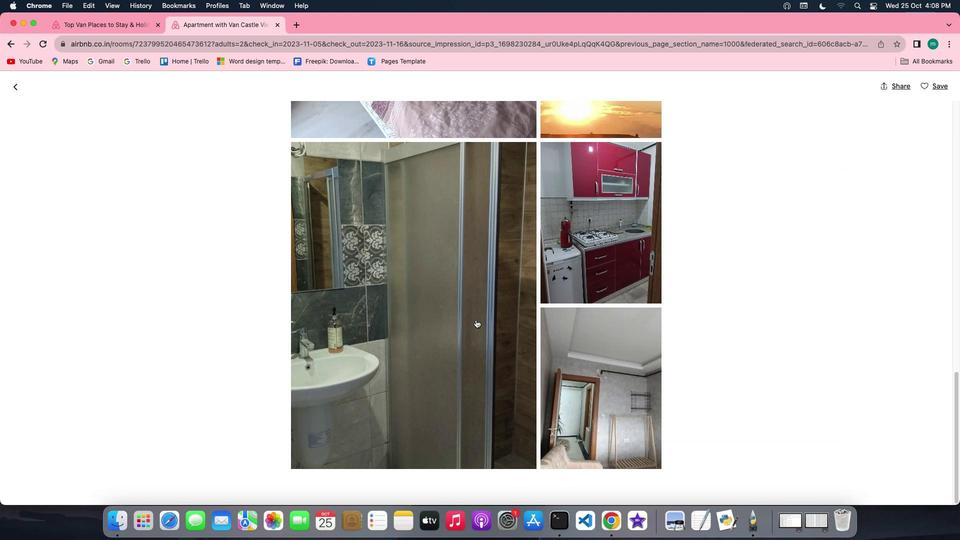 
Action: Mouse scrolled (476, 319) with delta (0, -2)
Screenshot: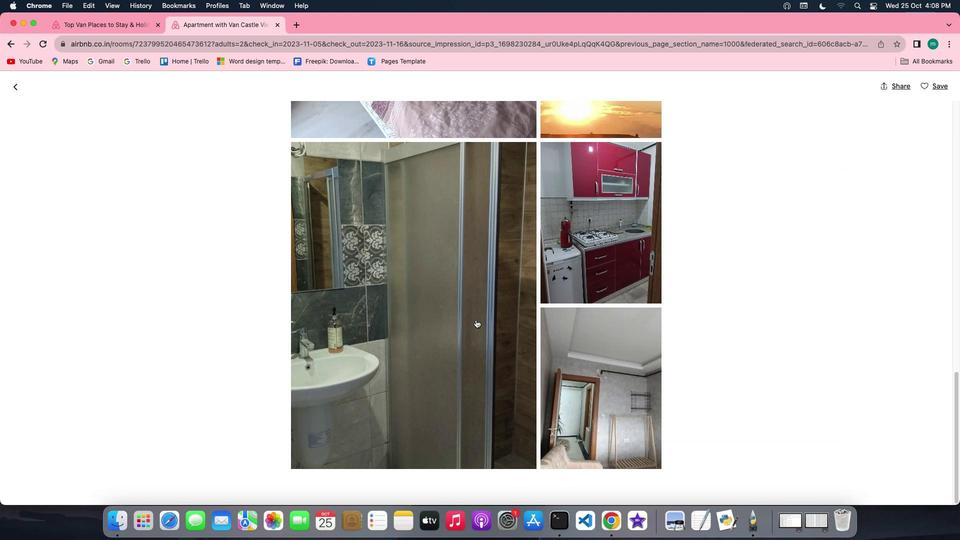 
Action: Mouse moved to (15, 83)
Screenshot: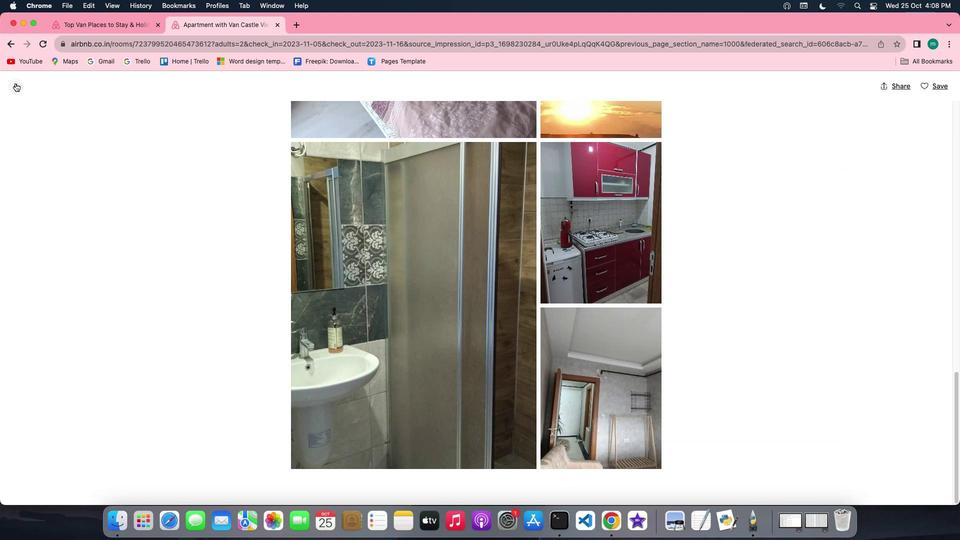 
Action: Mouse pressed left at (15, 83)
Screenshot: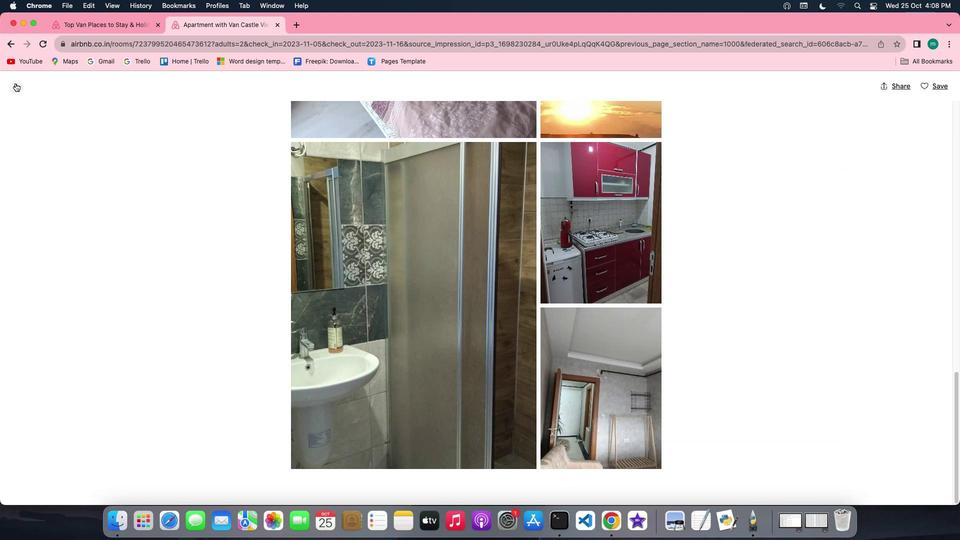 
Action: Mouse moved to (515, 344)
Screenshot: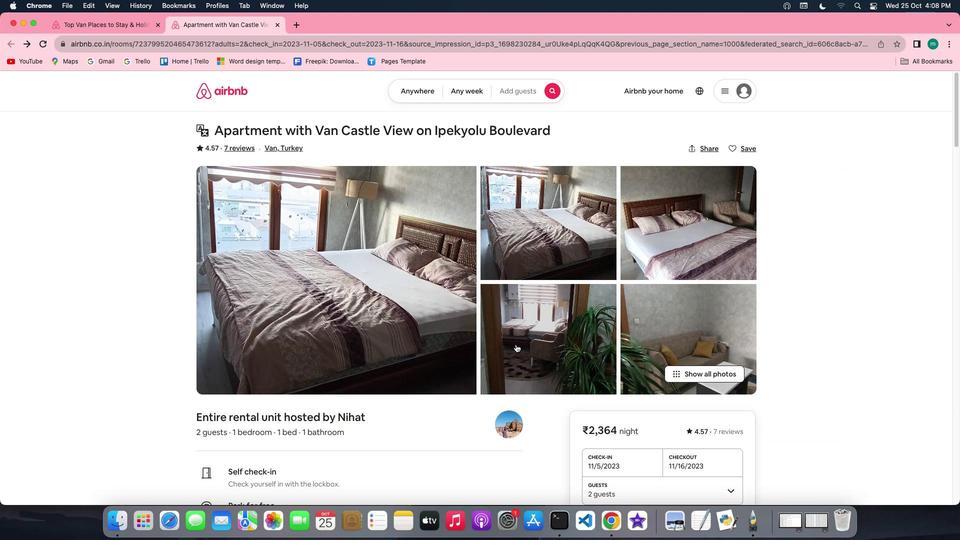 
Action: Mouse scrolled (515, 344) with delta (0, 0)
Screenshot: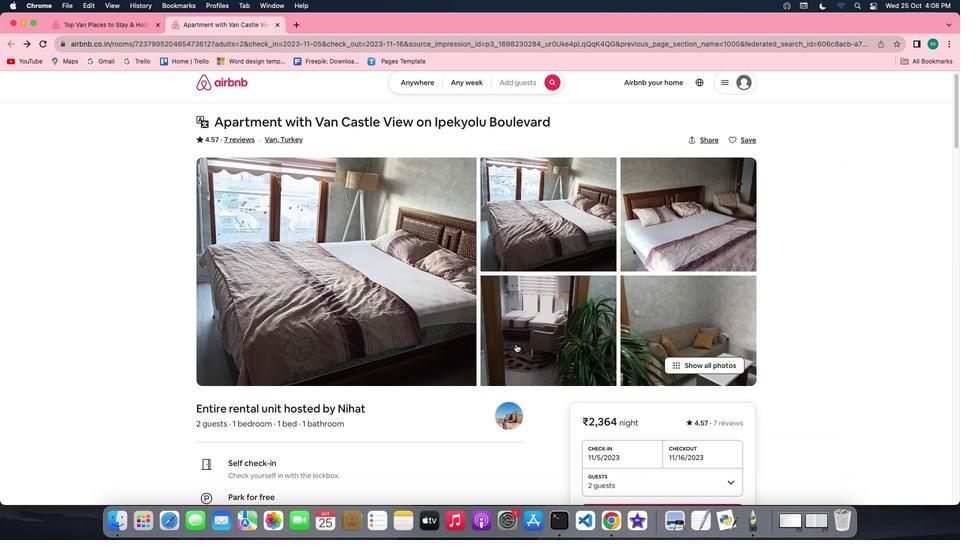 
Action: Mouse scrolled (515, 344) with delta (0, 0)
Screenshot: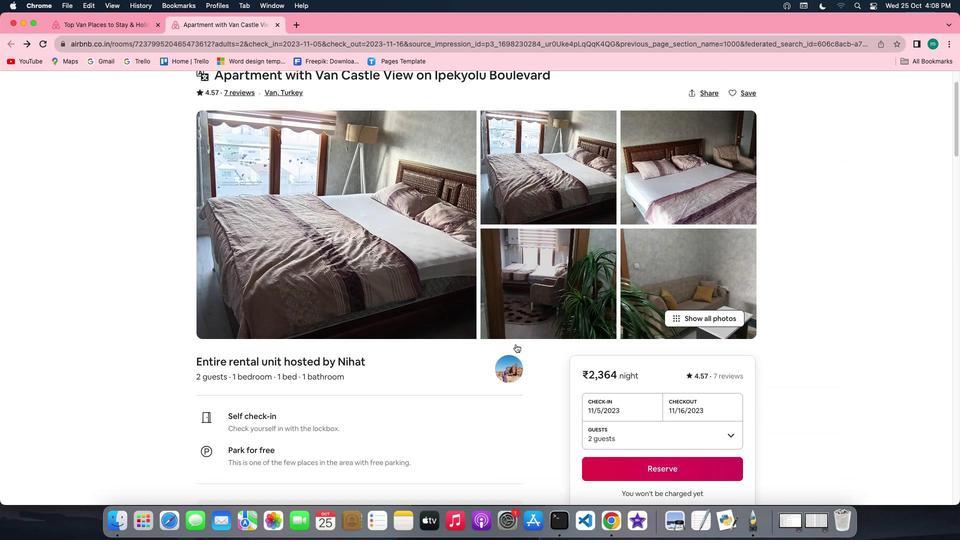 
Action: Mouse scrolled (515, 344) with delta (0, -1)
Screenshot: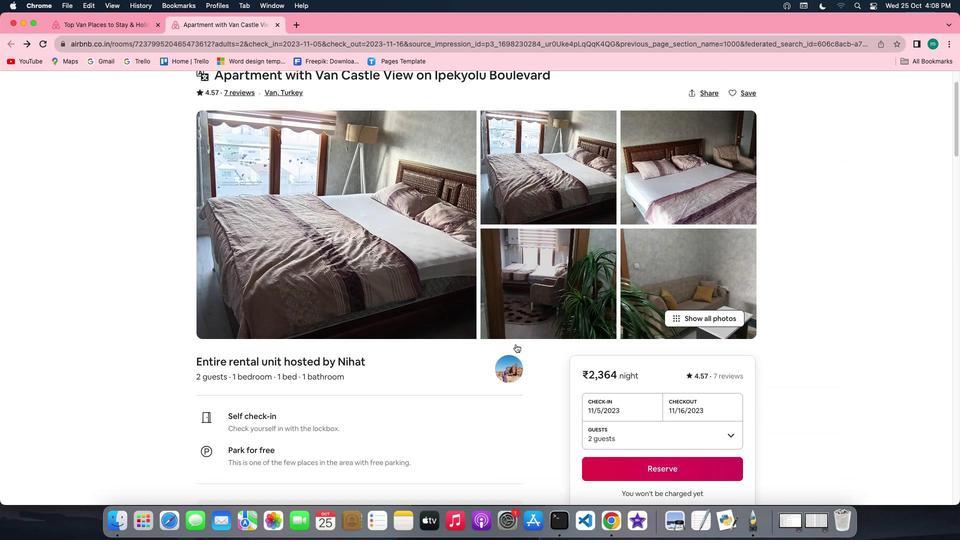 
Action: Mouse scrolled (515, 344) with delta (0, -2)
Screenshot: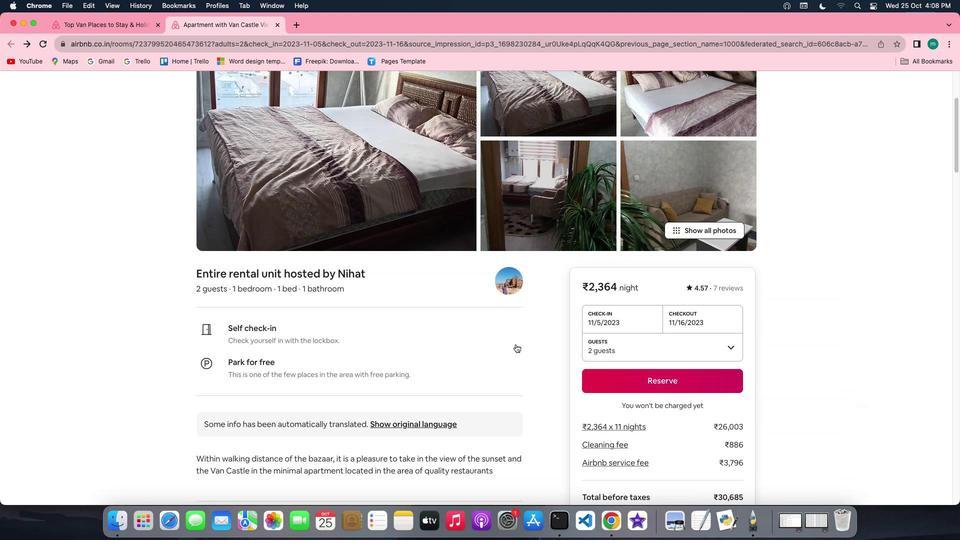 
Action: Mouse moved to (470, 349)
Screenshot: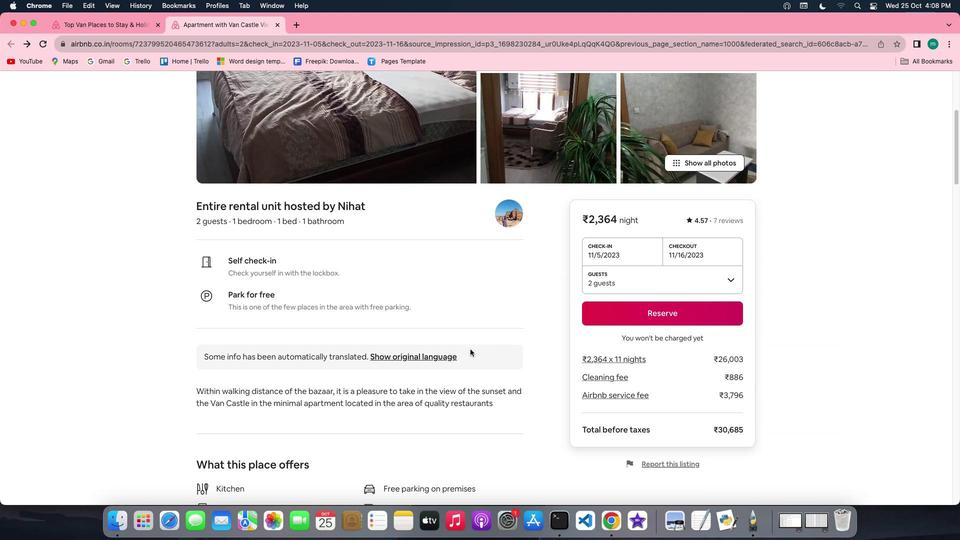 
Action: Mouse scrolled (470, 349) with delta (0, 0)
Screenshot: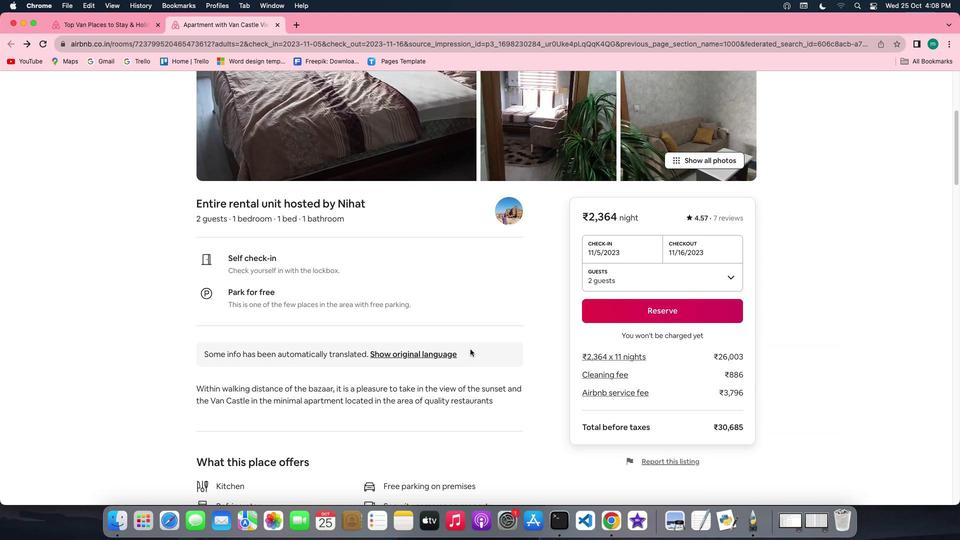 
Action: Mouse scrolled (470, 349) with delta (0, 0)
Screenshot: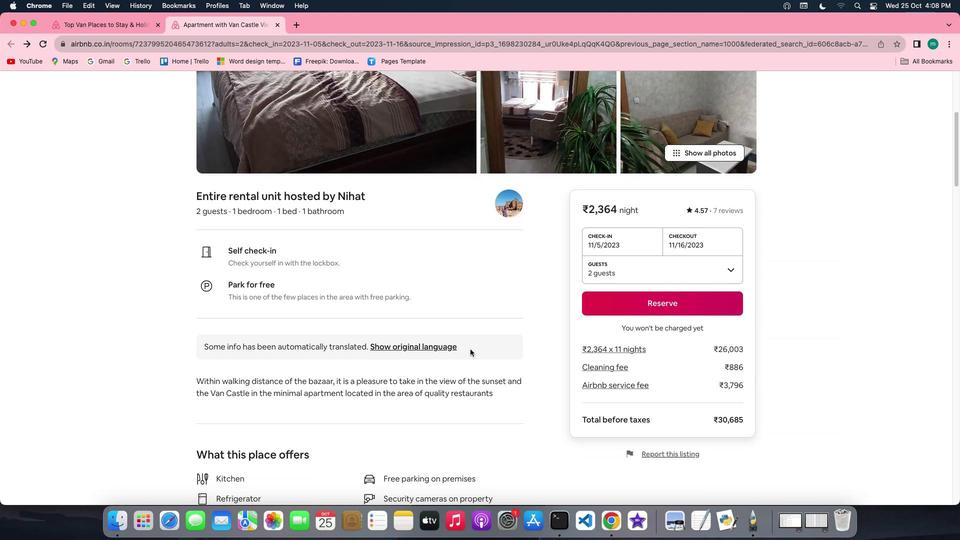 
Action: Mouse scrolled (470, 349) with delta (0, -1)
Screenshot: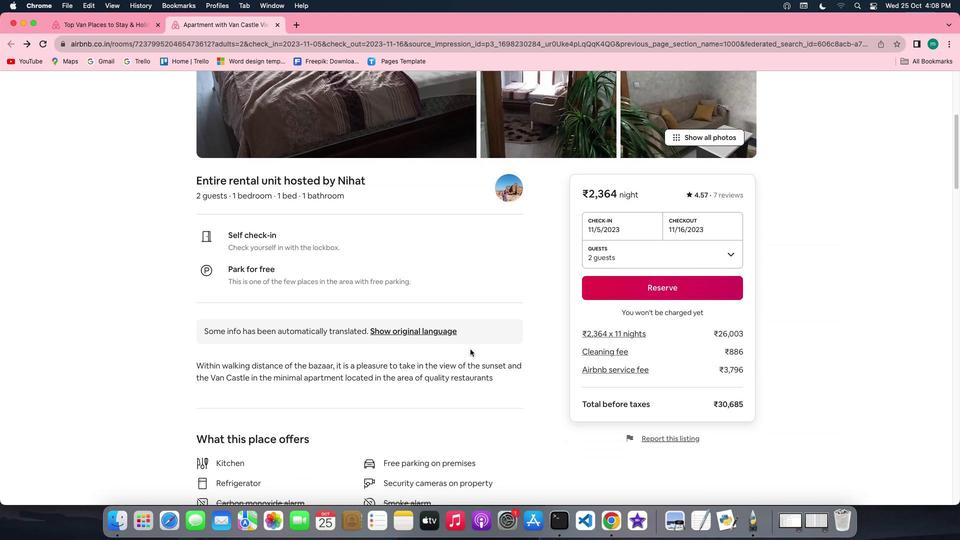
Action: Mouse scrolled (470, 349) with delta (0, -1)
Screenshot: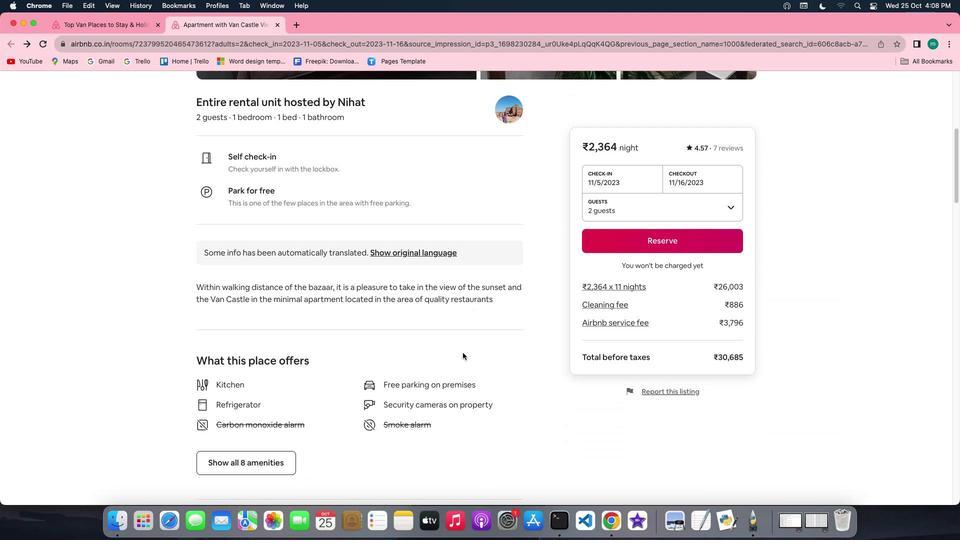 
Action: Mouse moved to (358, 417)
Screenshot: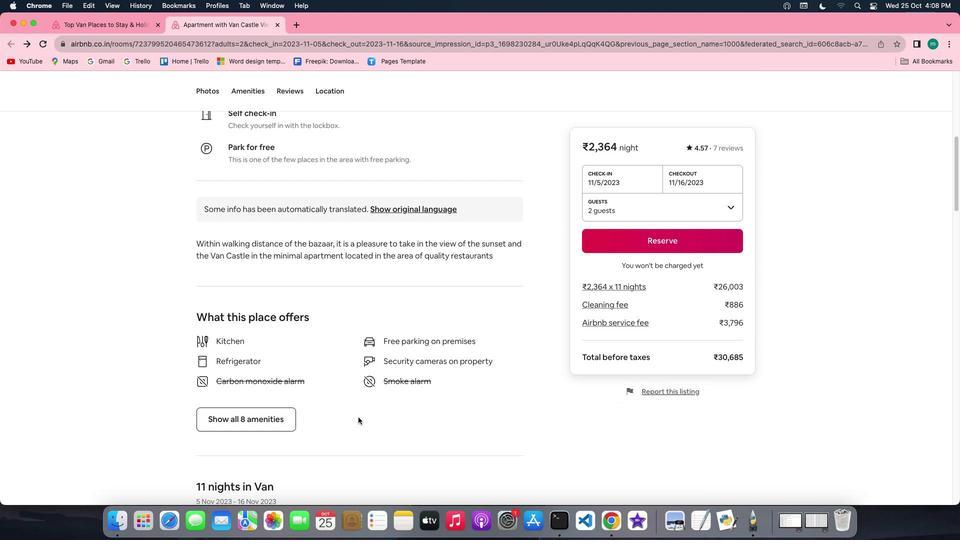 
Action: Mouse scrolled (358, 417) with delta (0, 0)
Screenshot: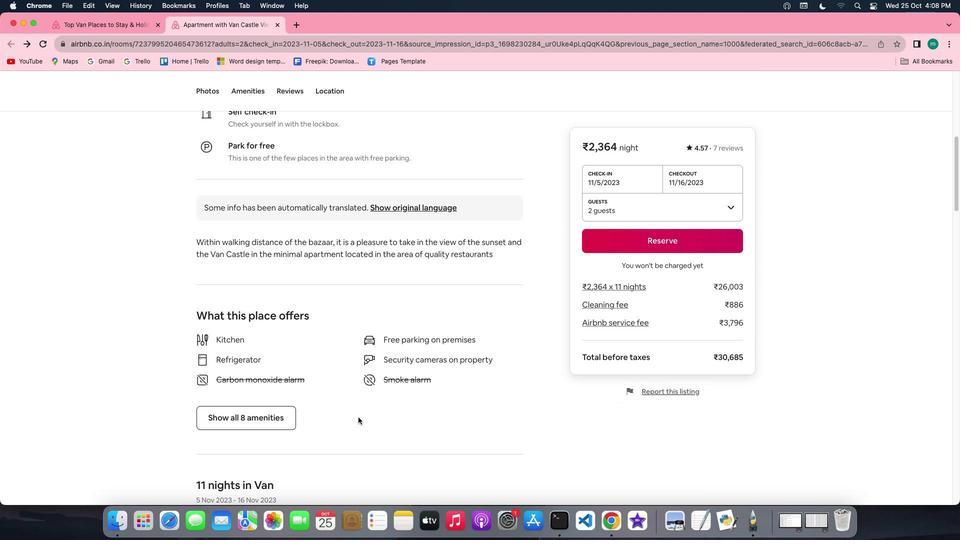 
Action: Mouse scrolled (358, 417) with delta (0, 0)
Screenshot: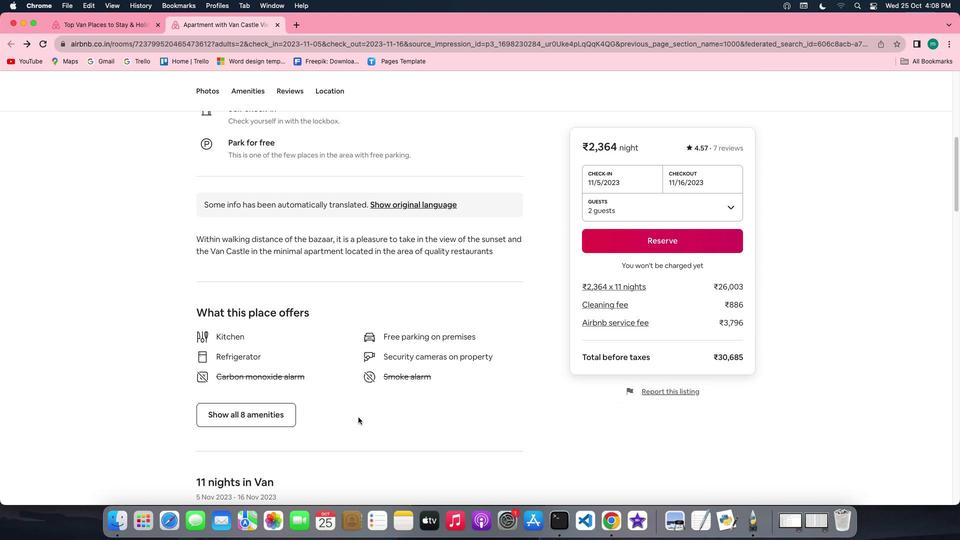 
Action: Mouse scrolled (358, 417) with delta (0, 0)
Screenshot: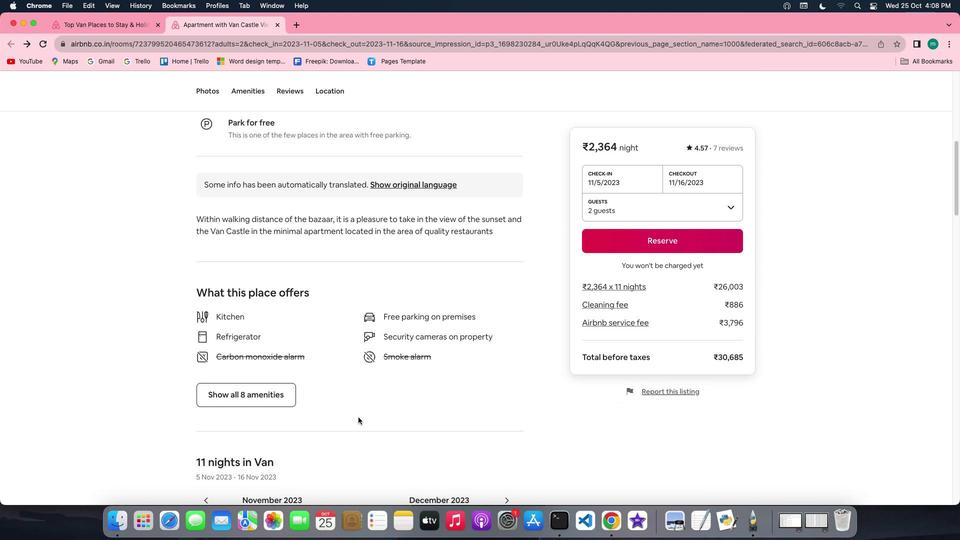 
Action: Mouse moved to (261, 378)
Screenshot: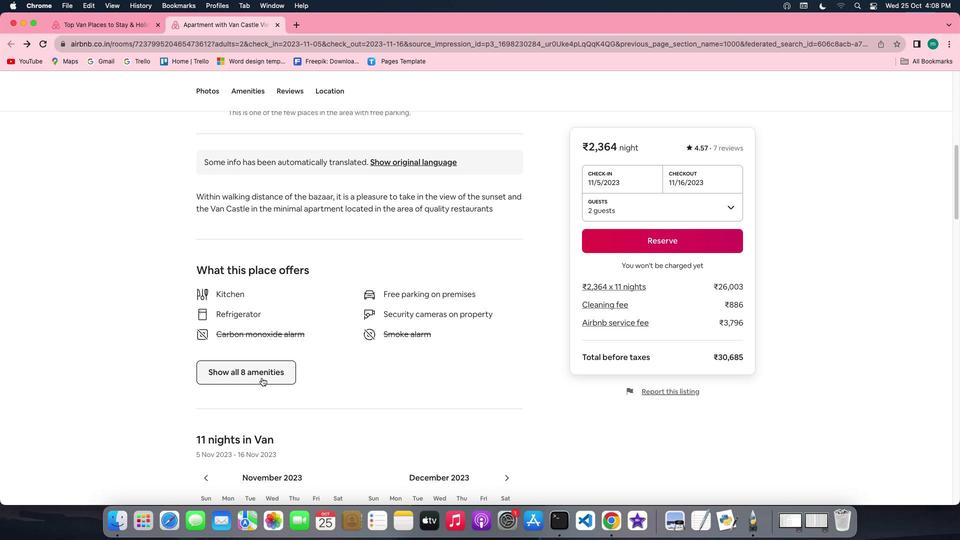 
Action: Mouse pressed left at (261, 378)
Screenshot: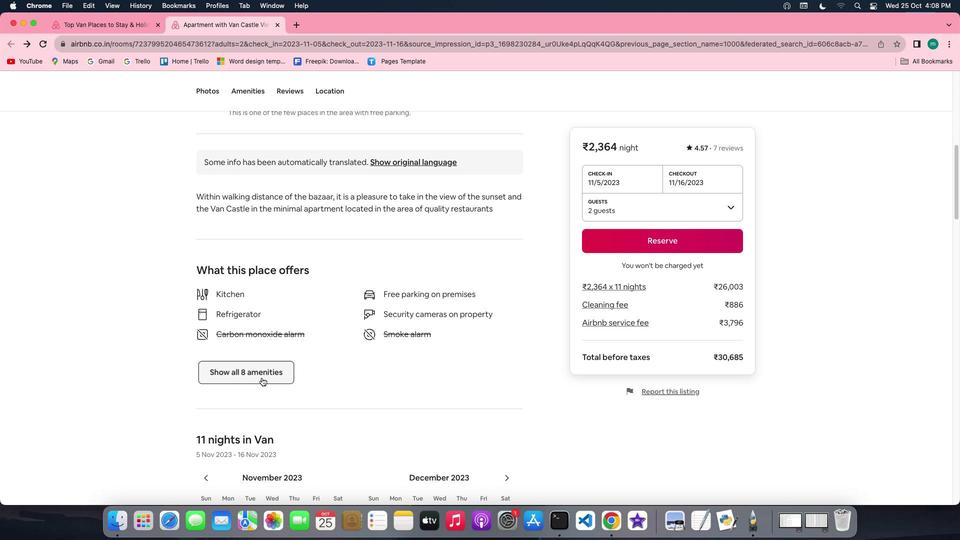 
Action: Mouse moved to (546, 405)
Screenshot: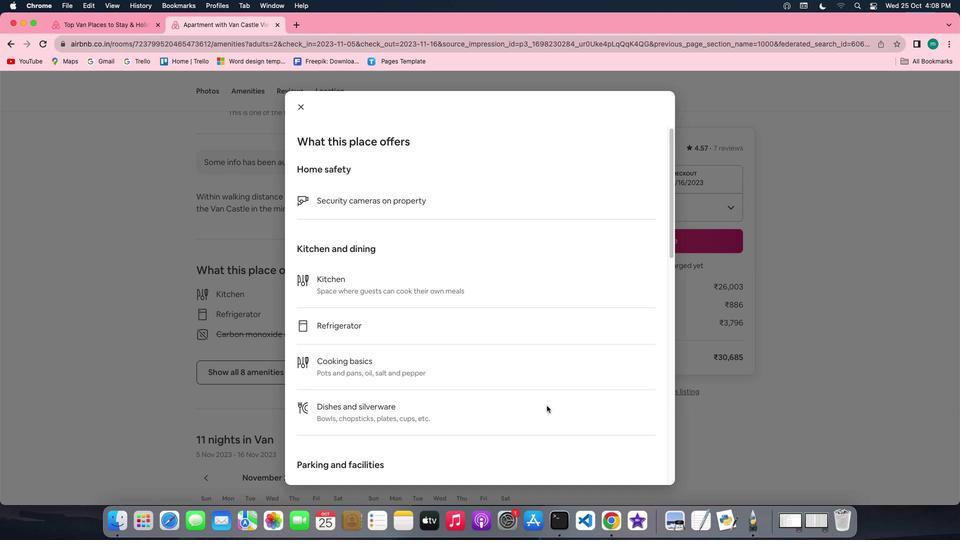 
Action: Mouse scrolled (546, 405) with delta (0, 0)
Screenshot: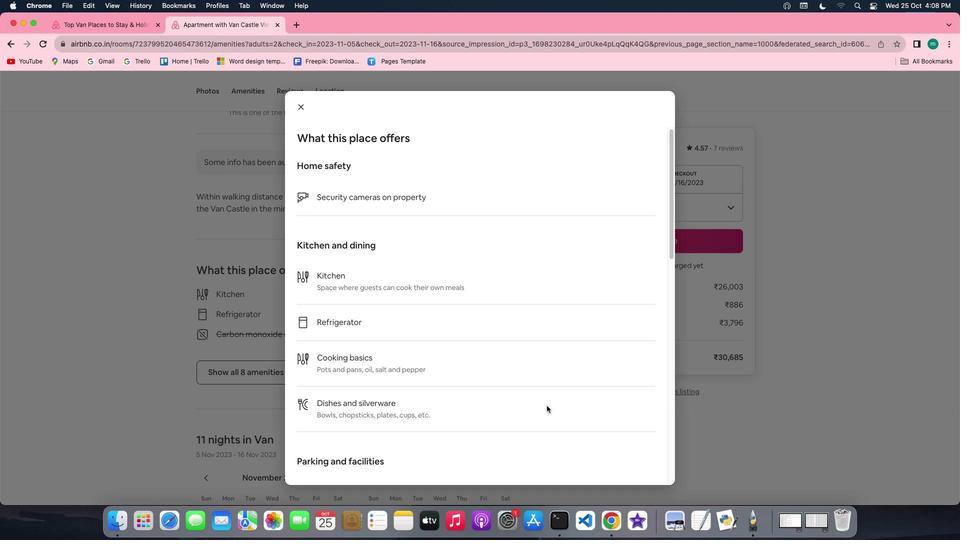 
Action: Mouse scrolled (546, 405) with delta (0, 0)
Screenshot: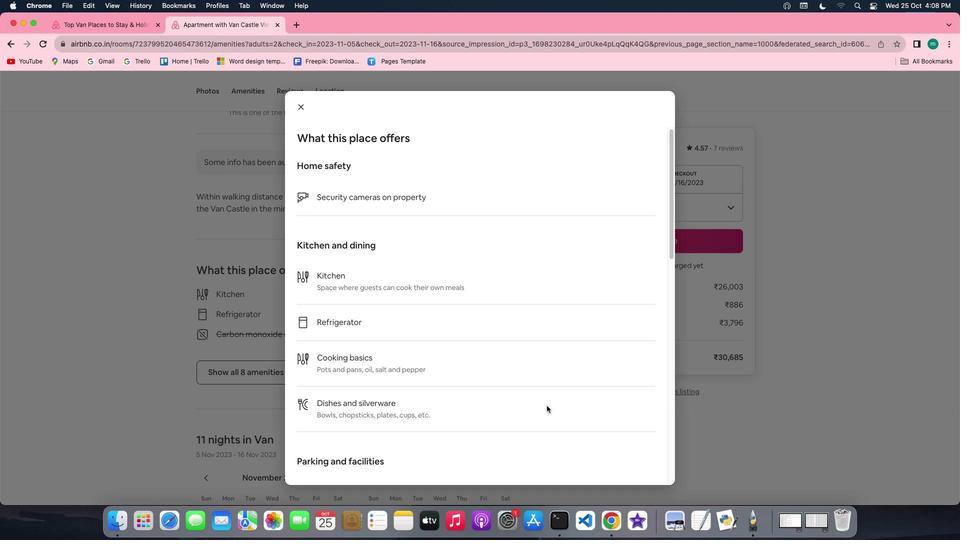 
Action: Mouse scrolled (546, 405) with delta (0, -1)
Screenshot: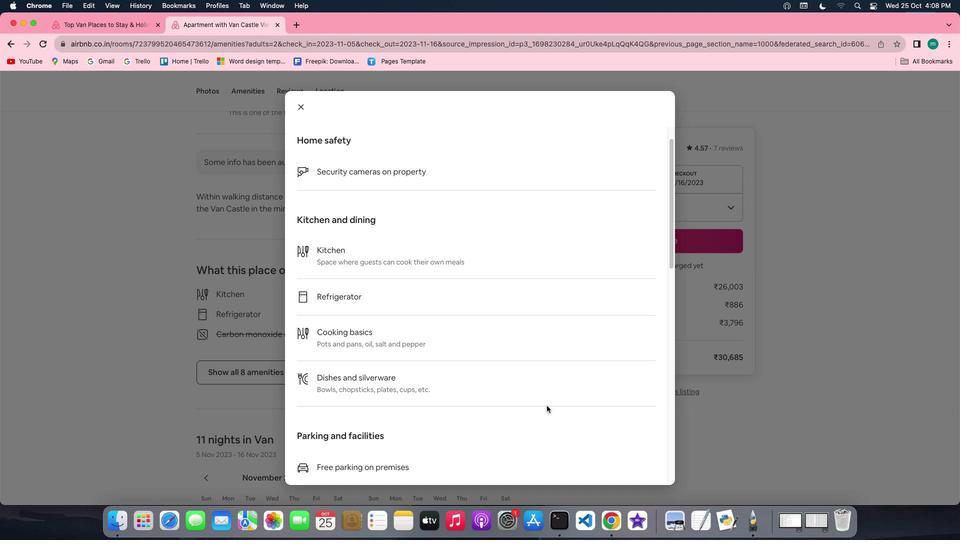 
Action: Mouse scrolled (546, 405) with delta (0, -2)
Screenshot: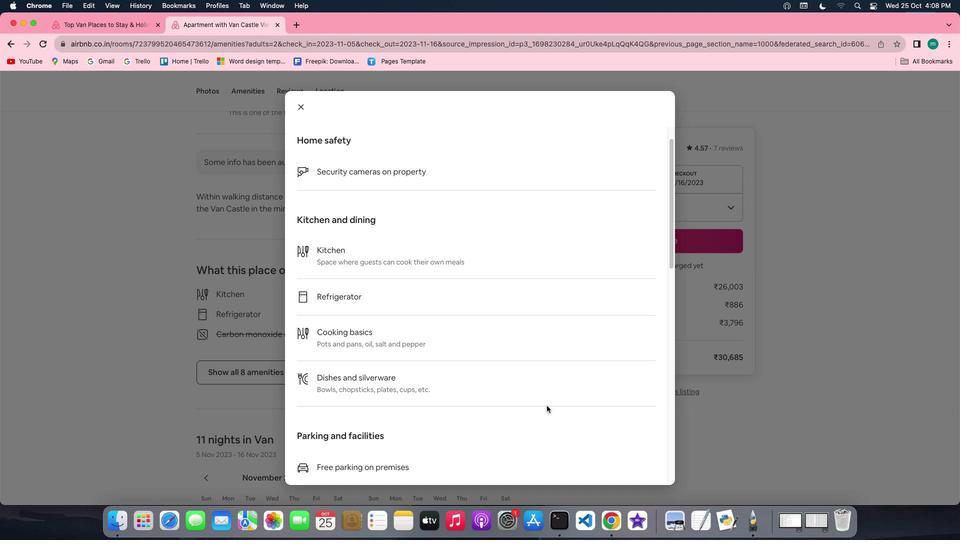 
Action: Mouse scrolled (546, 405) with delta (0, -2)
Screenshot: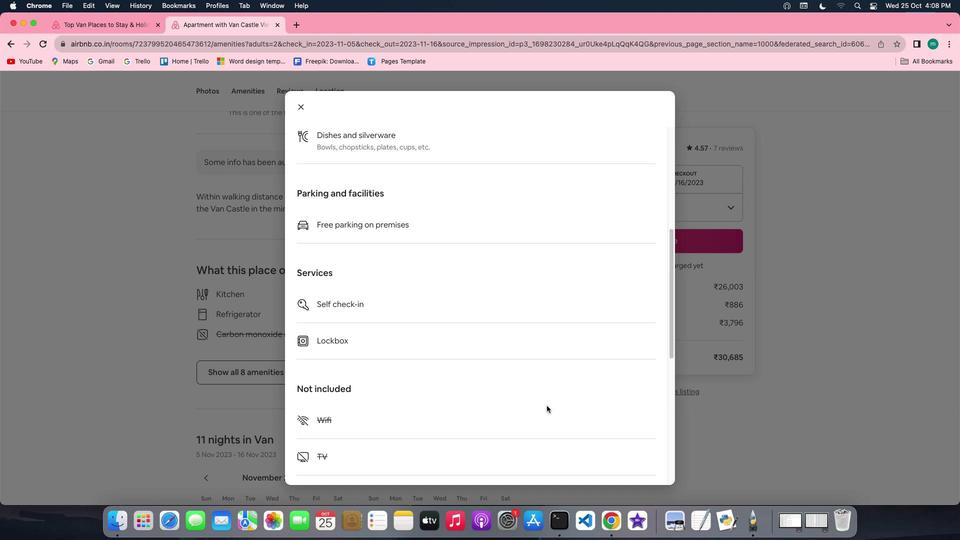 
Action: Mouse scrolled (546, 405) with delta (0, 0)
Screenshot: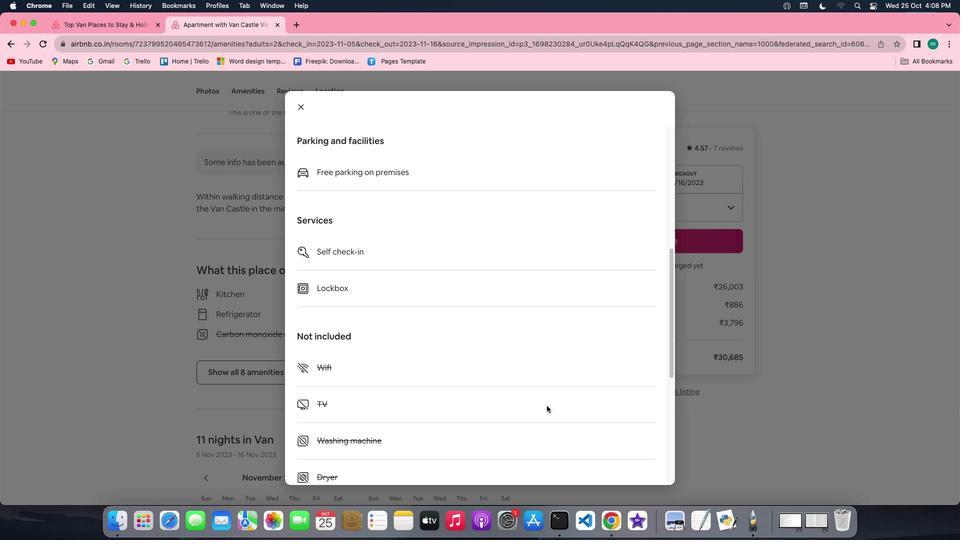 
Action: Mouse scrolled (546, 405) with delta (0, 0)
Screenshot: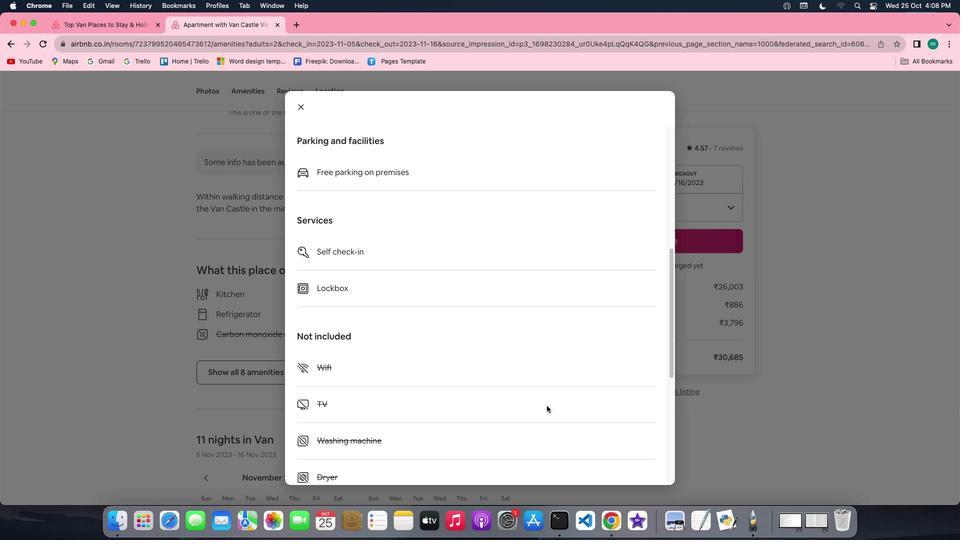 
Action: Mouse scrolled (546, 405) with delta (0, -1)
Screenshot: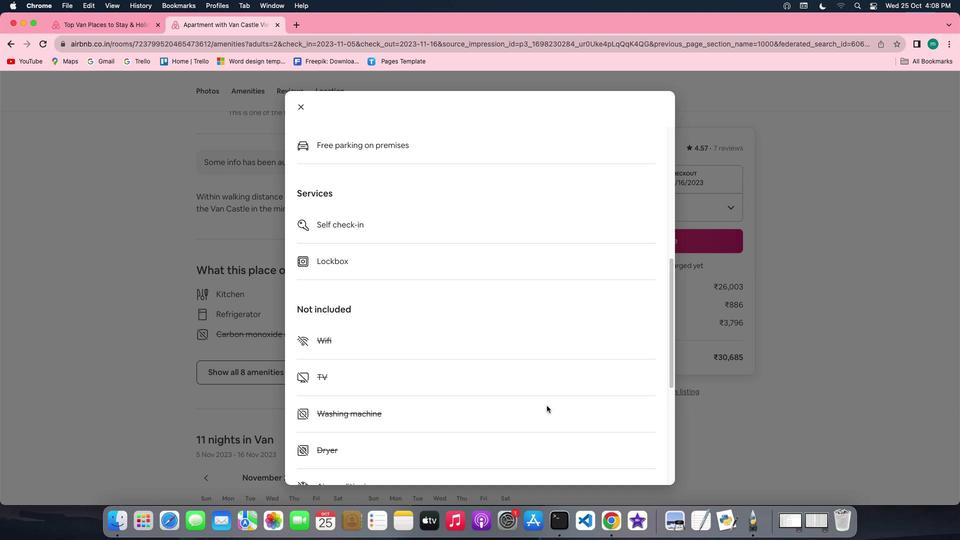 
Action: Mouse scrolled (546, 405) with delta (0, -2)
Screenshot: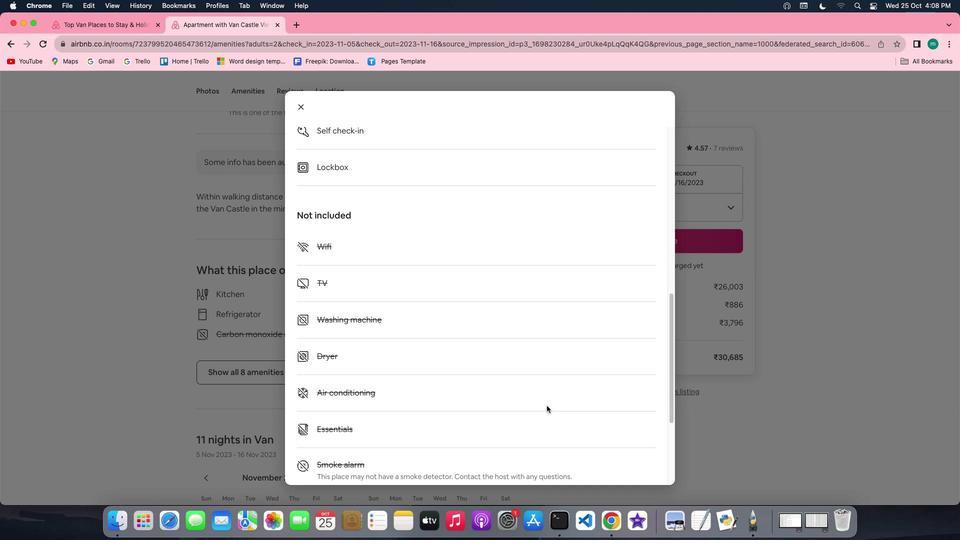 
Action: Mouse scrolled (546, 405) with delta (0, -3)
Screenshot: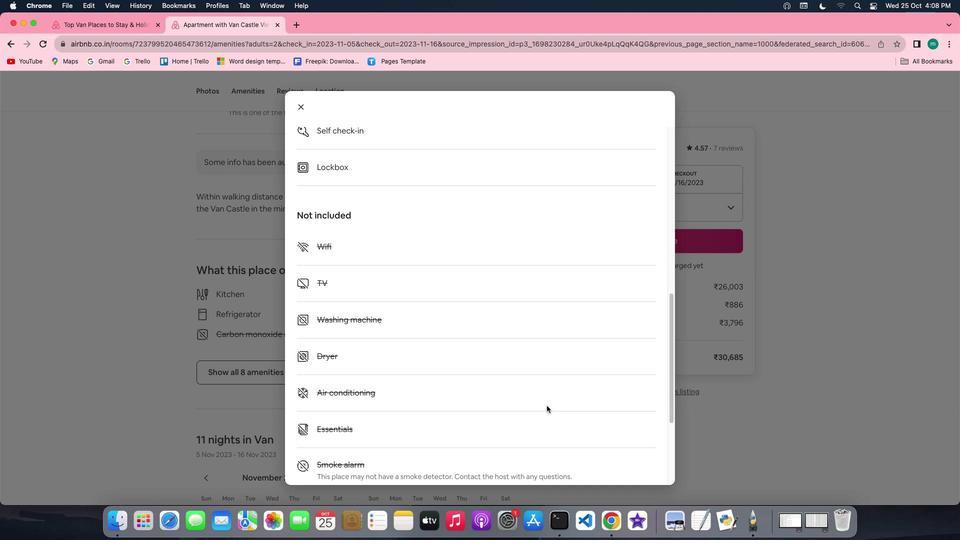 
Action: Mouse scrolled (546, 405) with delta (0, -2)
Screenshot: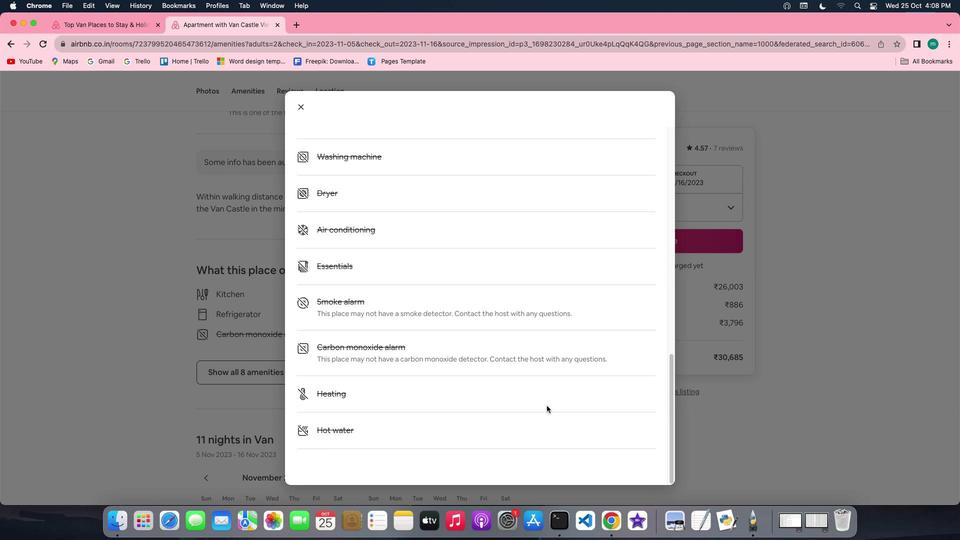 
Action: Mouse scrolled (546, 405) with delta (0, 0)
Screenshot: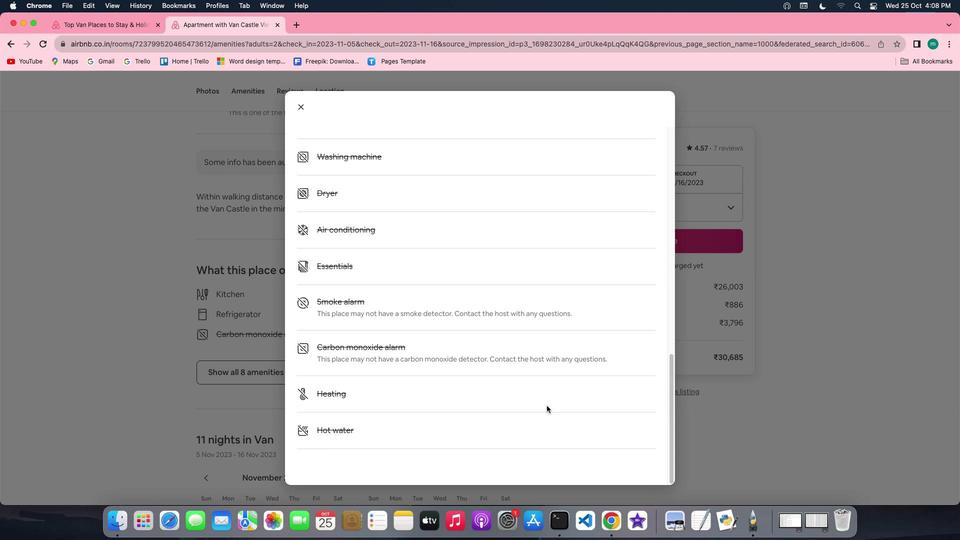 
Action: Mouse scrolled (546, 405) with delta (0, 0)
Screenshot: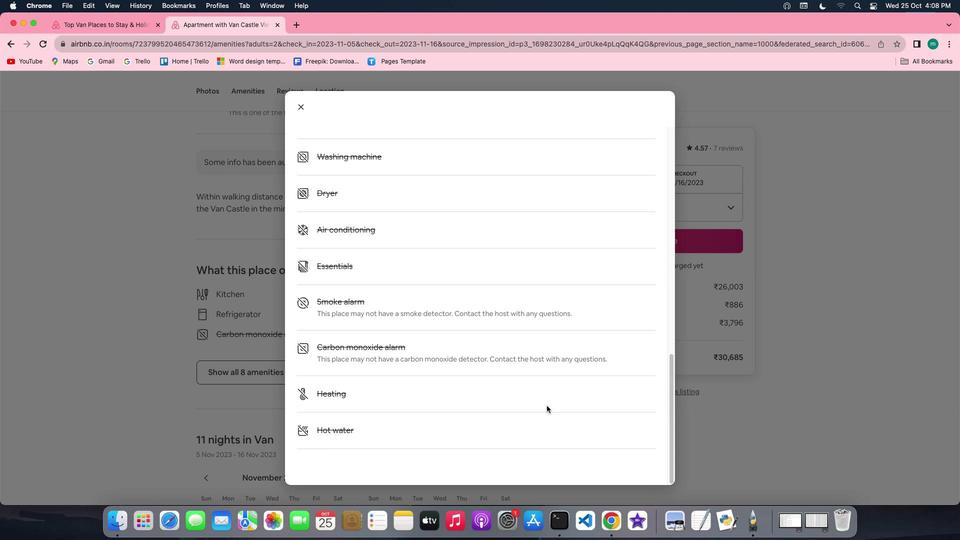 
Action: Mouse scrolled (546, 405) with delta (0, -1)
Screenshot: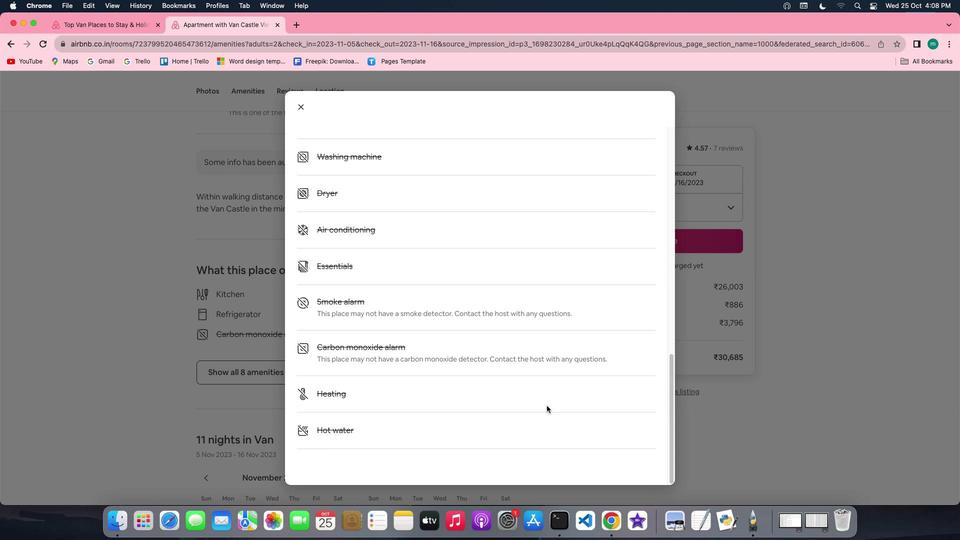 
Action: Mouse scrolled (546, 405) with delta (0, -2)
Screenshot: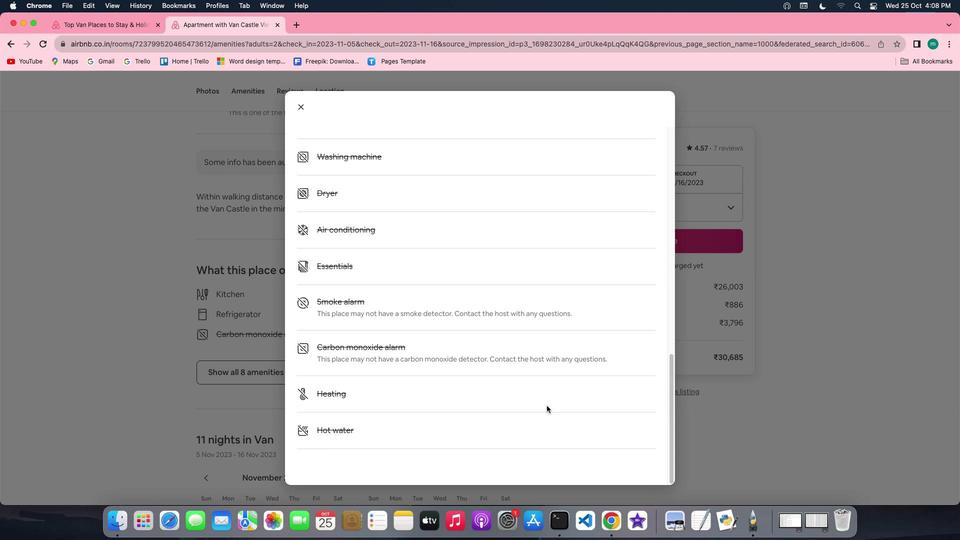 
Action: Mouse scrolled (546, 405) with delta (0, -3)
Screenshot: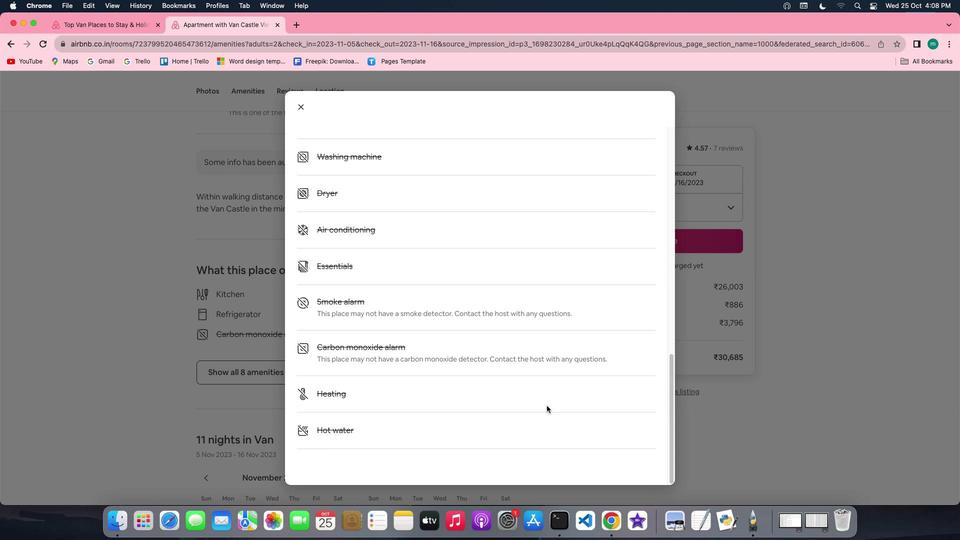 
Action: Mouse moved to (299, 105)
Screenshot: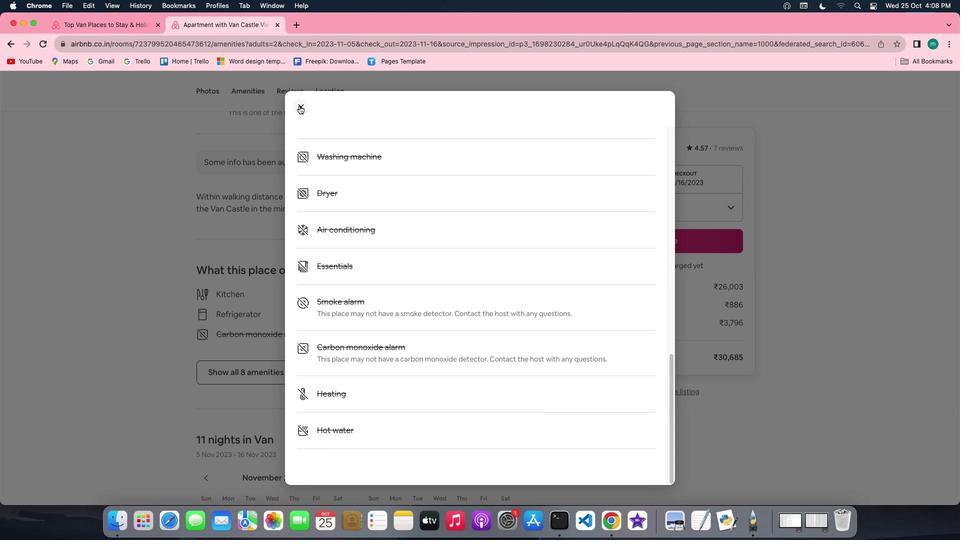 
Action: Mouse pressed left at (299, 105)
Screenshot: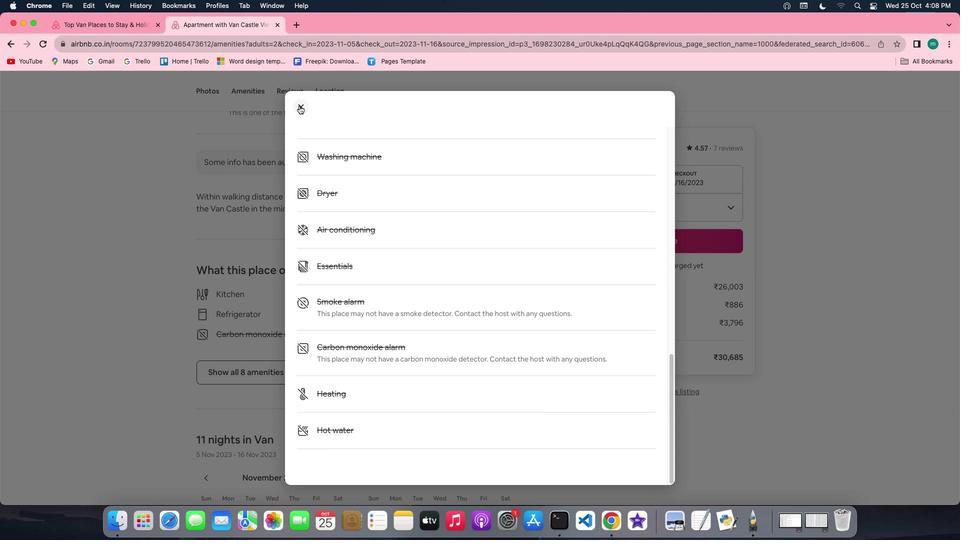 
Action: Mouse moved to (473, 361)
Screenshot: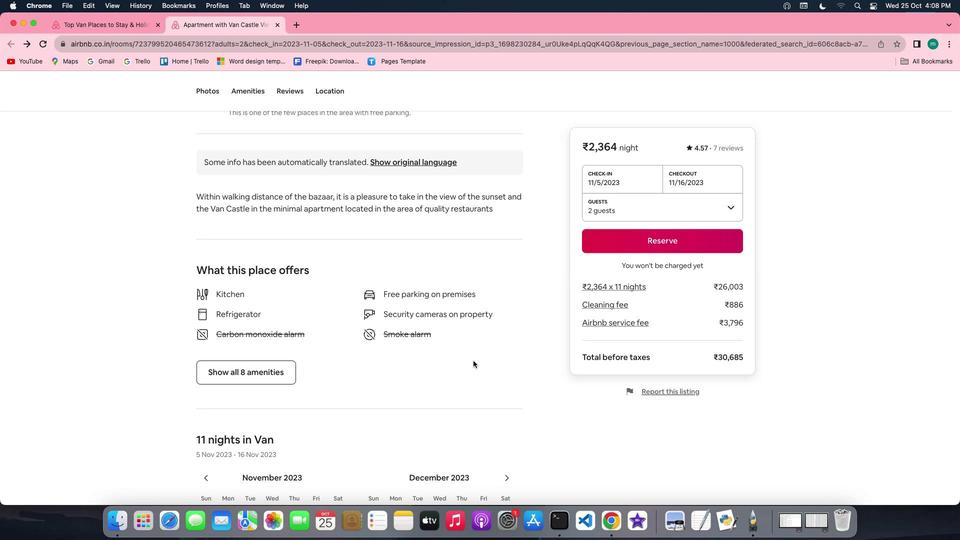 
Action: Mouse scrolled (473, 361) with delta (0, 0)
Screenshot: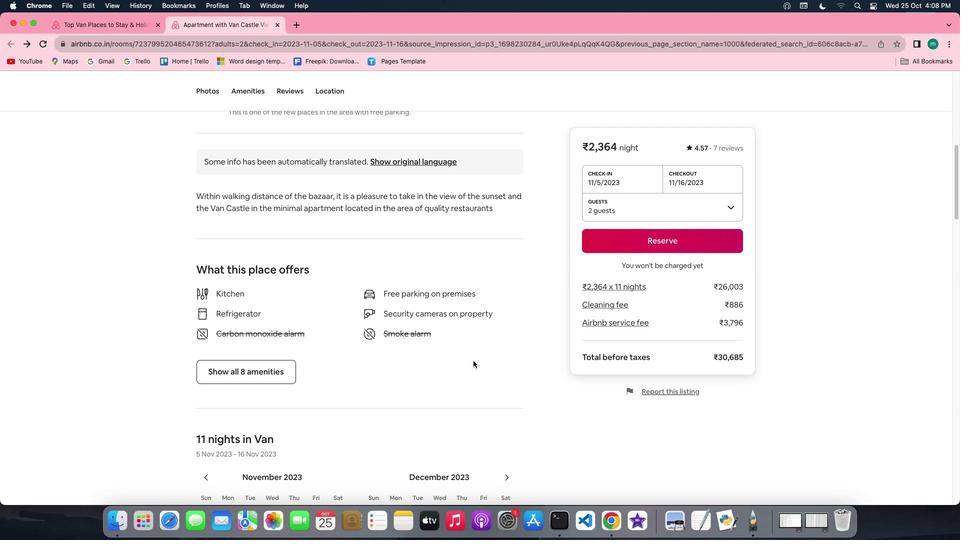 
Action: Mouse scrolled (473, 361) with delta (0, 0)
Screenshot: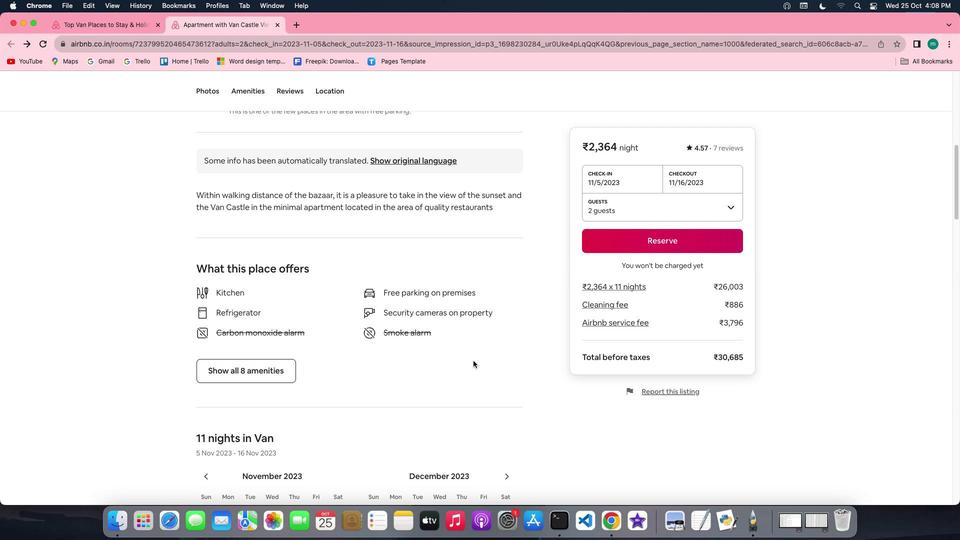 
Action: Mouse scrolled (473, 361) with delta (0, -1)
Screenshot: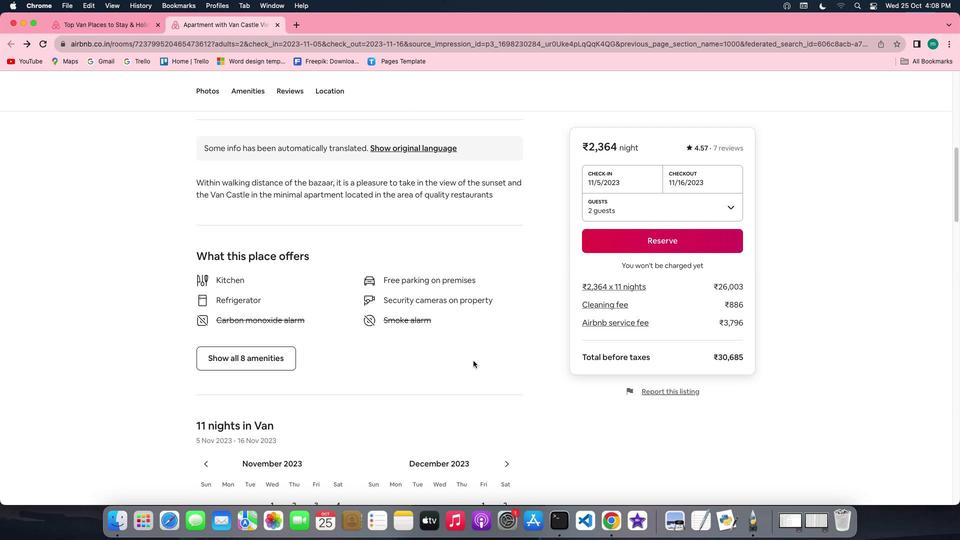 
Action: Mouse scrolled (473, 361) with delta (0, -1)
Screenshot: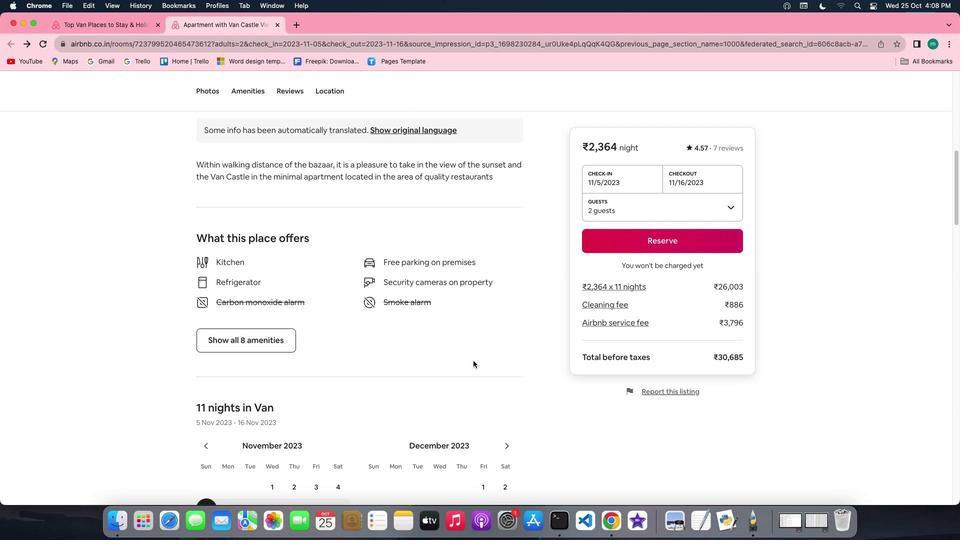 
Action: Mouse scrolled (473, 361) with delta (0, 0)
Screenshot: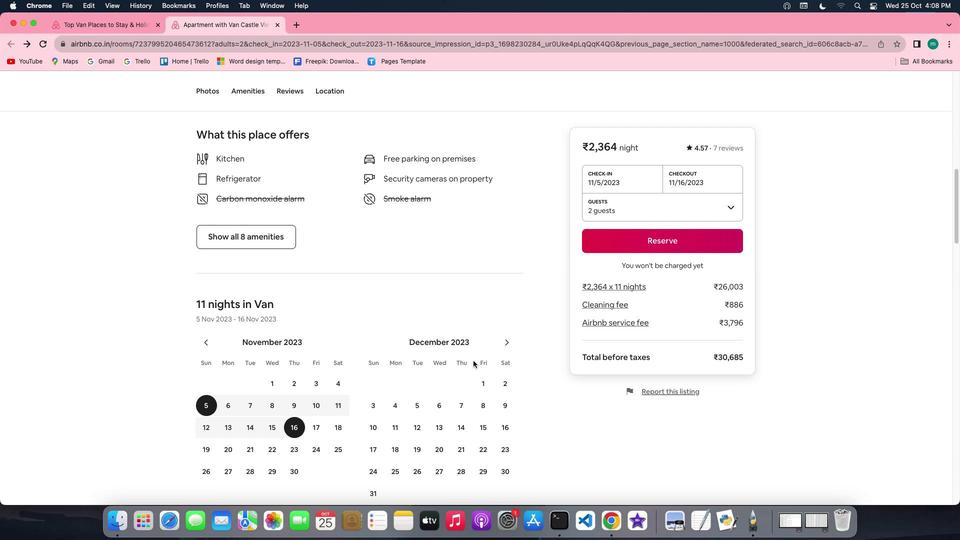 
Action: Mouse moved to (473, 361)
Screenshot: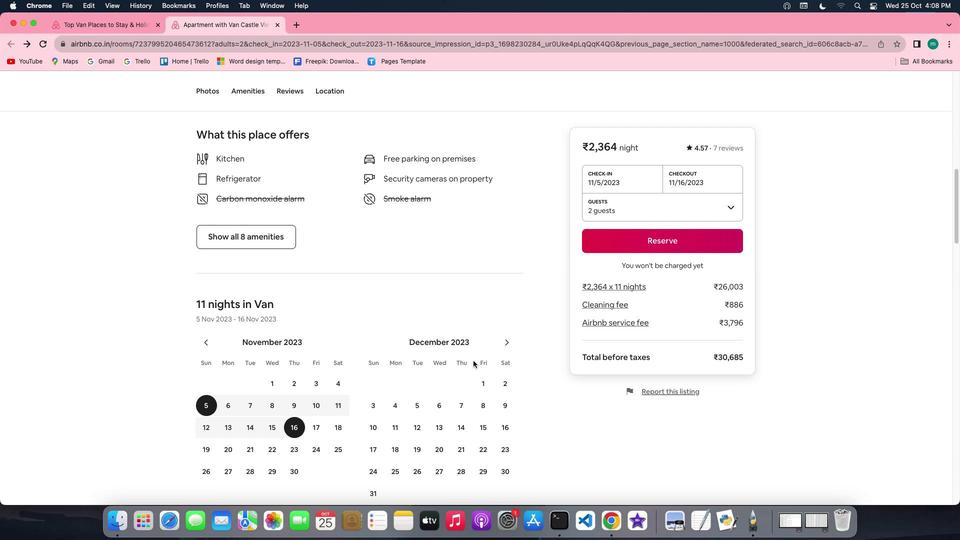 
Action: Mouse scrolled (473, 361) with delta (0, 0)
Screenshot: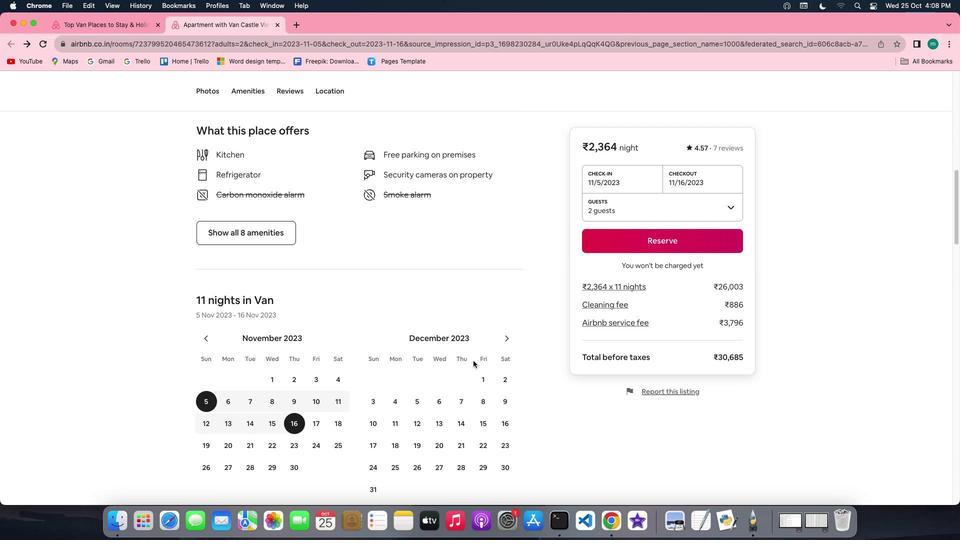 
Action: Mouse scrolled (473, 361) with delta (0, -1)
Screenshot: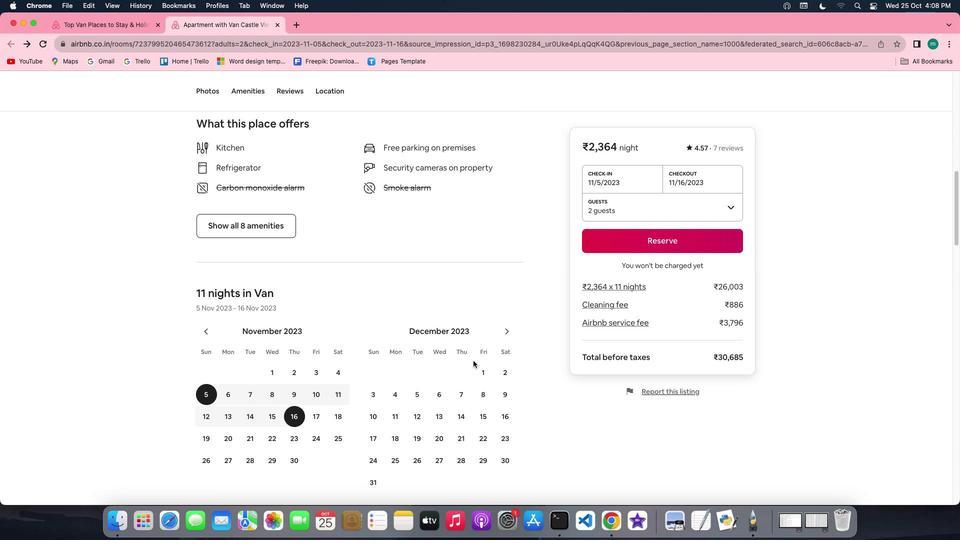 
Action: Mouse scrolled (473, 361) with delta (0, 0)
Screenshot: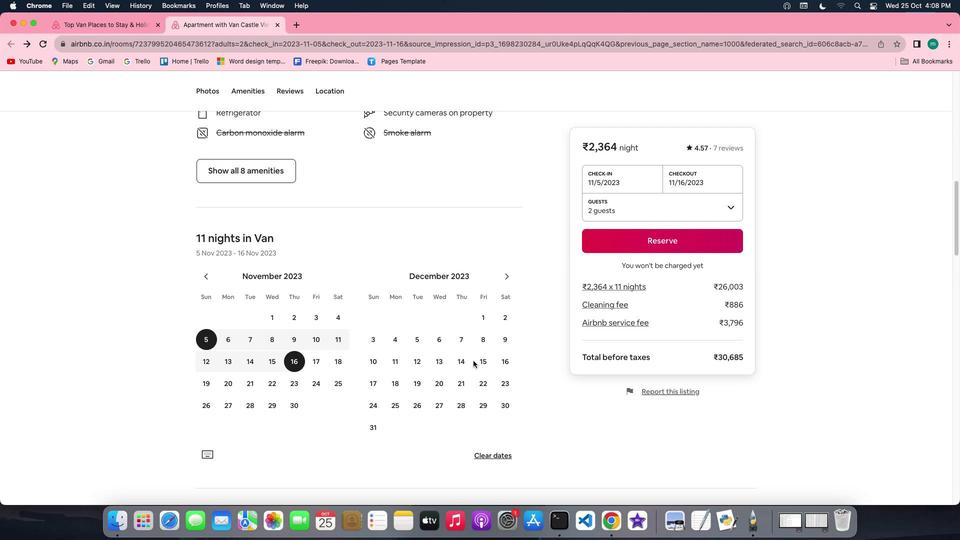 
Action: Mouse scrolled (473, 361) with delta (0, 0)
Screenshot: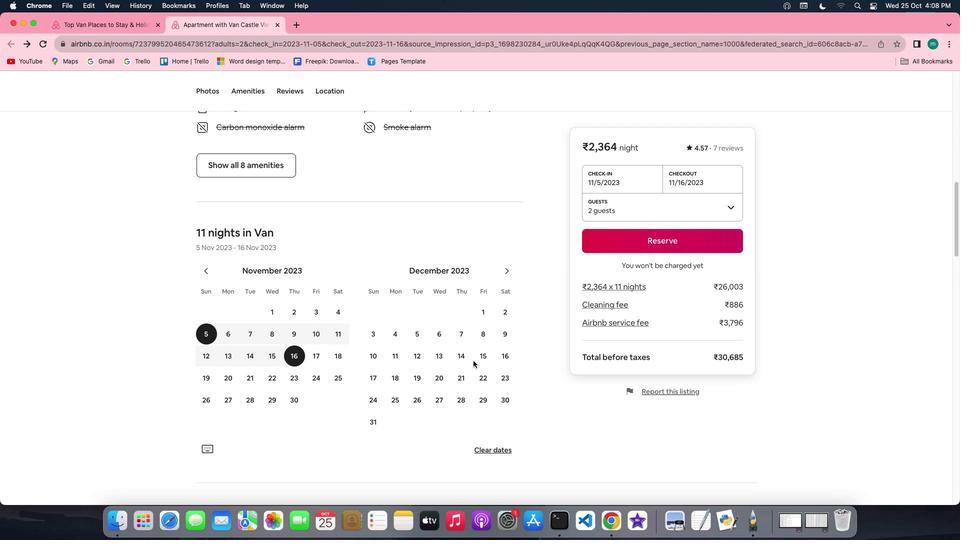
Action: Mouse scrolled (473, 361) with delta (0, -1)
Screenshot: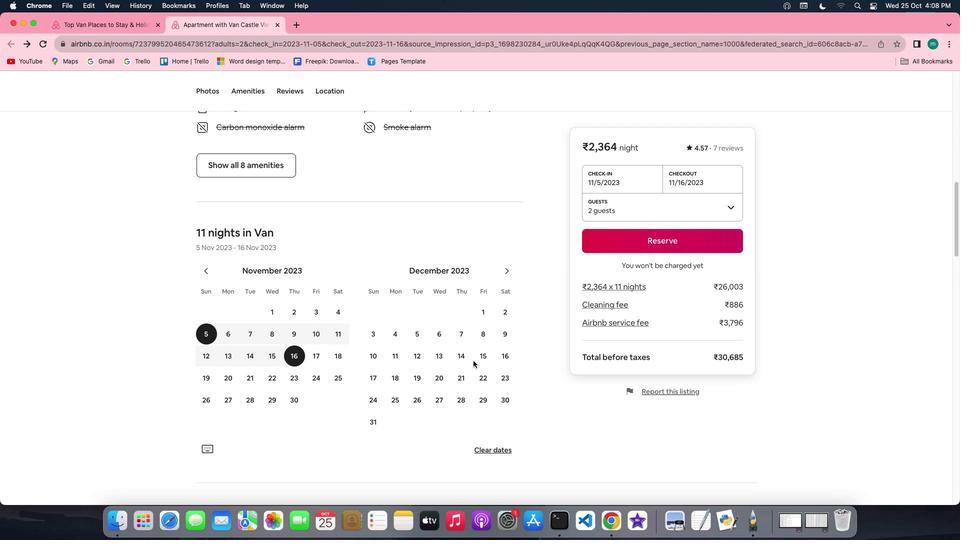 
Action: Mouse scrolled (473, 361) with delta (0, -2)
Screenshot: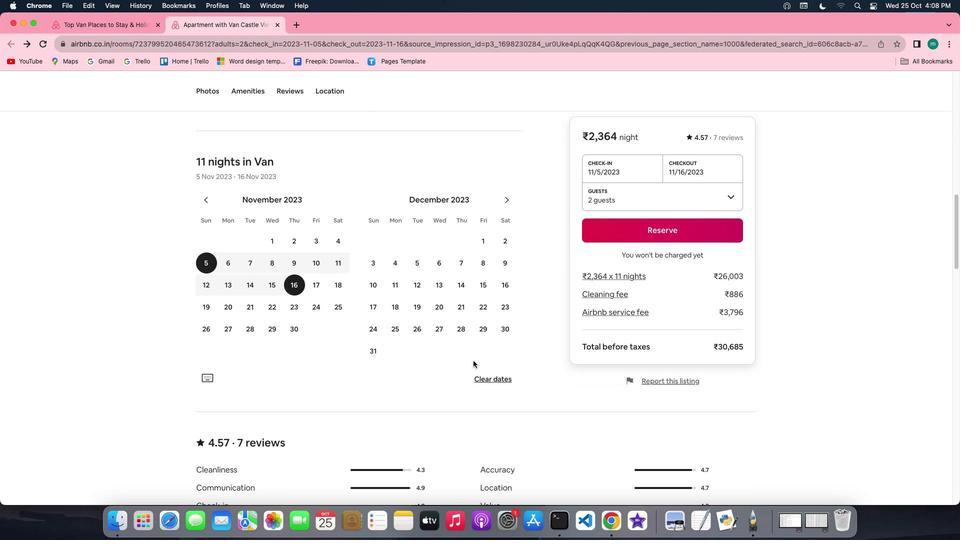 
Action: Mouse scrolled (473, 361) with delta (0, 0)
Screenshot: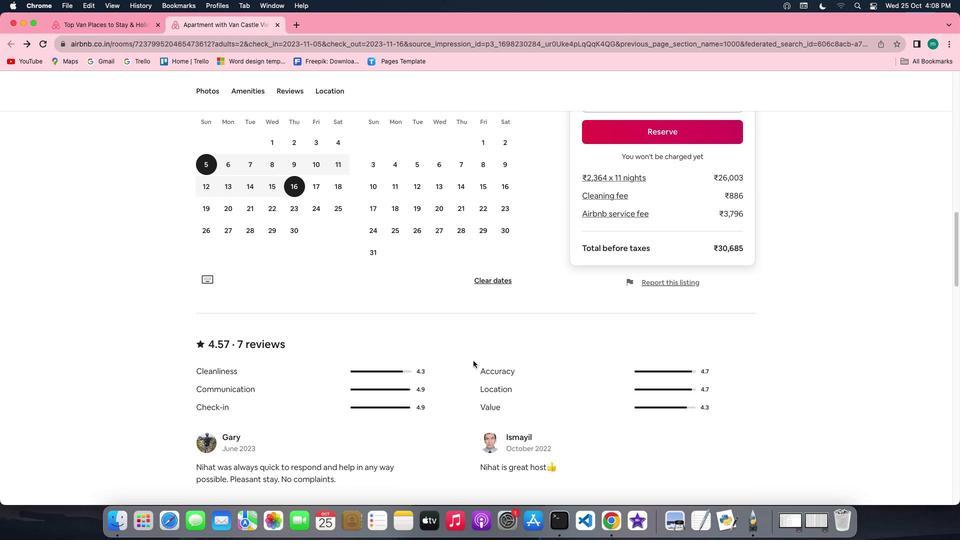 
Action: Mouse scrolled (473, 361) with delta (0, 0)
Screenshot: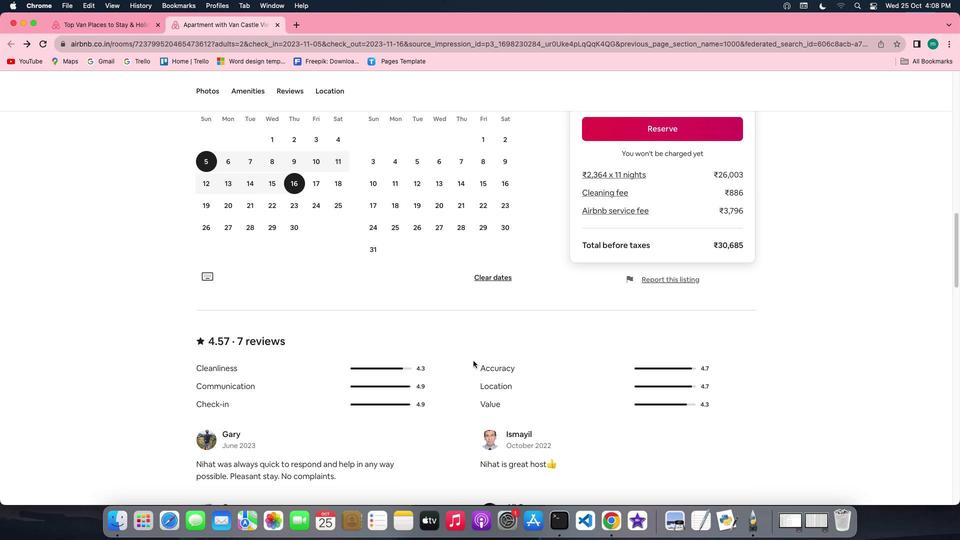 
Action: Mouse scrolled (473, 361) with delta (0, -1)
Screenshot: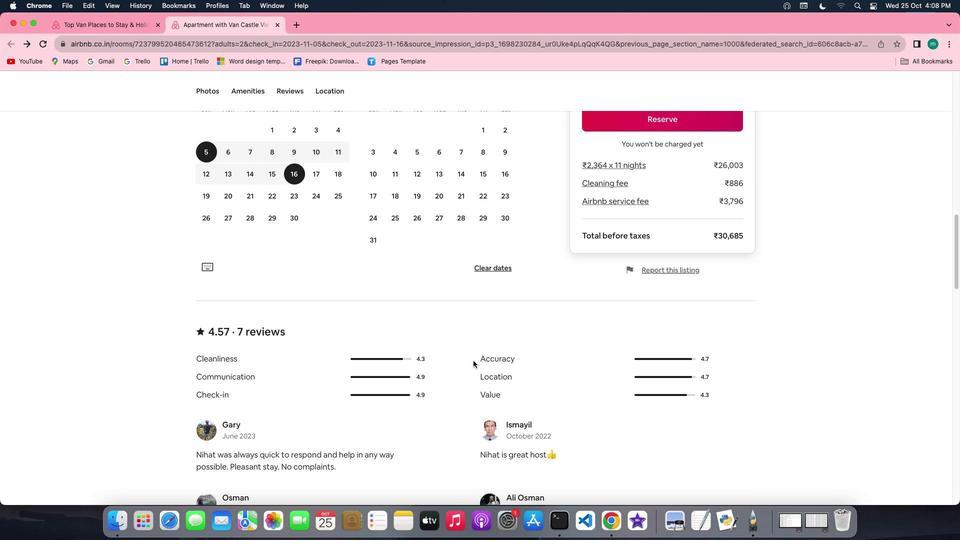 
Action: Mouse scrolled (473, 361) with delta (0, -1)
Screenshot: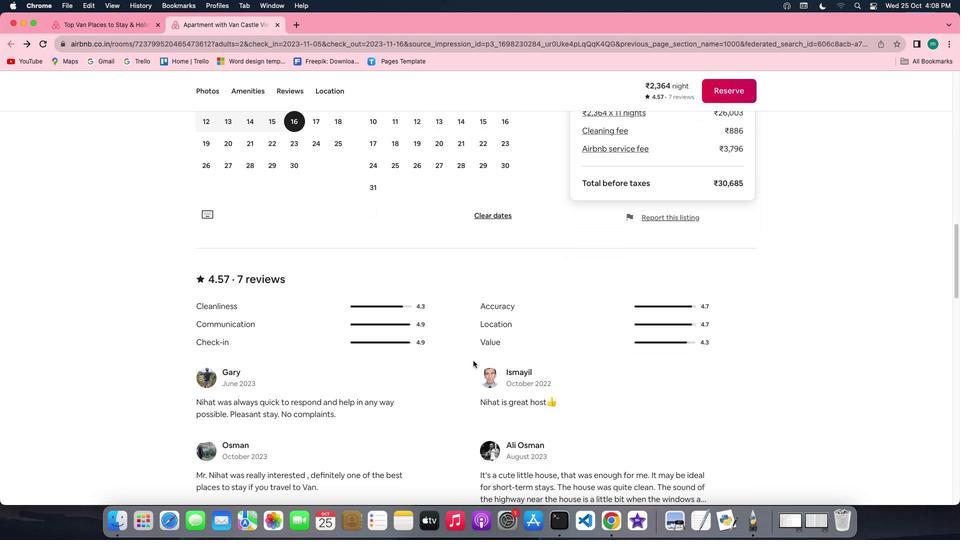 
Action: Mouse scrolled (473, 361) with delta (0, 0)
Screenshot: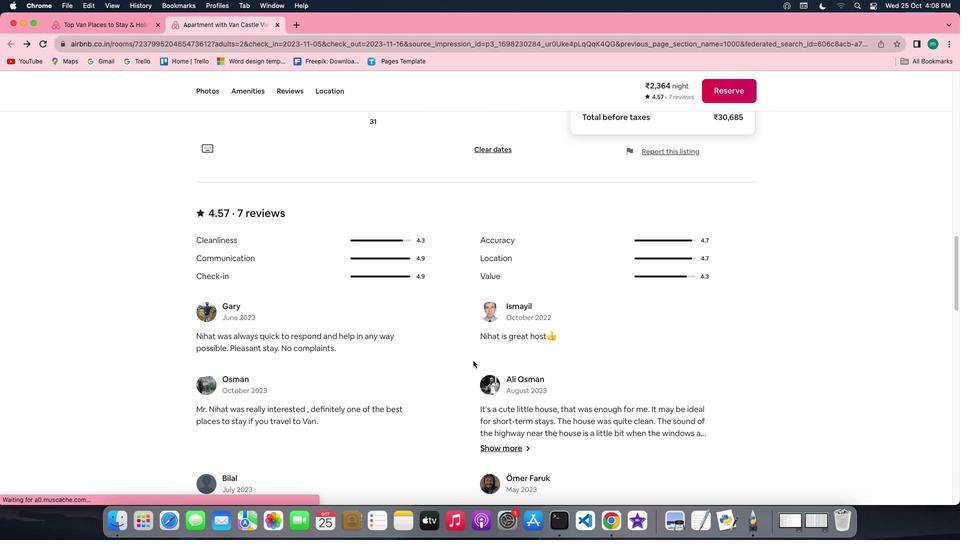 
Action: Mouse scrolled (473, 361) with delta (0, 0)
Screenshot: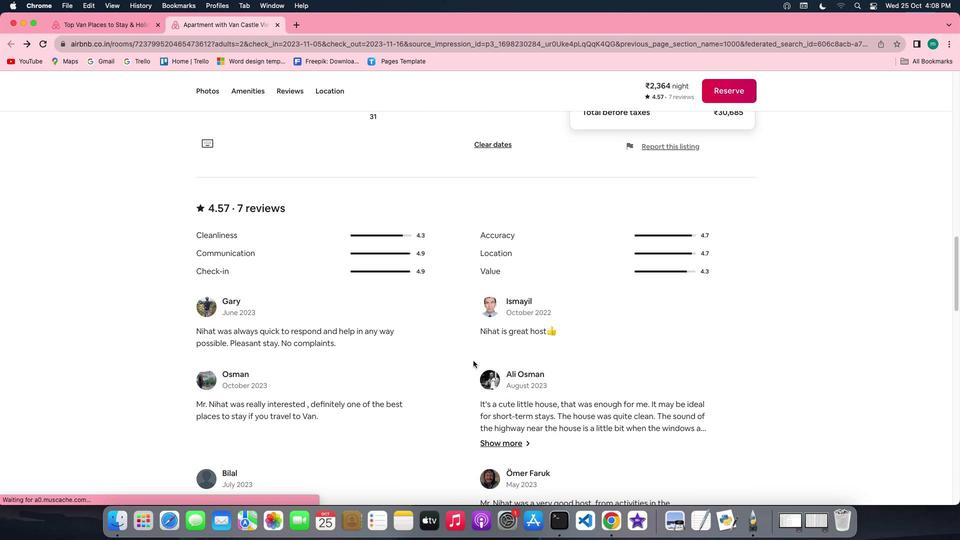 
Action: Mouse scrolled (473, 361) with delta (0, -1)
Screenshot: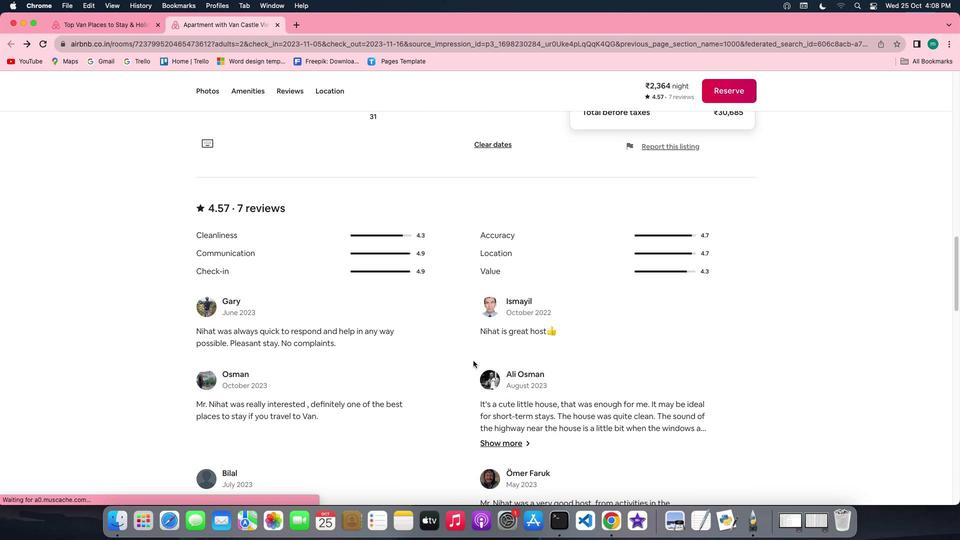 
Action: Mouse scrolled (473, 361) with delta (0, -2)
Screenshot: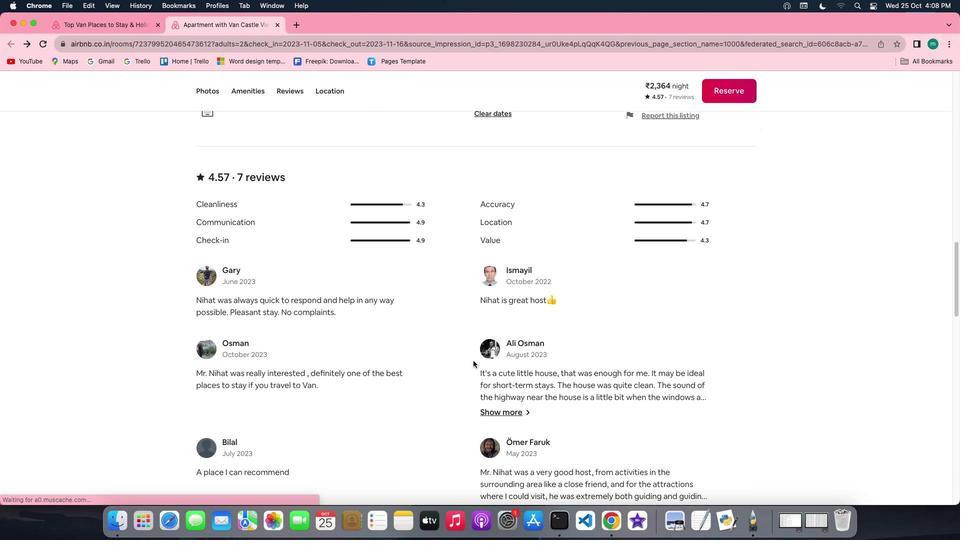
Action: Mouse moved to (255, 406)
Screenshot: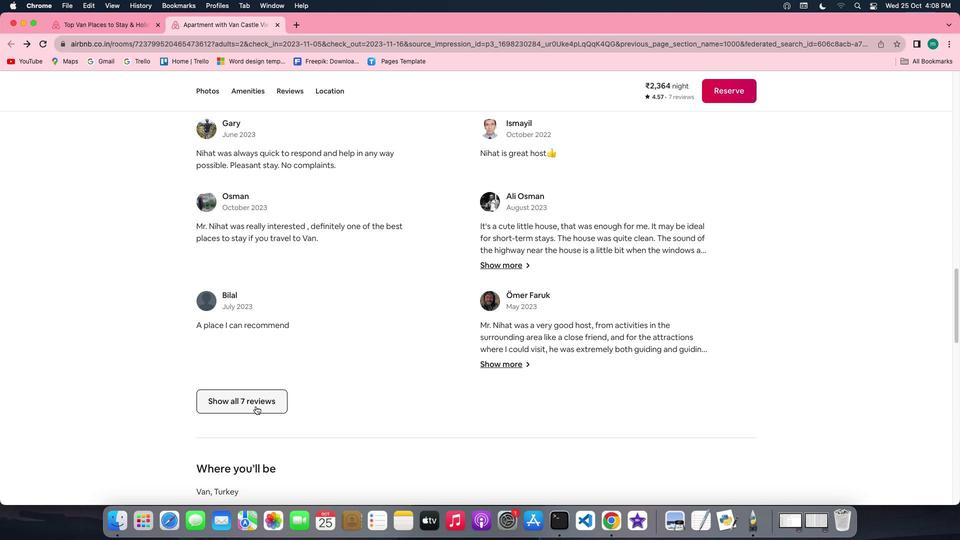 
Action: Mouse pressed left at (255, 406)
Screenshot: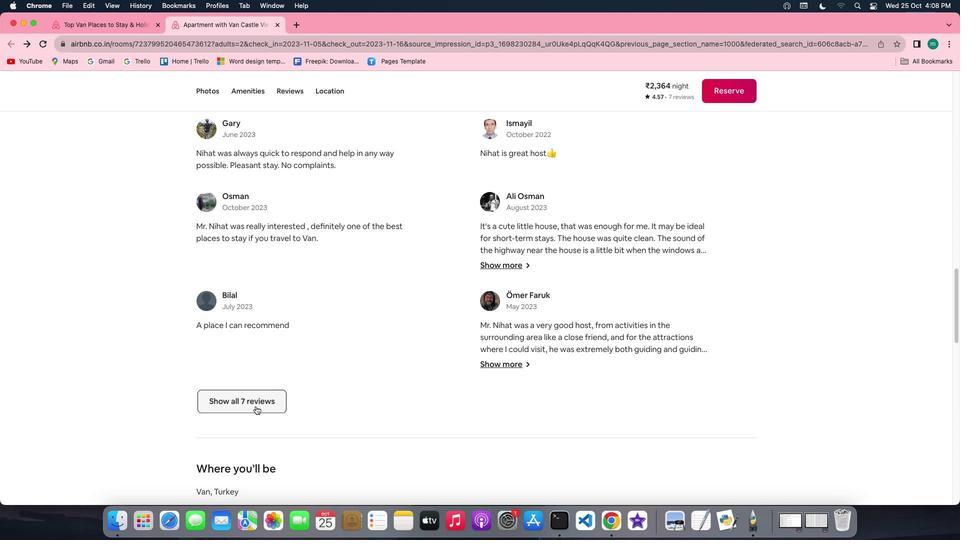 
Action: Mouse moved to (579, 367)
Screenshot: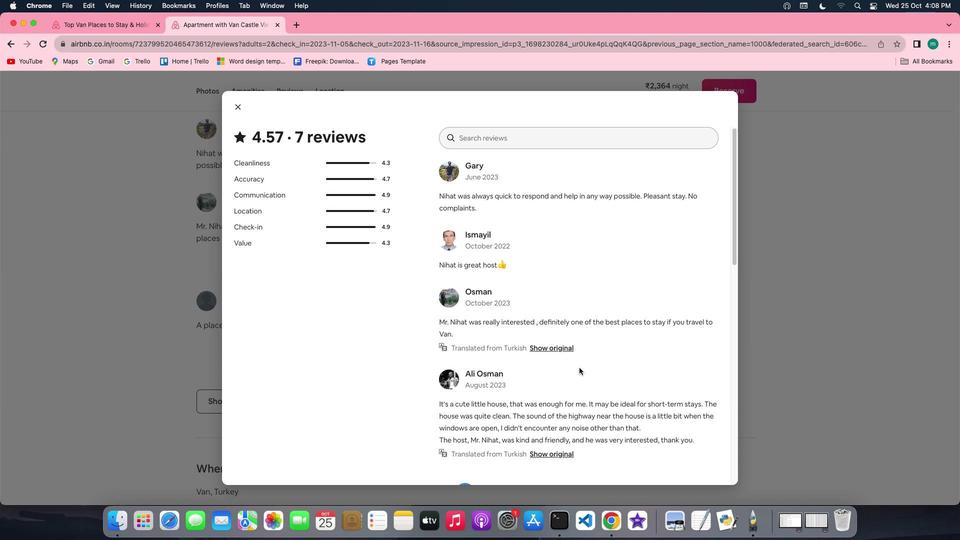 
Action: Mouse scrolled (579, 367) with delta (0, 0)
Screenshot: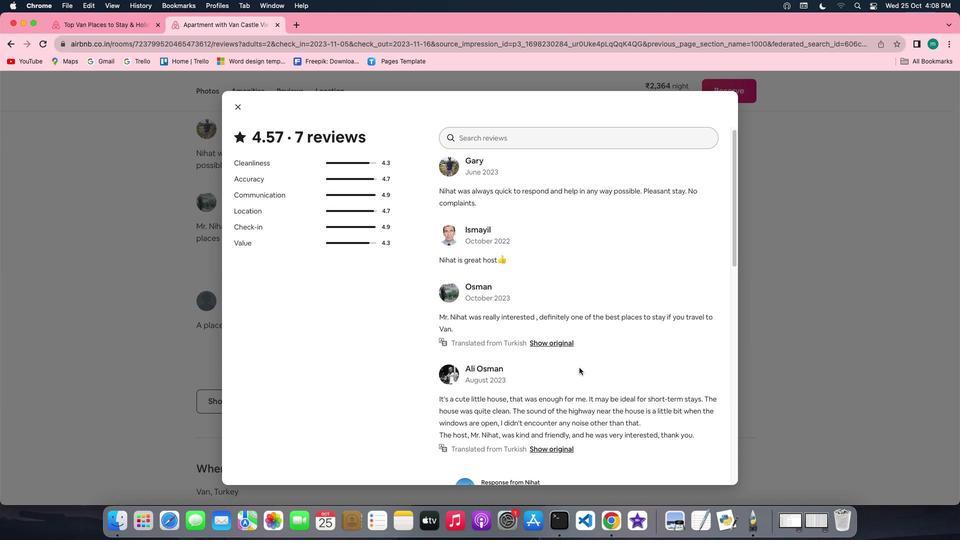 
Action: Mouse scrolled (579, 367) with delta (0, 0)
Screenshot: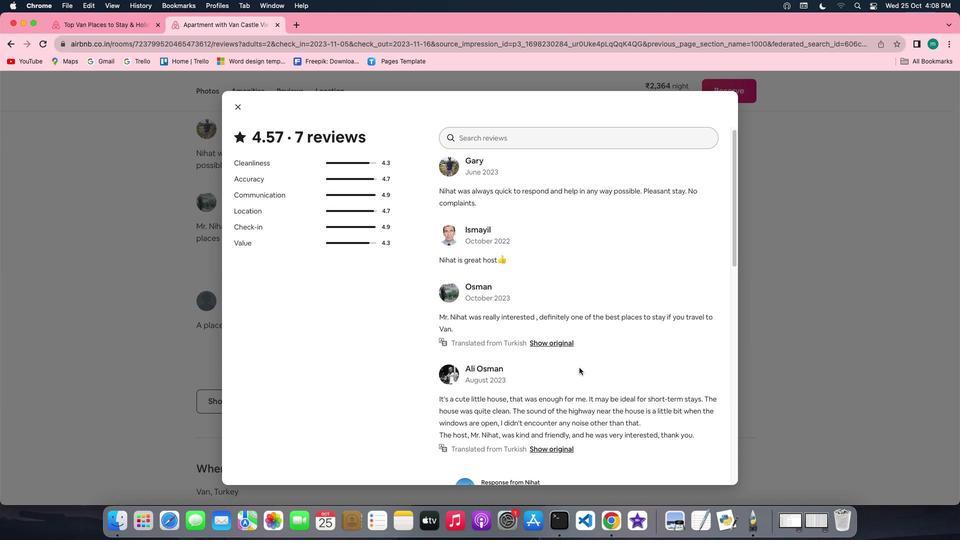 
Action: Mouse scrolled (579, 367) with delta (0, -1)
Screenshot: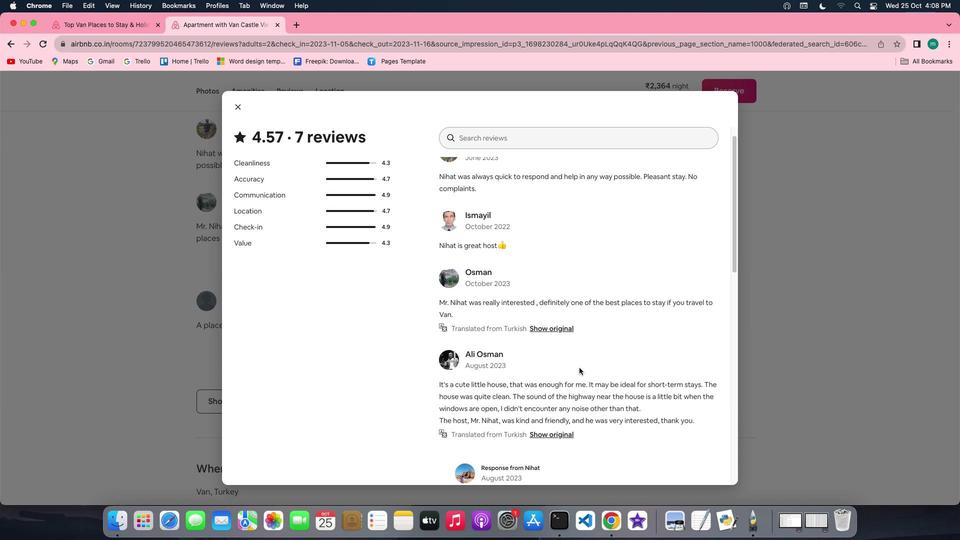 
Action: Mouse scrolled (579, 367) with delta (0, -2)
Screenshot: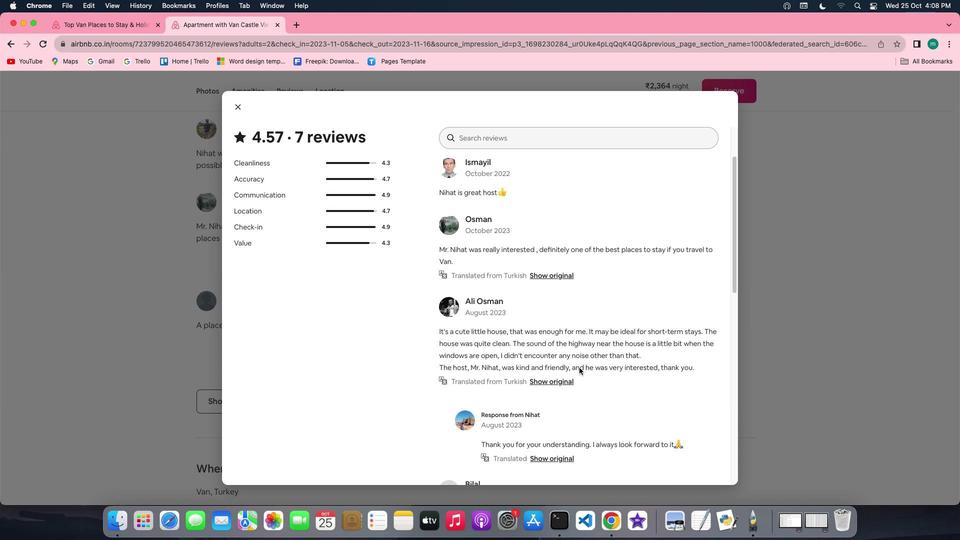 
Action: Mouse scrolled (579, 367) with delta (0, 0)
Screenshot: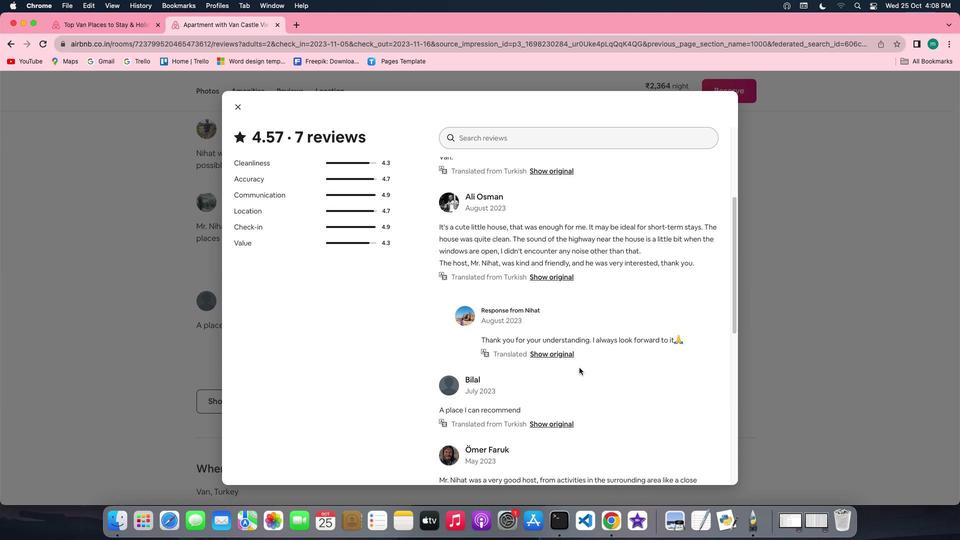 
Action: Mouse scrolled (579, 367) with delta (0, 0)
Screenshot: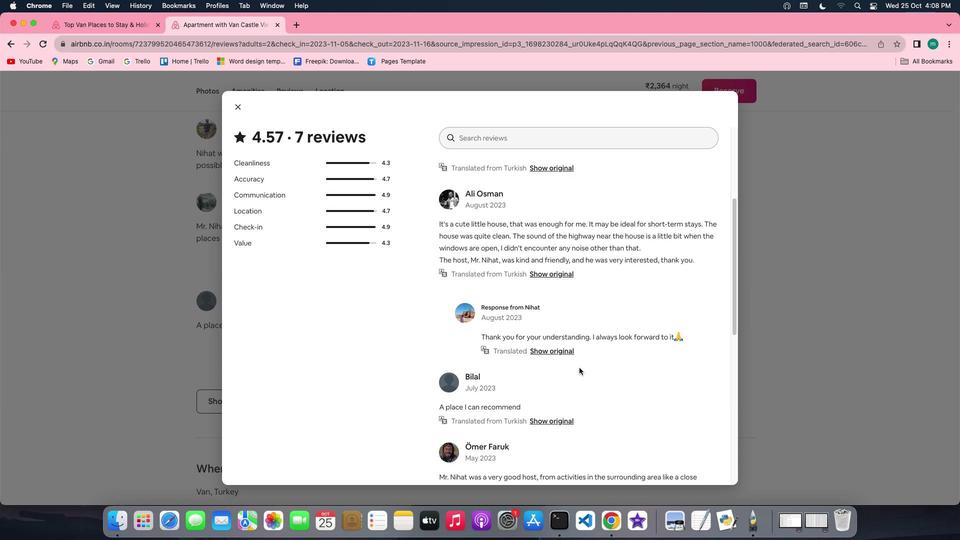 
Action: Mouse scrolled (579, 367) with delta (0, -1)
Screenshot: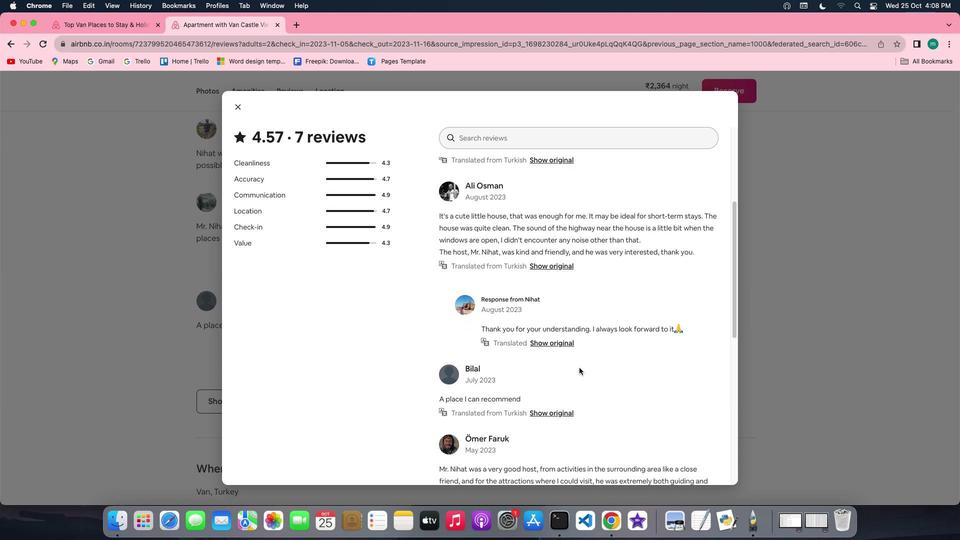 
Action: Mouse scrolled (579, 367) with delta (0, 0)
Screenshot: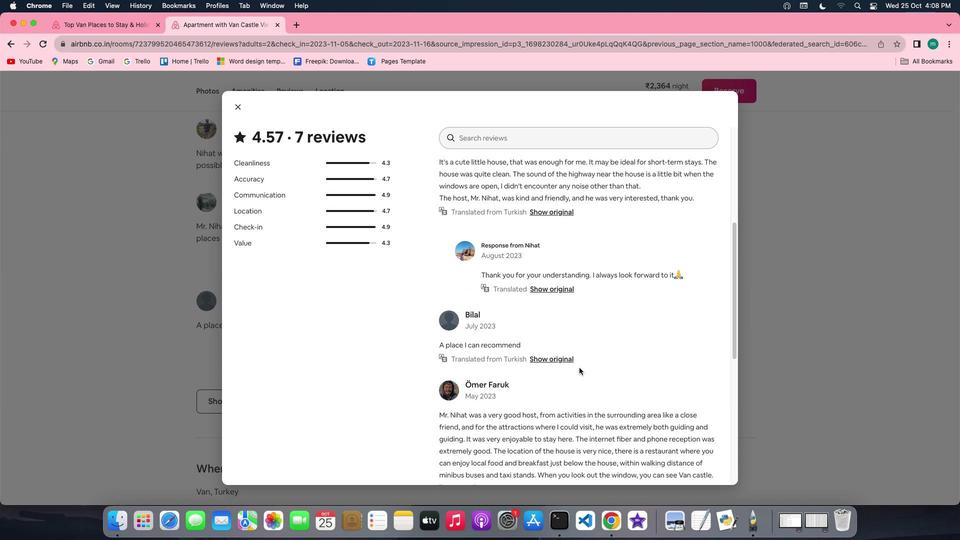 
Action: Mouse scrolled (579, 367) with delta (0, 0)
Screenshot: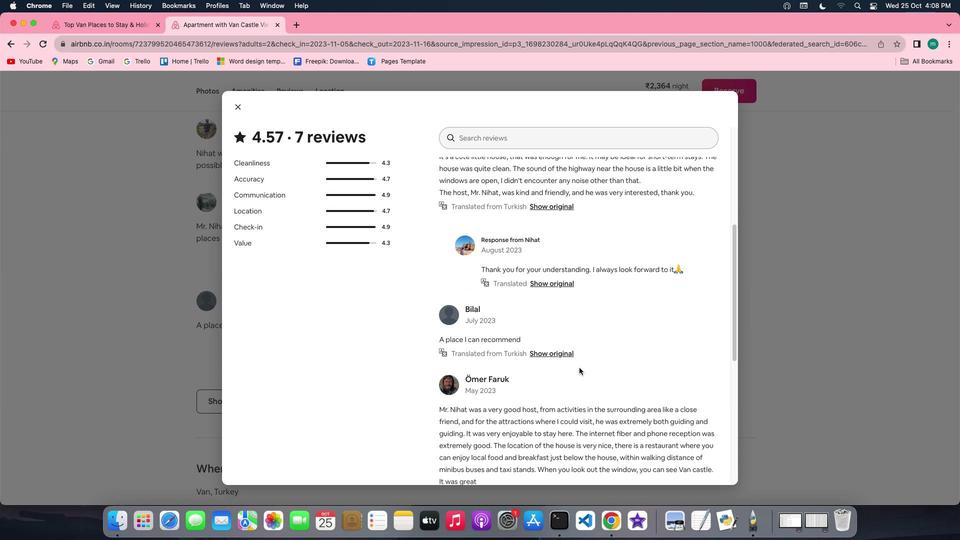 
Action: Mouse scrolled (579, 367) with delta (0, -1)
Screenshot: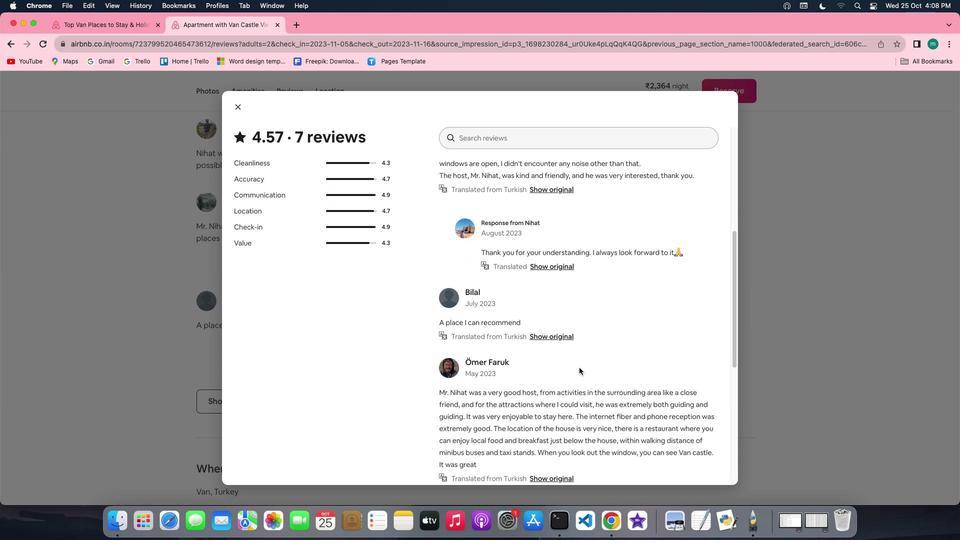 
Action: Mouse scrolled (579, 367) with delta (0, -2)
Screenshot: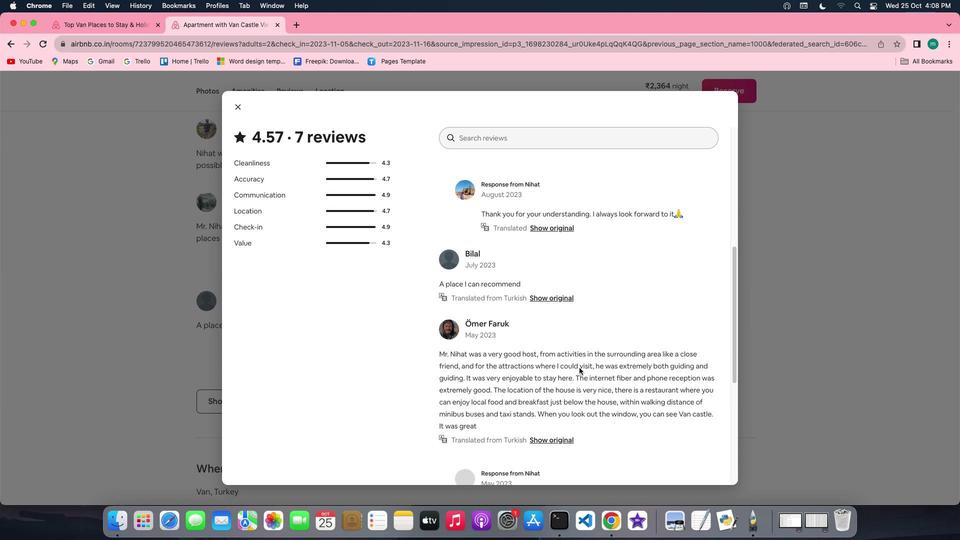 
Action: Mouse scrolled (579, 367) with delta (0, -2)
Screenshot: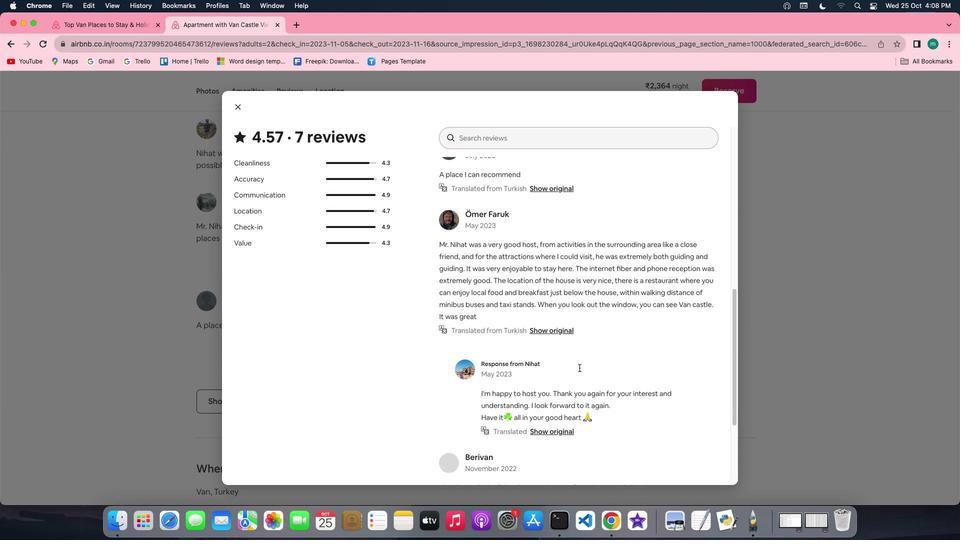 
Action: Mouse scrolled (579, 367) with delta (0, 0)
Screenshot: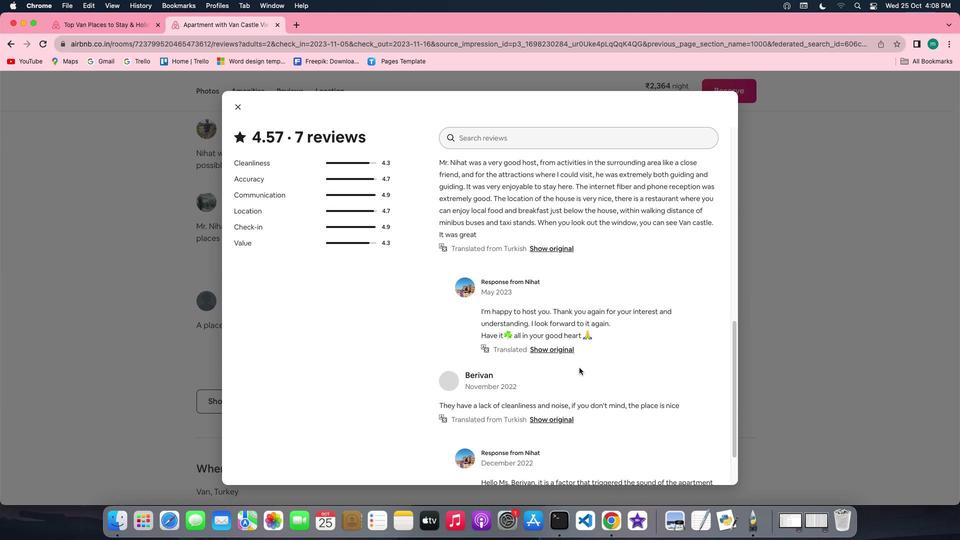 
Action: Mouse scrolled (579, 367) with delta (0, 0)
Screenshot: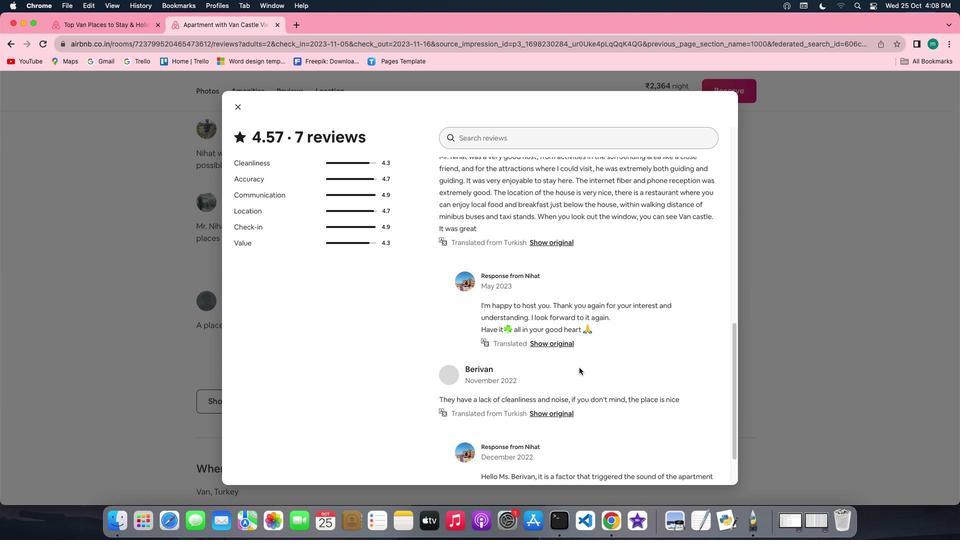 
Action: Mouse scrolled (579, 367) with delta (0, -1)
Screenshot: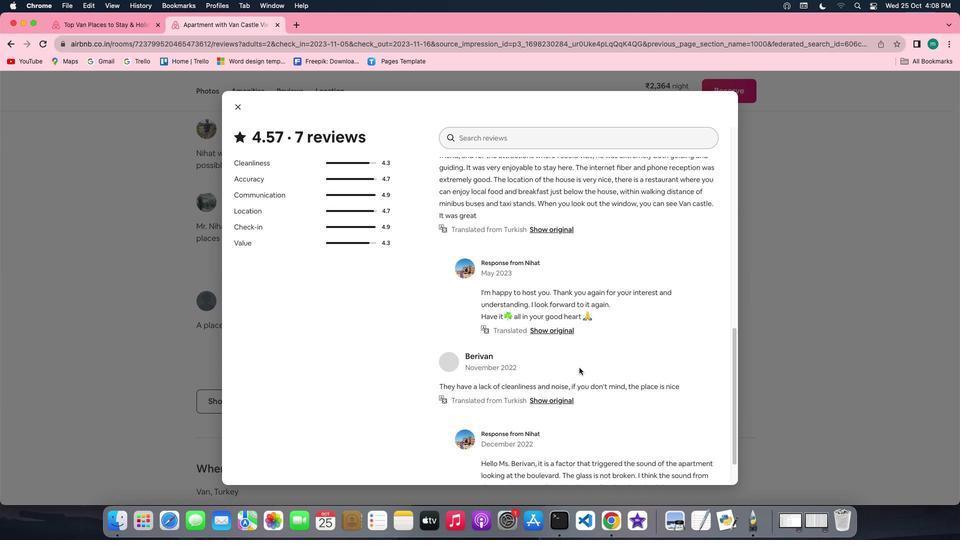 
Action: Mouse scrolled (579, 367) with delta (0, -2)
Screenshot: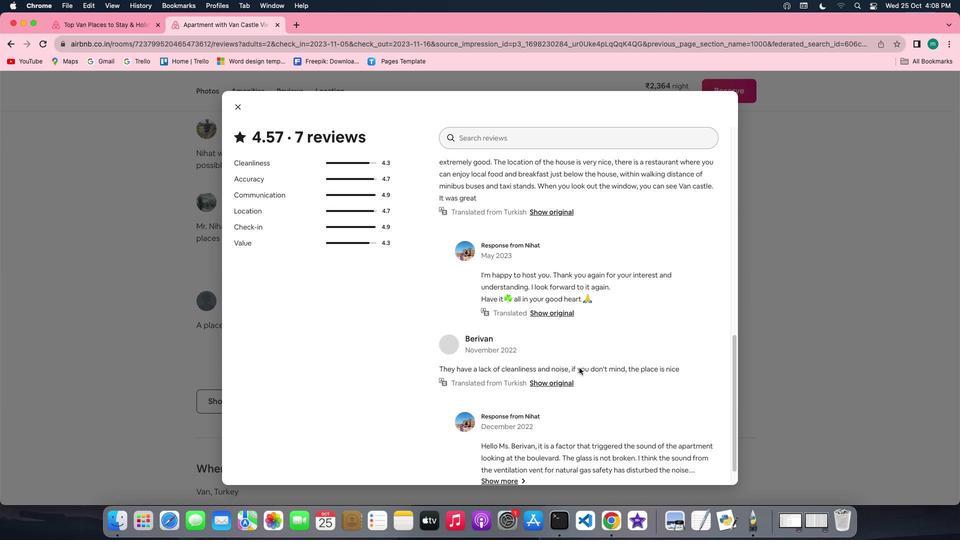 
Action: Mouse scrolled (579, 367) with delta (0, -2)
Screenshot: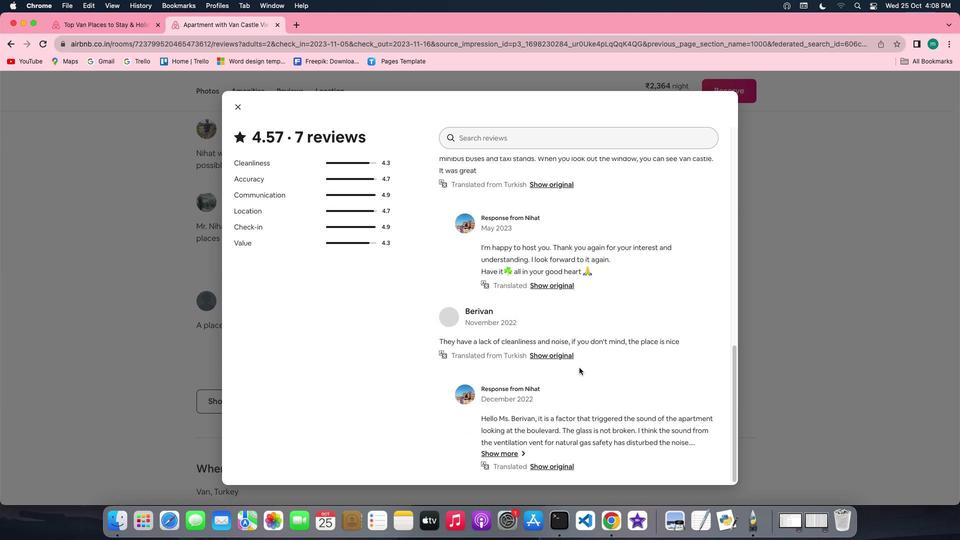 
Action: Mouse scrolled (579, 367) with delta (0, 0)
Screenshot: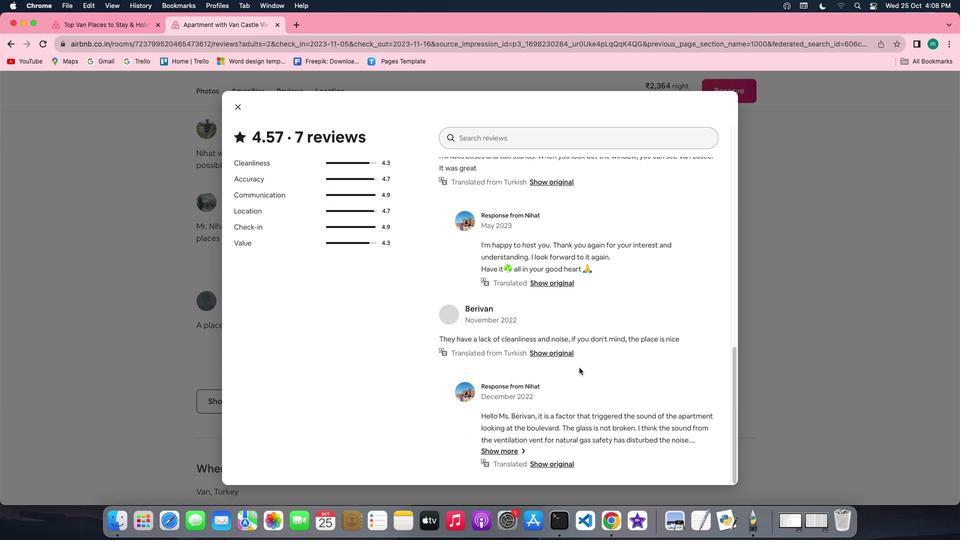 
Action: Mouse scrolled (579, 367) with delta (0, 0)
Screenshot: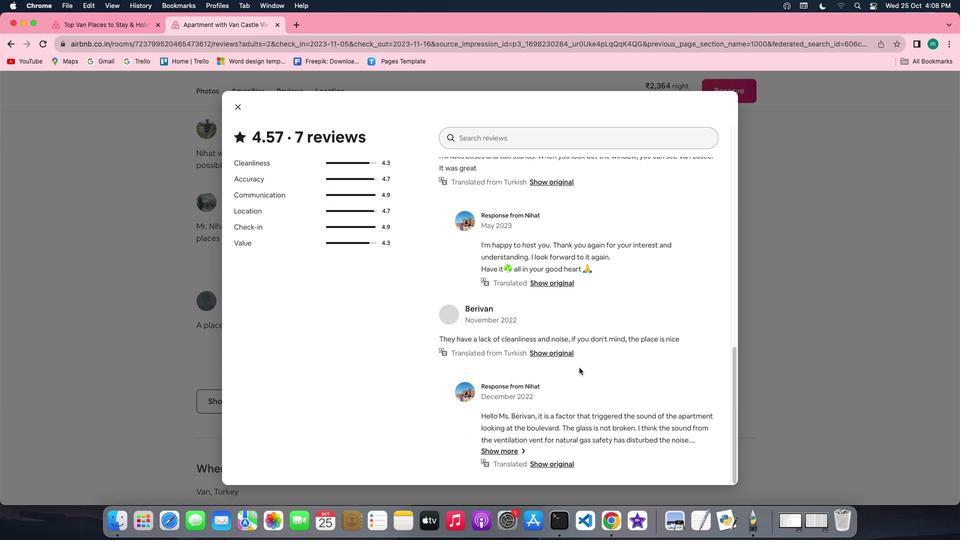 
Action: Mouse scrolled (579, 367) with delta (0, -1)
Screenshot: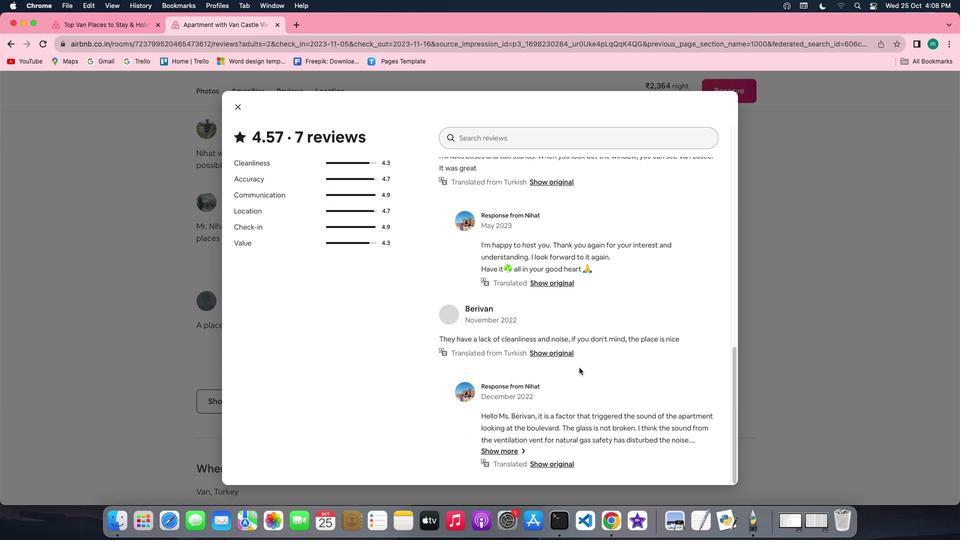 
Action: Mouse scrolled (579, 367) with delta (0, -2)
Screenshot: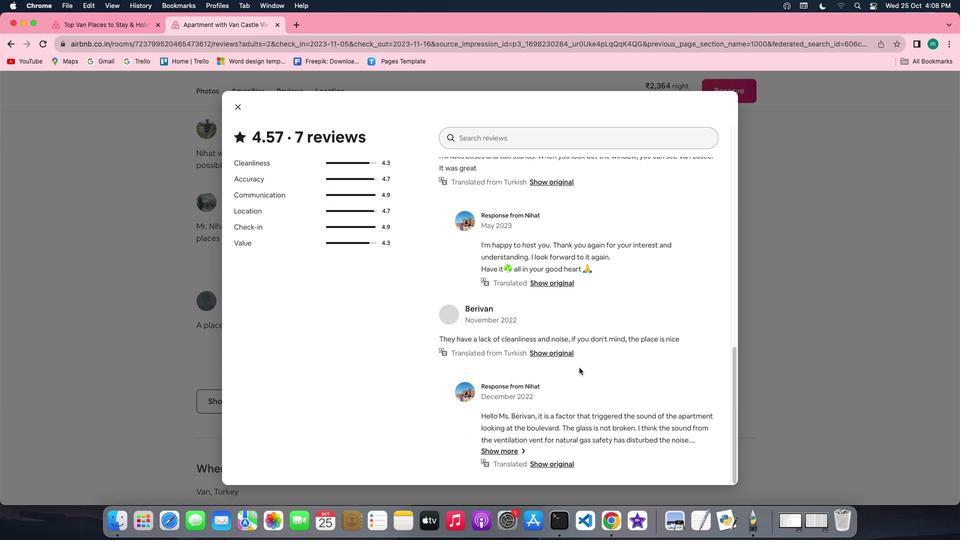 
Action: Mouse scrolled (579, 367) with delta (0, -2)
Screenshot: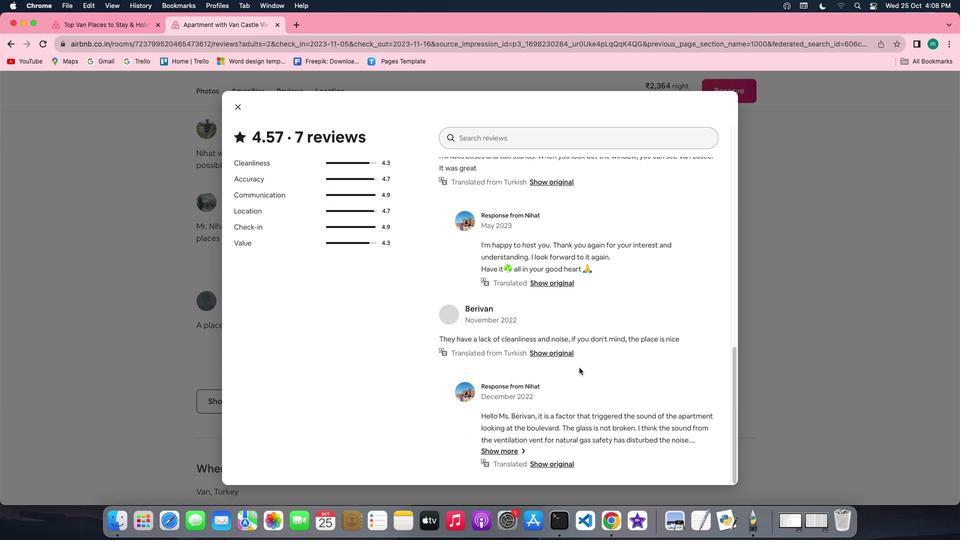 
Action: Mouse scrolled (579, 367) with delta (0, 0)
Screenshot: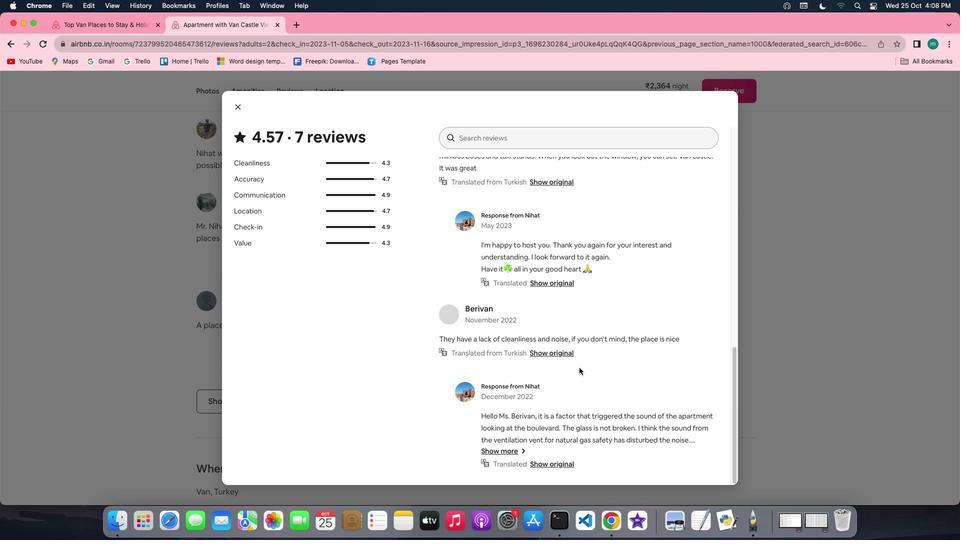 
Action: Mouse scrolled (579, 367) with delta (0, 0)
Screenshot: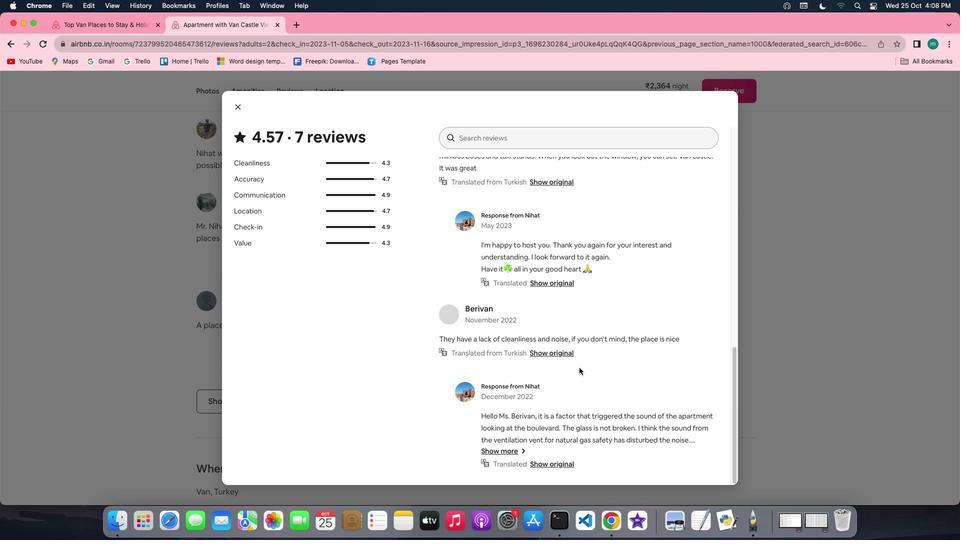 
Action: Mouse scrolled (579, 367) with delta (0, -1)
Screenshot: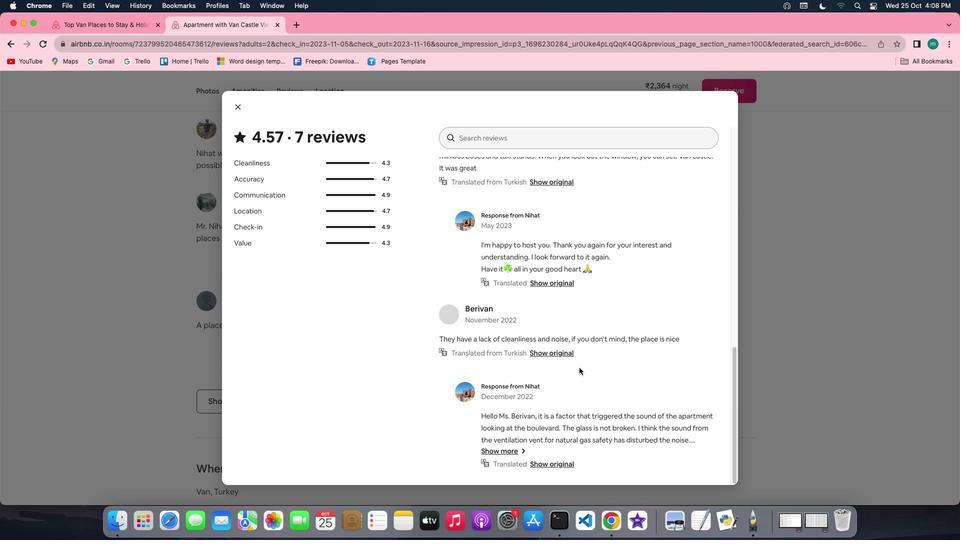 
Action: Mouse scrolled (579, 367) with delta (0, -2)
Screenshot: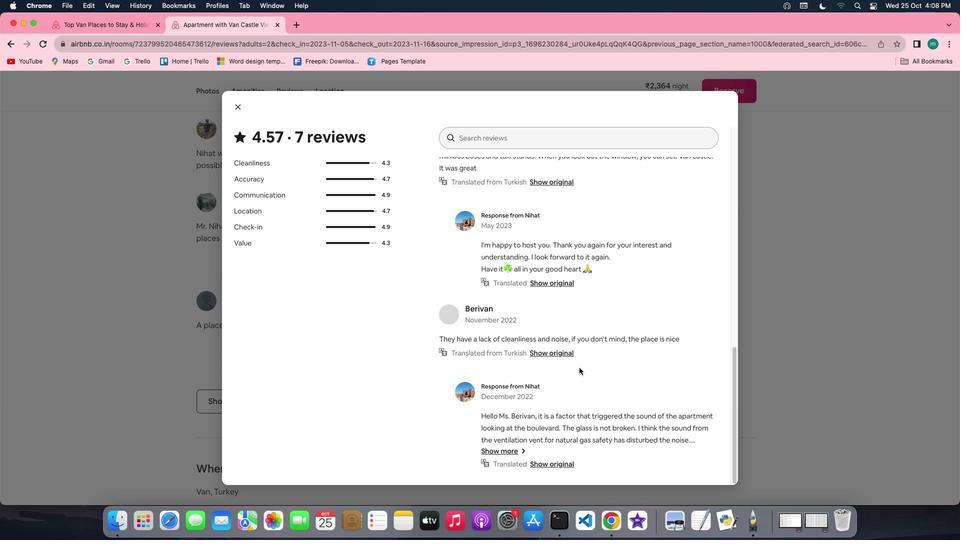 
Action: Mouse scrolled (579, 367) with delta (0, -2)
Screenshot: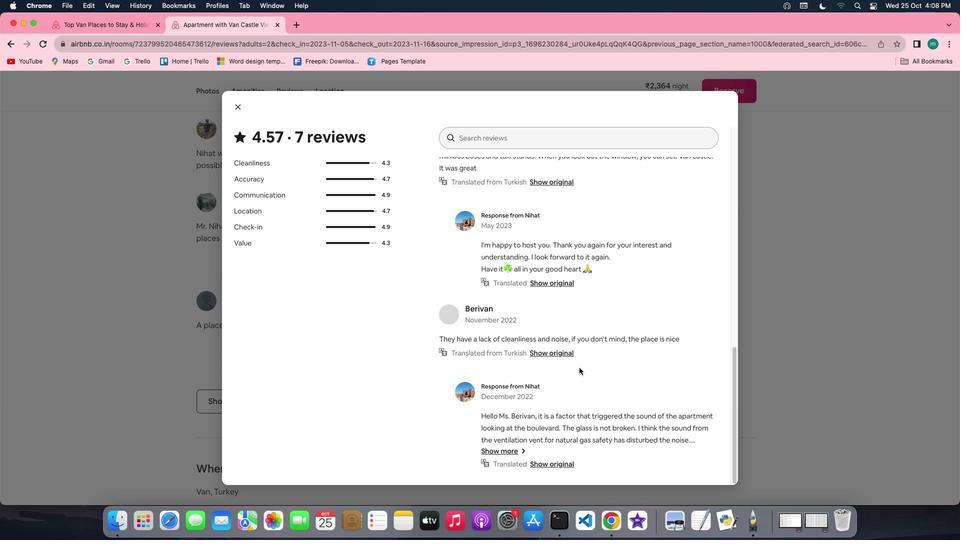 
Action: Mouse moved to (233, 98)
Screenshot: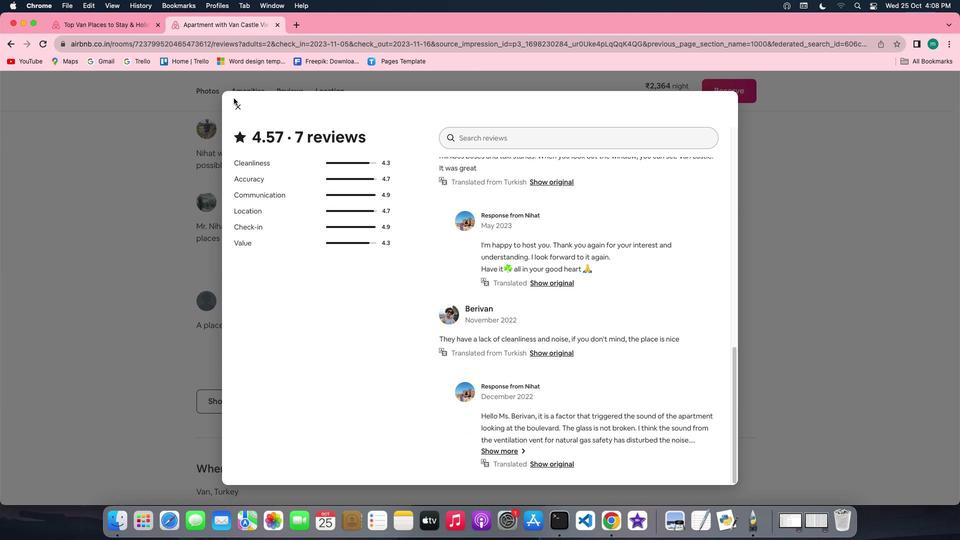 
Action: Mouse pressed left at (233, 98)
Screenshot: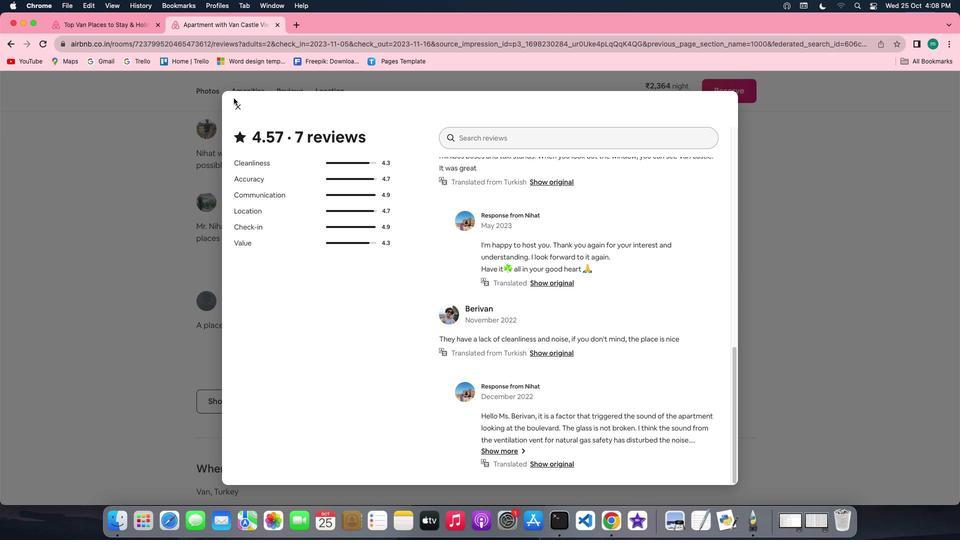 
Action: Mouse moved to (235, 104)
Screenshot: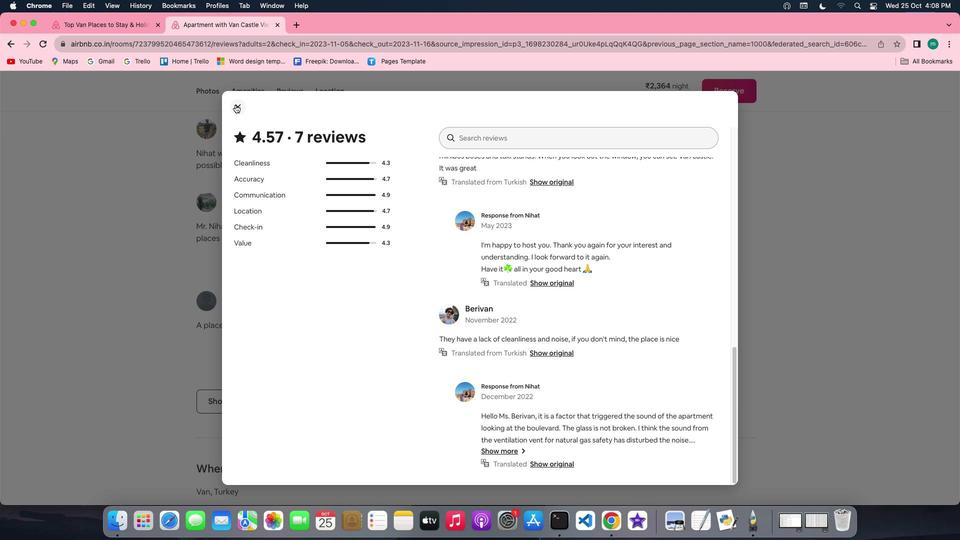 
Action: Mouse pressed left at (235, 104)
Screenshot: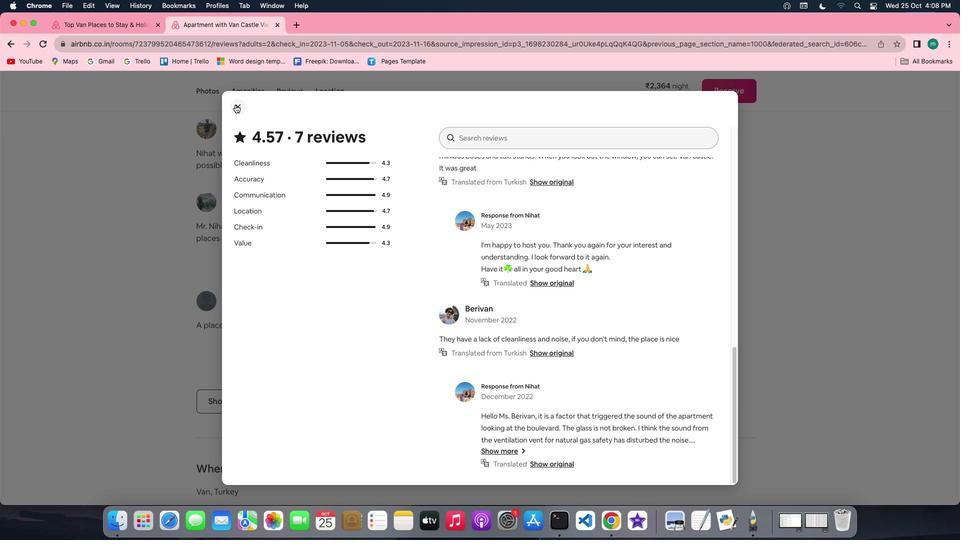 
Action: Mouse moved to (504, 445)
Screenshot: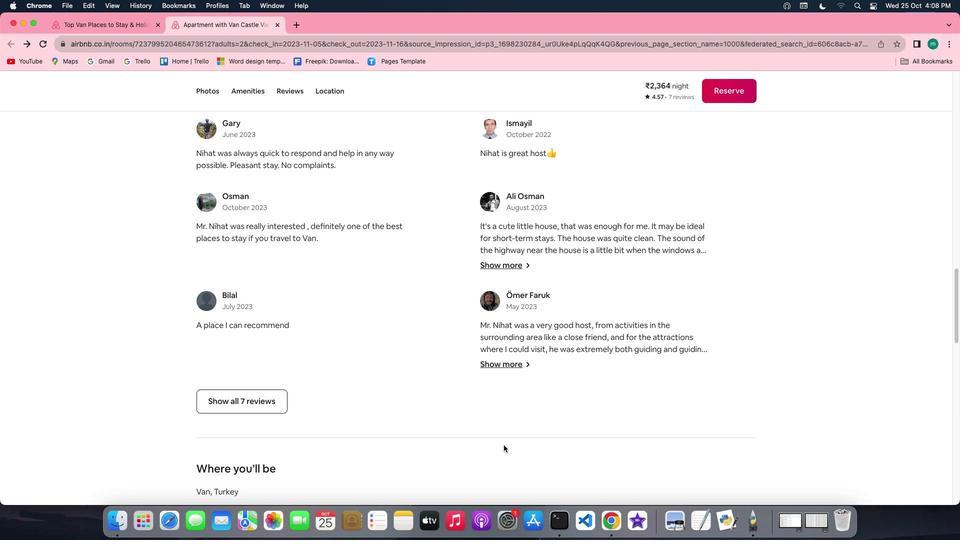 
Action: Mouse scrolled (504, 445) with delta (0, 0)
Screenshot: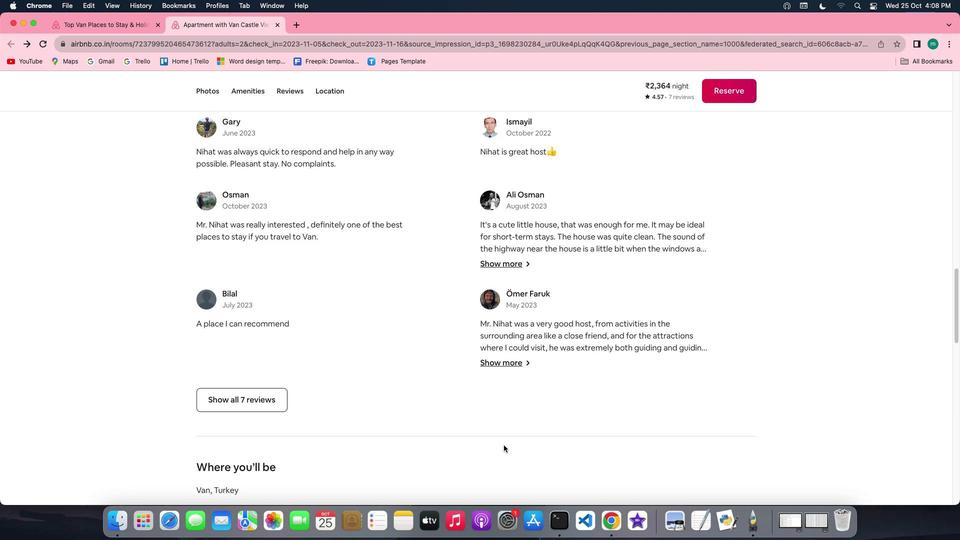 
Action: Mouse scrolled (504, 445) with delta (0, 0)
Screenshot: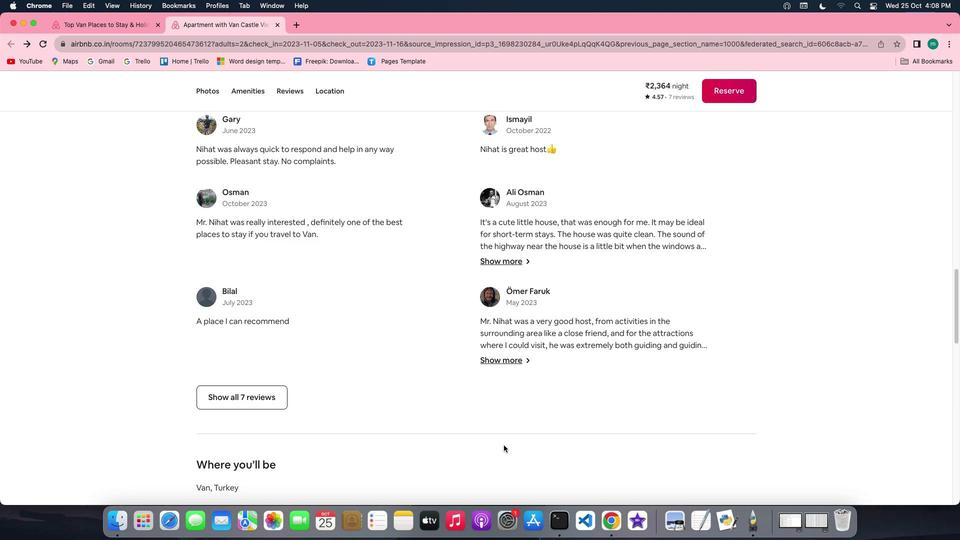 
Action: Mouse moved to (477, 398)
Screenshot: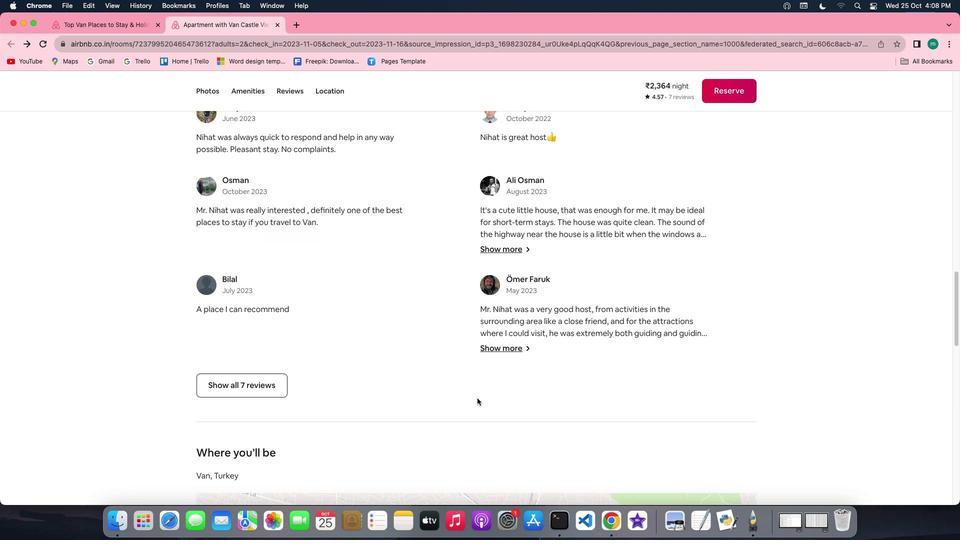 
Action: Mouse scrolled (477, 398) with delta (0, 0)
Screenshot: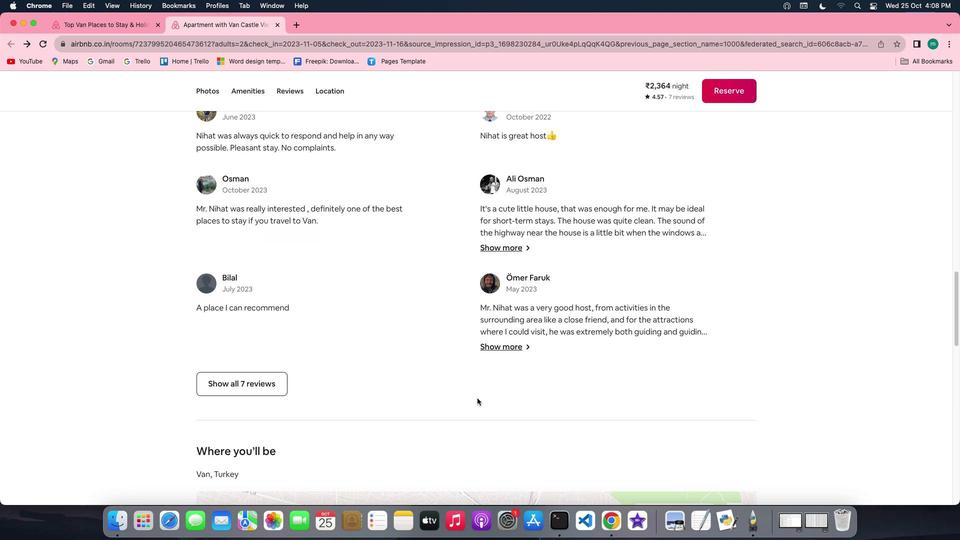 
Action: Mouse scrolled (477, 398) with delta (0, 0)
Screenshot: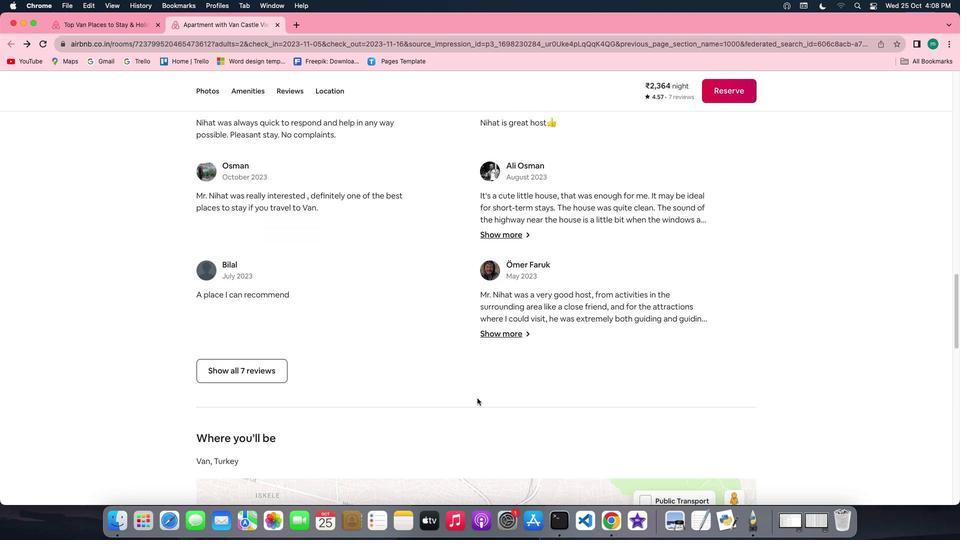 
Action: Mouse scrolled (477, 398) with delta (0, -1)
Screenshot: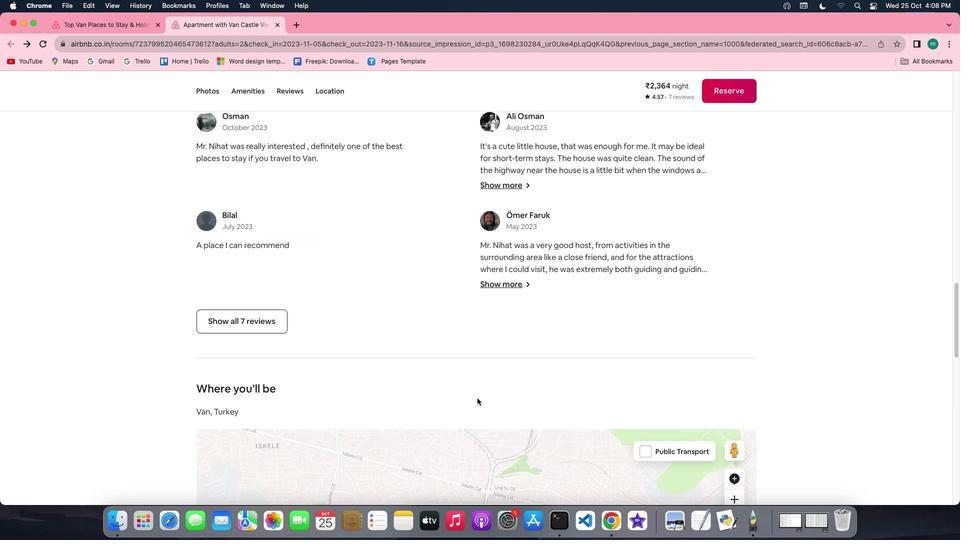 
Action: Mouse scrolled (477, 398) with delta (0, -2)
Screenshot: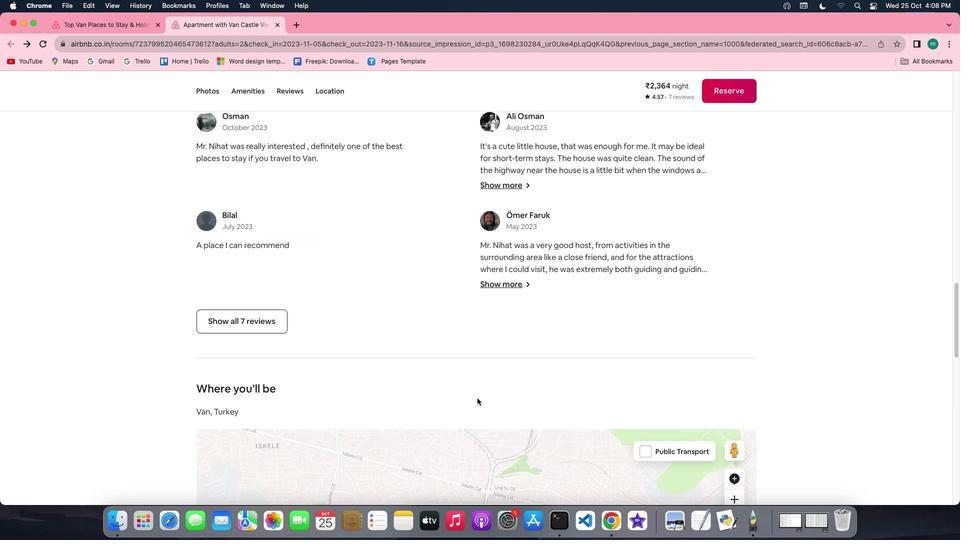 
Action: Mouse scrolled (477, 398) with delta (0, 0)
Screenshot: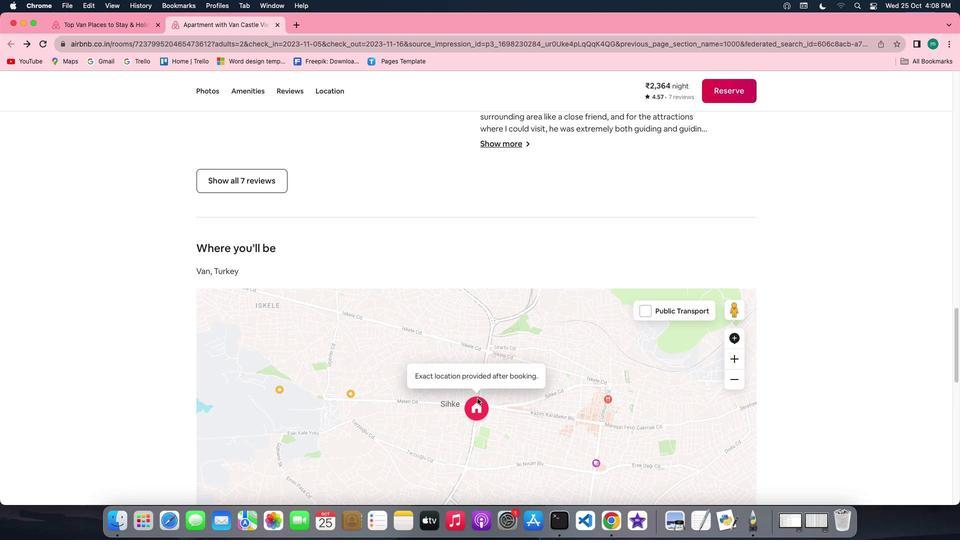 
Action: Mouse scrolled (477, 398) with delta (0, 0)
Screenshot: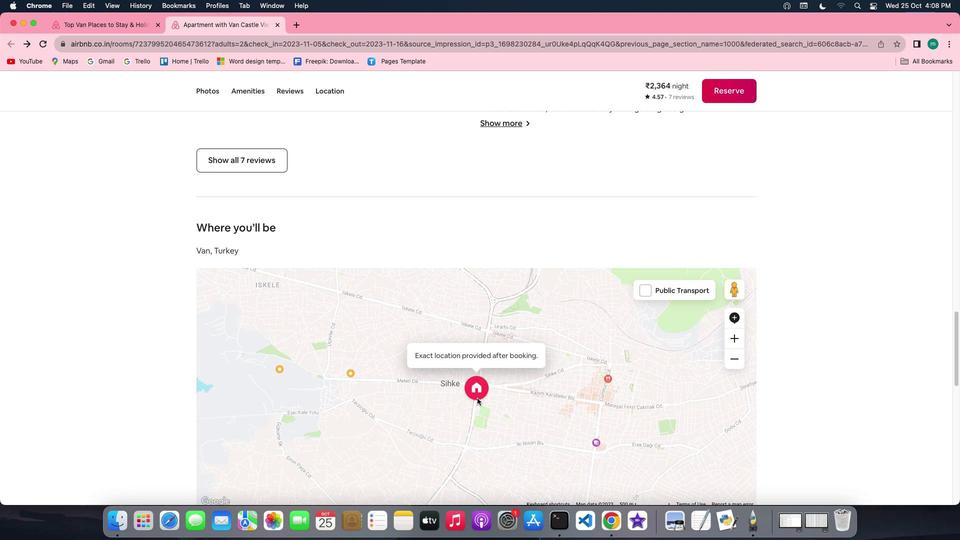 
Action: Mouse scrolled (477, 398) with delta (0, -1)
Screenshot: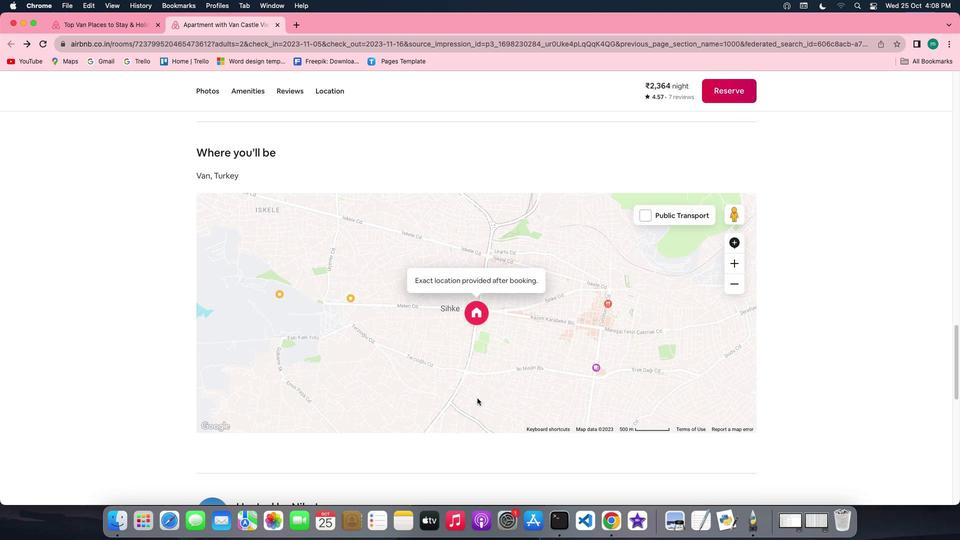 
Action: Mouse scrolled (477, 398) with delta (0, -2)
Screenshot: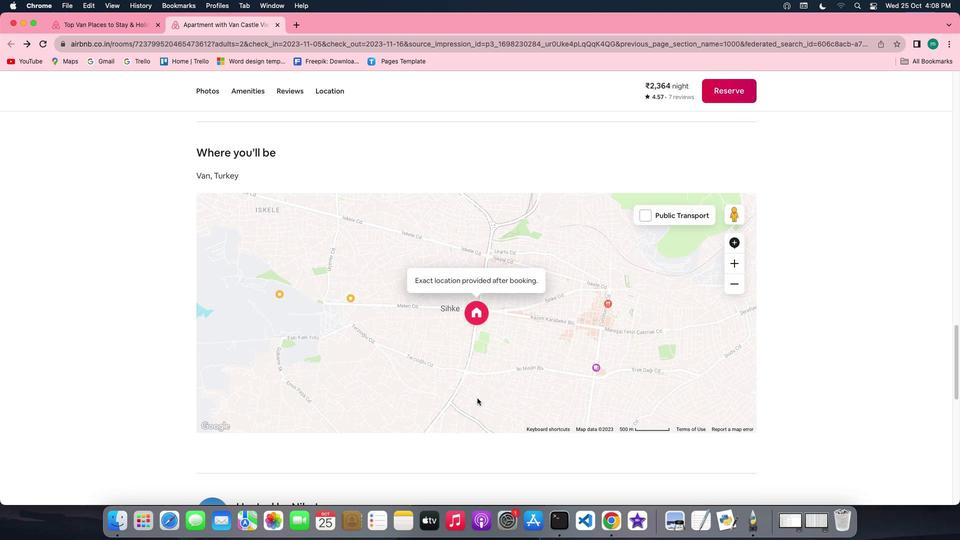 
Action: Mouse scrolled (477, 398) with delta (0, -2)
Screenshot: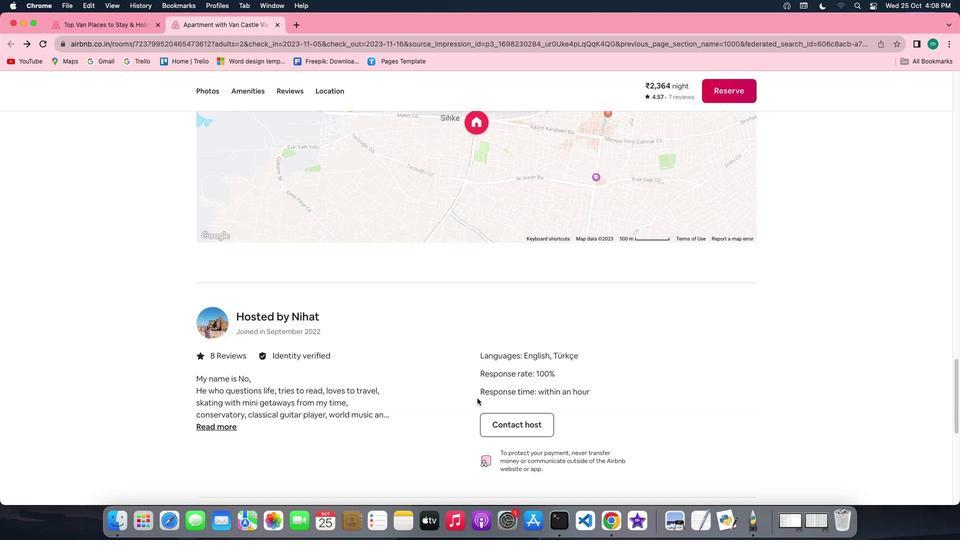 
Action: Mouse scrolled (477, 398) with delta (0, 0)
Screenshot: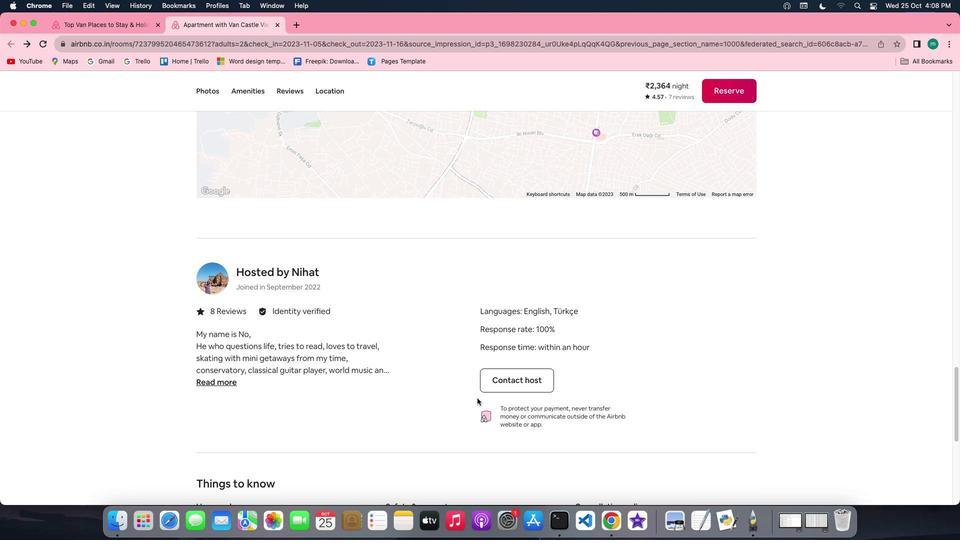
Action: Mouse scrolled (477, 398) with delta (0, 0)
Screenshot: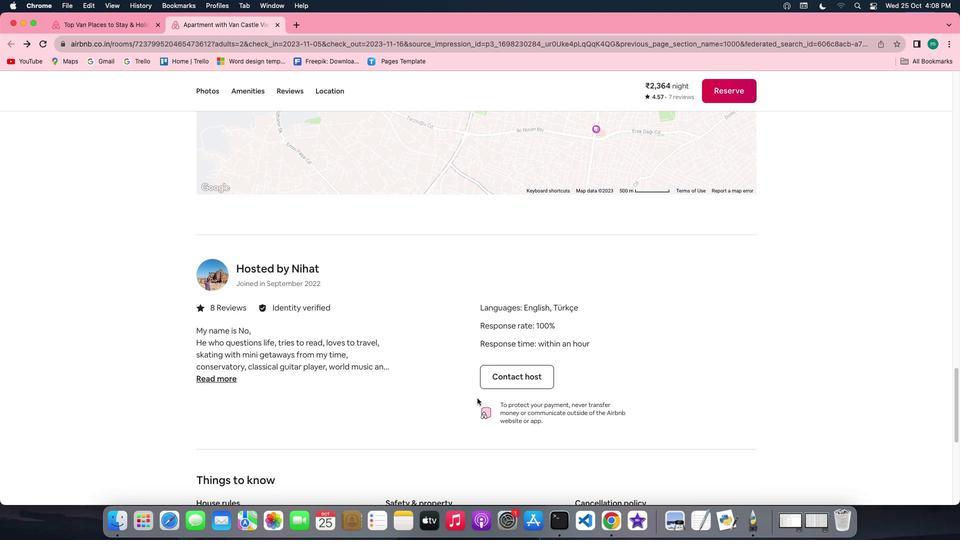 
Action: Mouse scrolled (477, 398) with delta (0, -1)
Screenshot: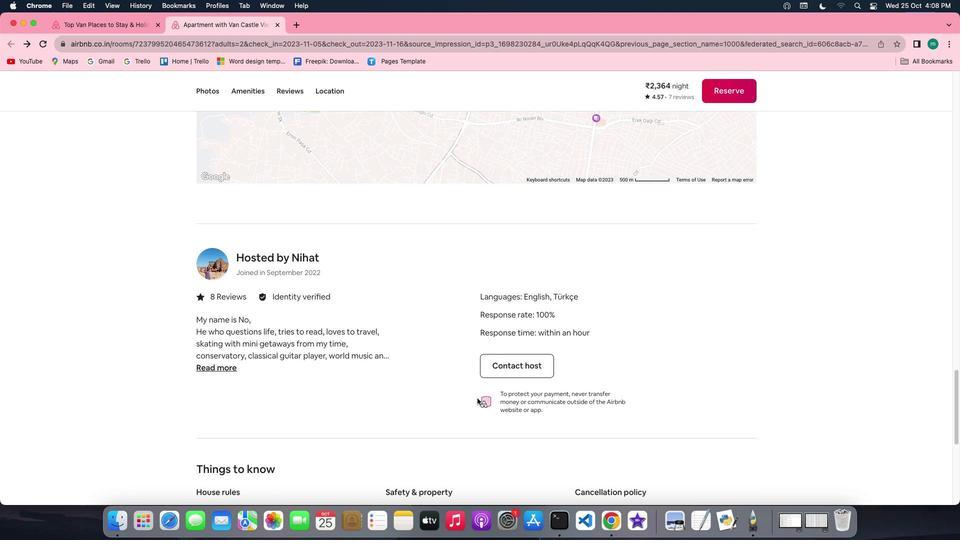 
Action: Mouse scrolled (477, 398) with delta (0, -1)
Screenshot: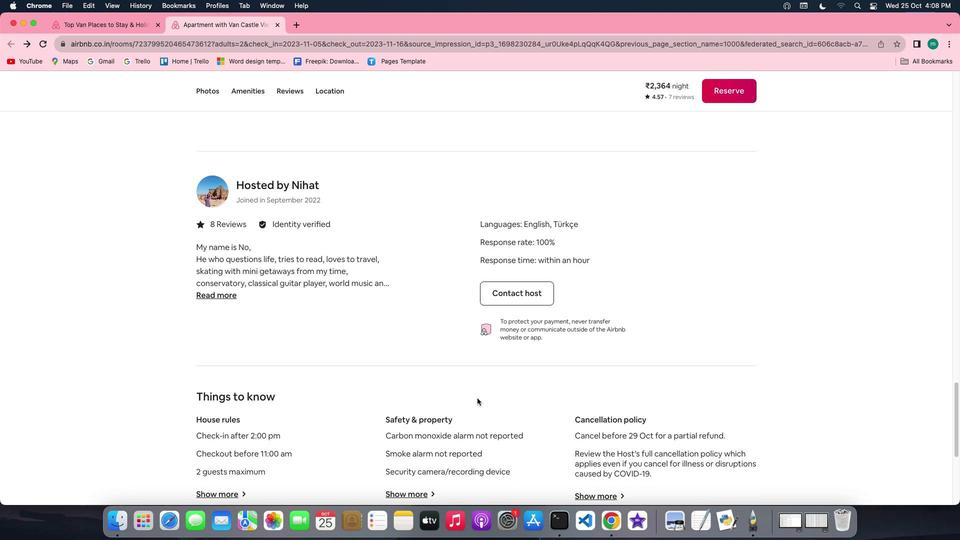 
Action: Mouse moved to (221, 237)
Screenshot: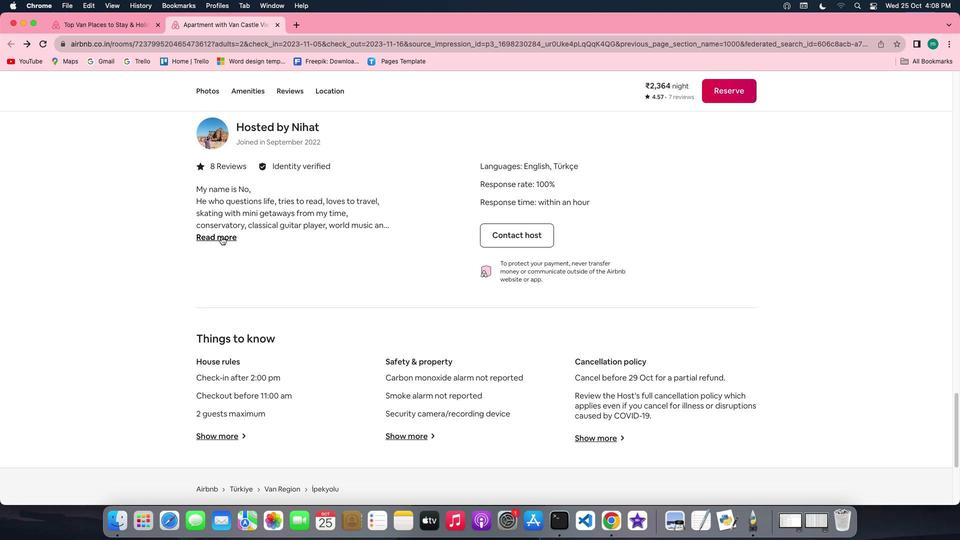 
Action: Mouse pressed left at (221, 237)
Screenshot: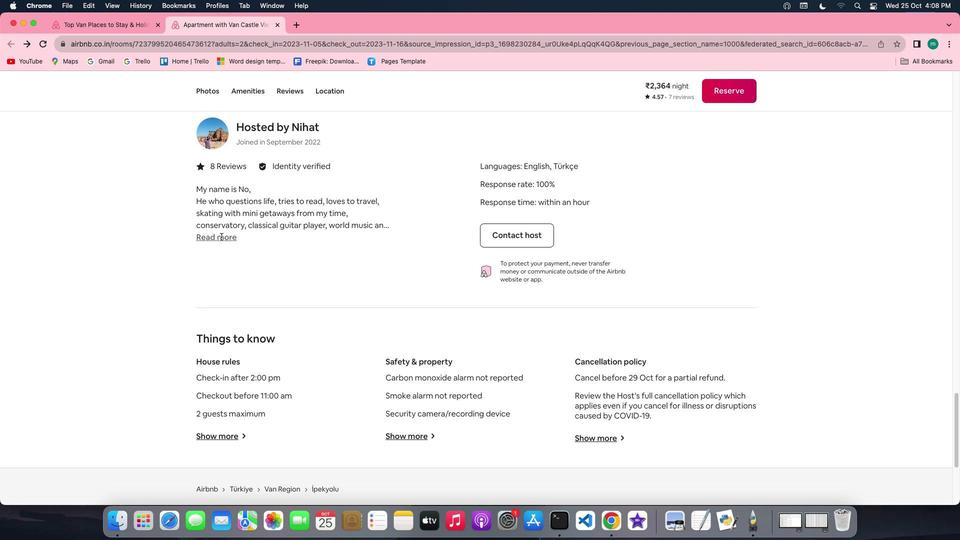 
Action: Mouse moved to (246, 261)
Screenshot: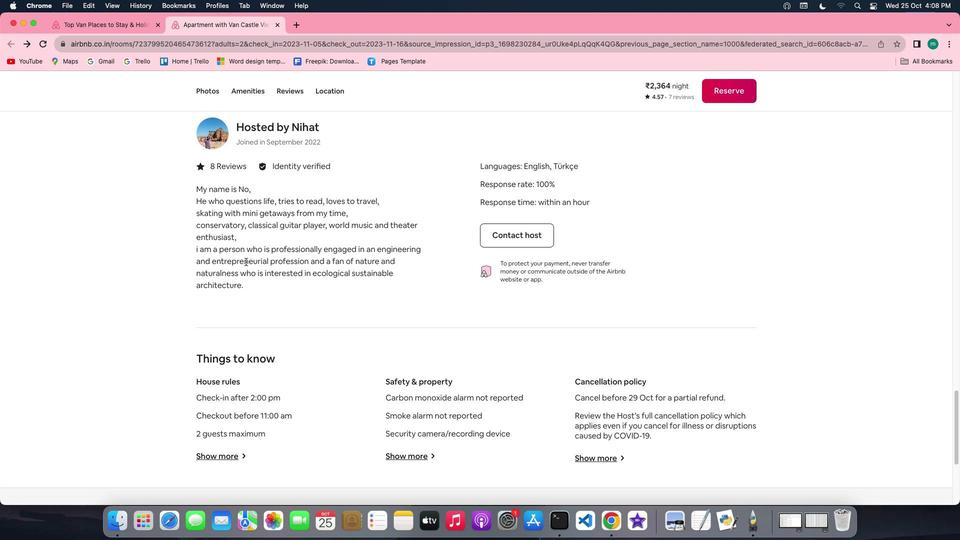
Action: Mouse scrolled (246, 261) with delta (0, 0)
Screenshot: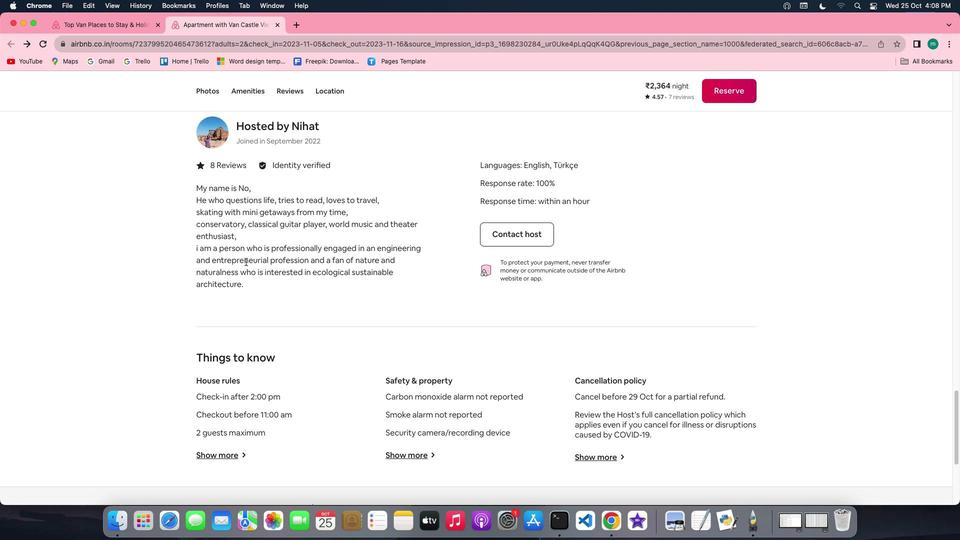 
Action: Mouse scrolled (246, 261) with delta (0, 0)
Screenshot: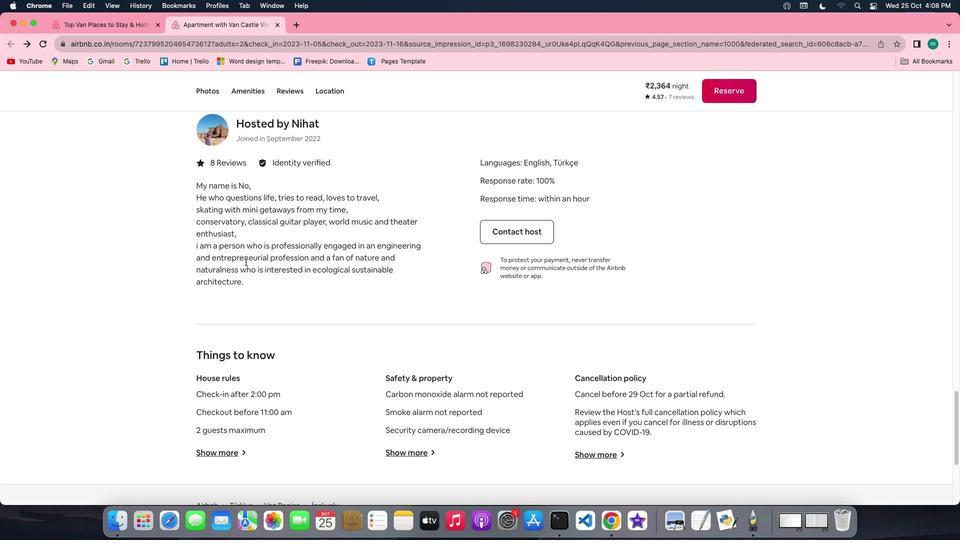 
Action: Mouse moved to (227, 263)
Screenshot: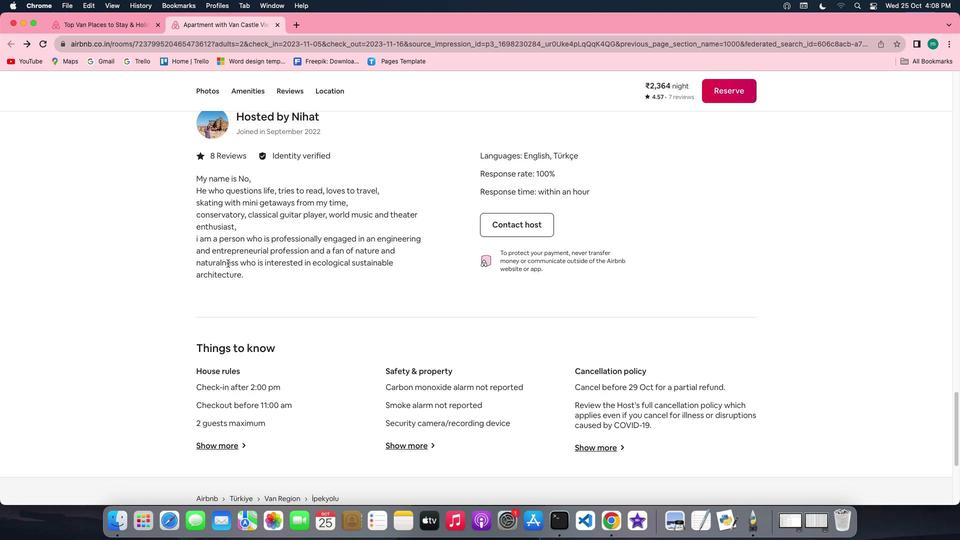 
Action: Mouse scrolled (227, 263) with delta (0, 0)
Screenshot: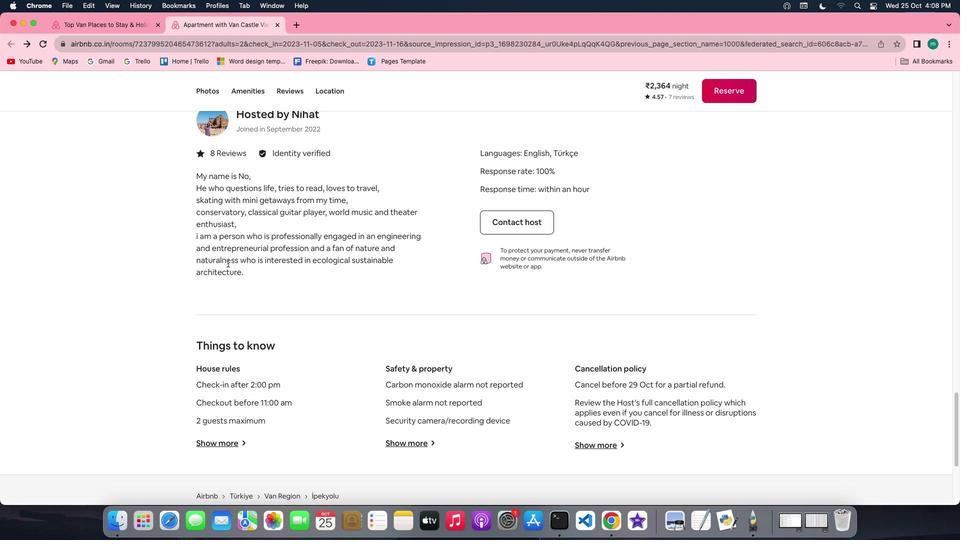 
Action: Mouse scrolled (227, 263) with delta (0, 0)
Screenshot: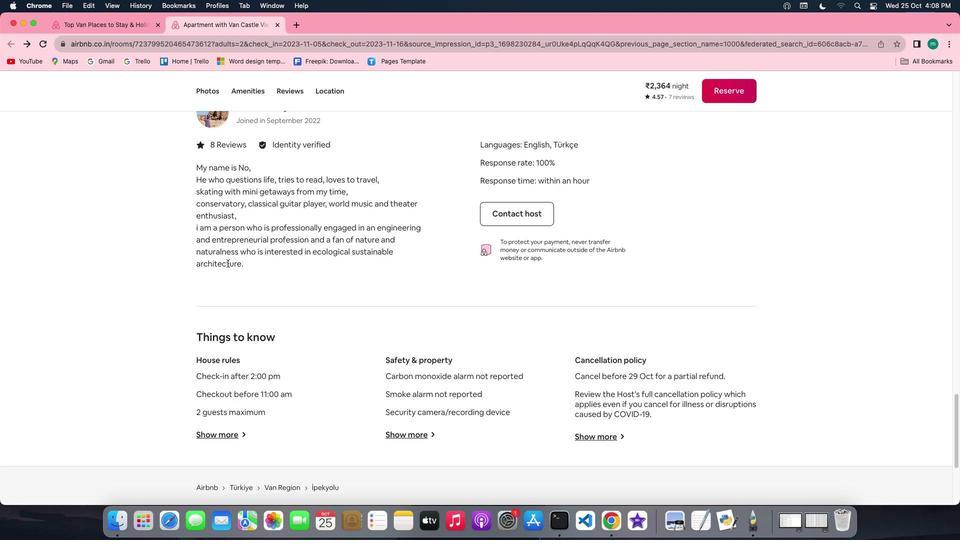 
Action: Mouse scrolled (227, 263) with delta (0, -1)
Screenshot: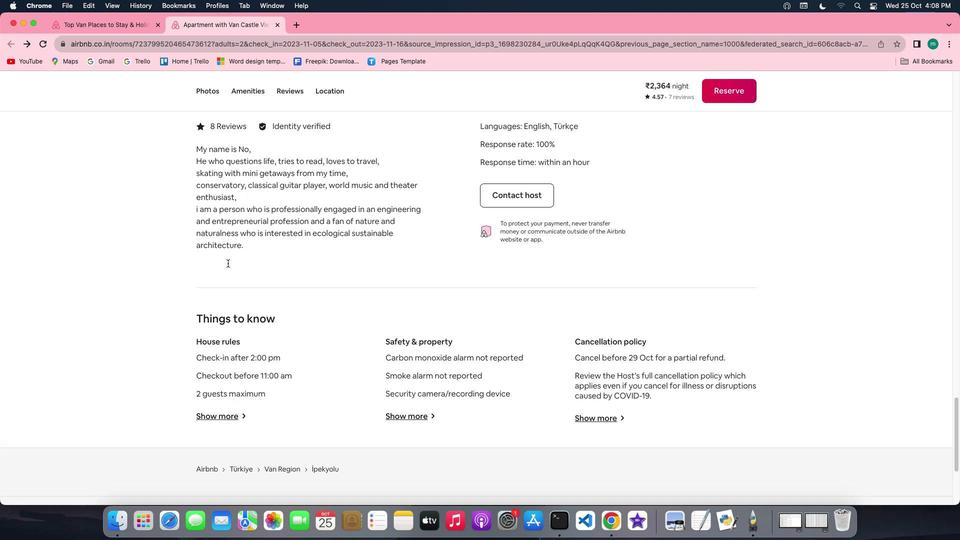 
Action: Mouse moved to (216, 360)
Screenshot: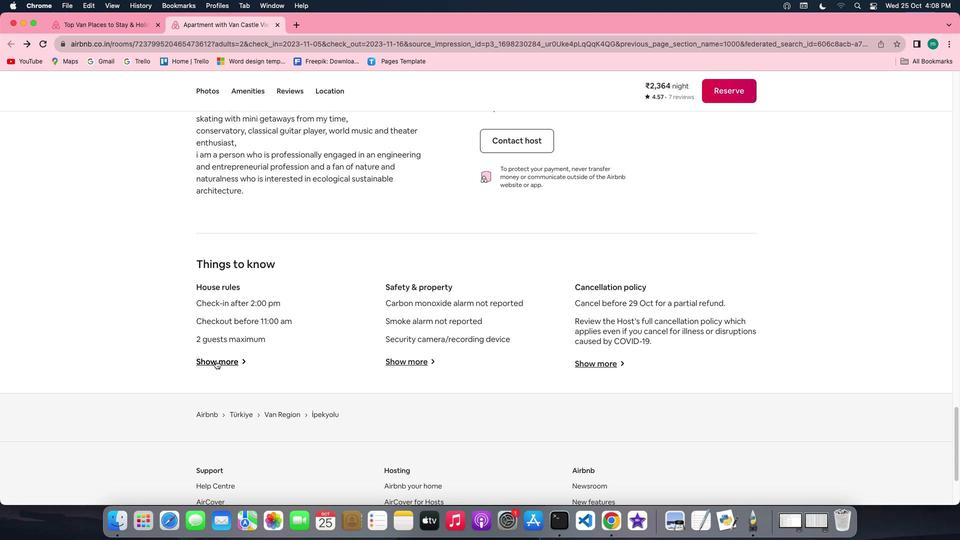 
Action: Mouse pressed left at (216, 360)
Screenshot: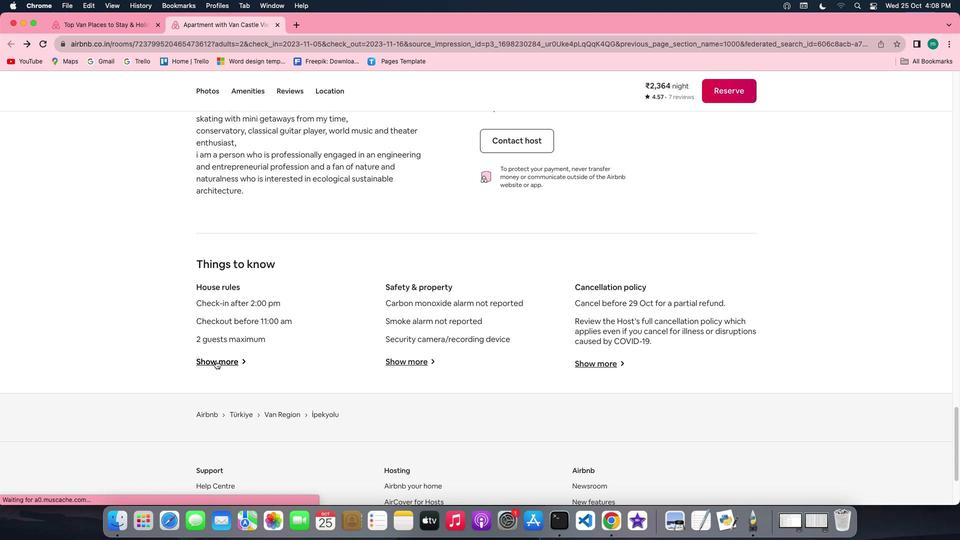 
Action: Mouse moved to (316, 364)
Screenshot: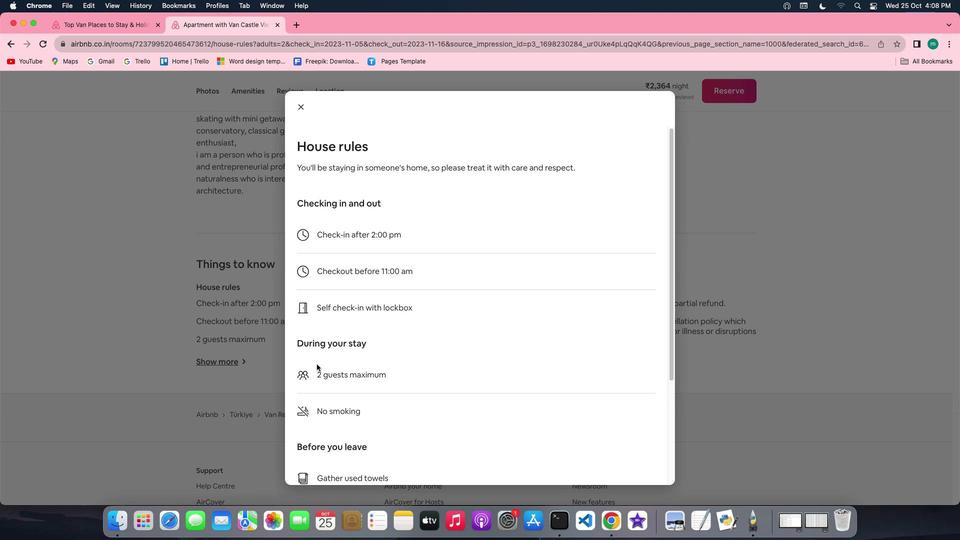 
Action: Mouse scrolled (316, 364) with delta (0, 0)
Screenshot: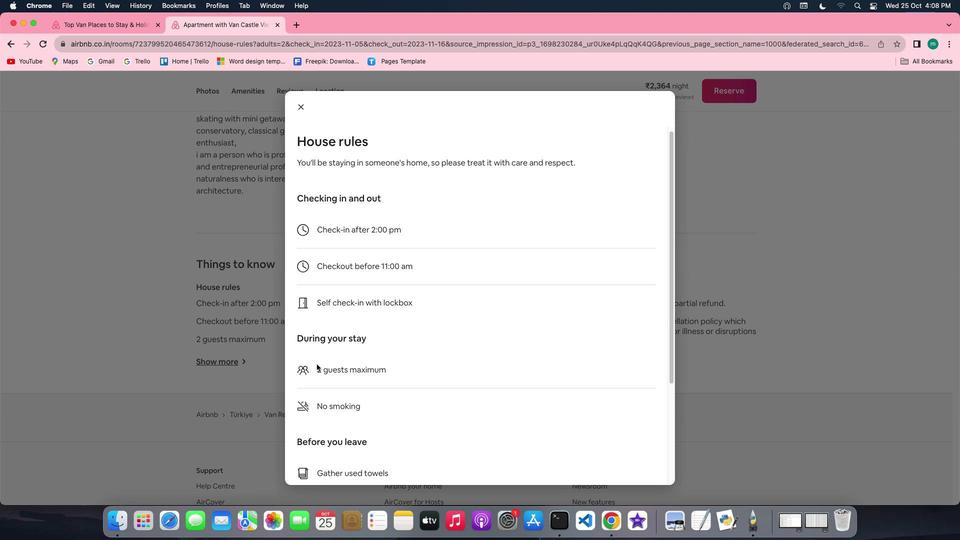 
Action: Mouse scrolled (316, 364) with delta (0, 0)
Screenshot: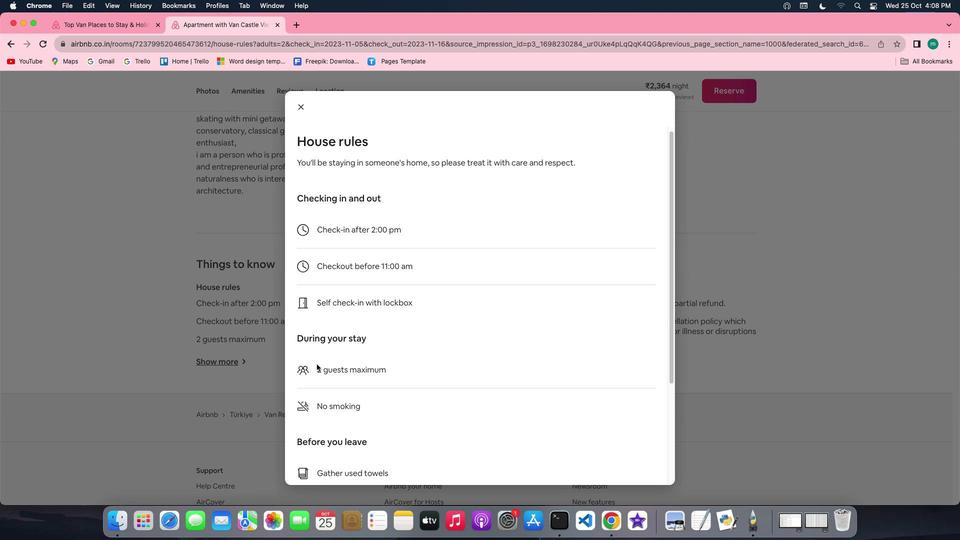 
Action: Mouse scrolled (316, 364) with delta (0, -1)
Screenshot: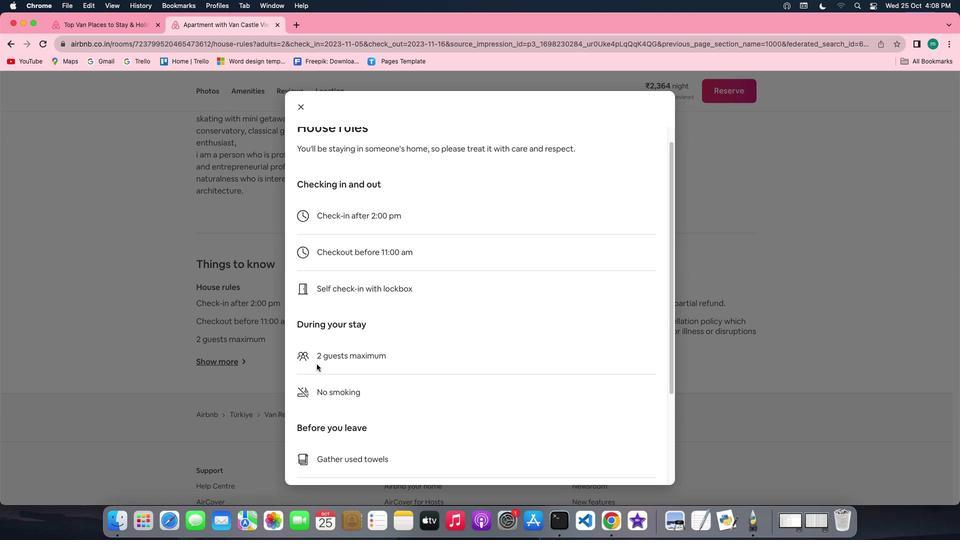 
Action: Mouse scrolled (316, 364) with delta (0, -1)
Screenshot: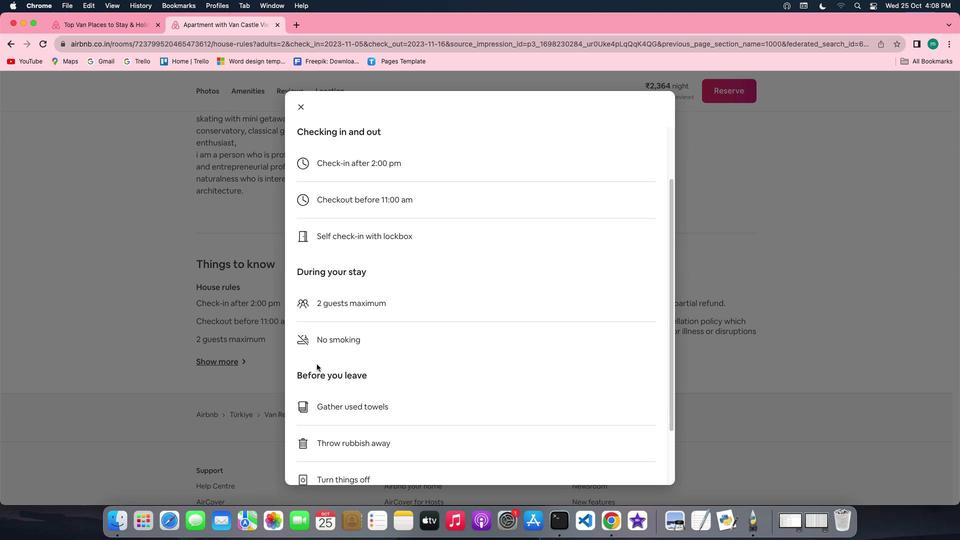 
Action: Mouse scrolled (316, 364) with delta (0, 0)
Screenshot: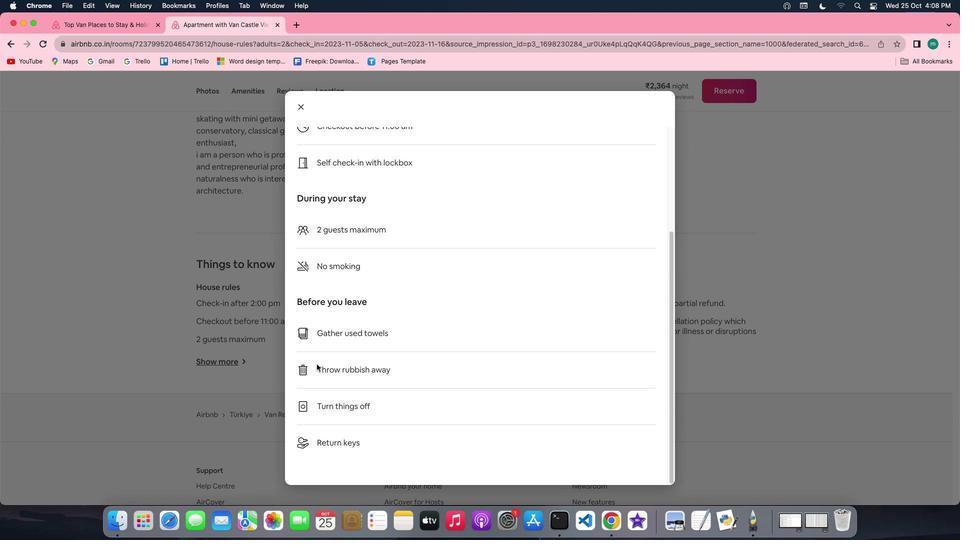 
Action: Mouse scrolled (316, 364) with delta (0, 0)
Screenshot: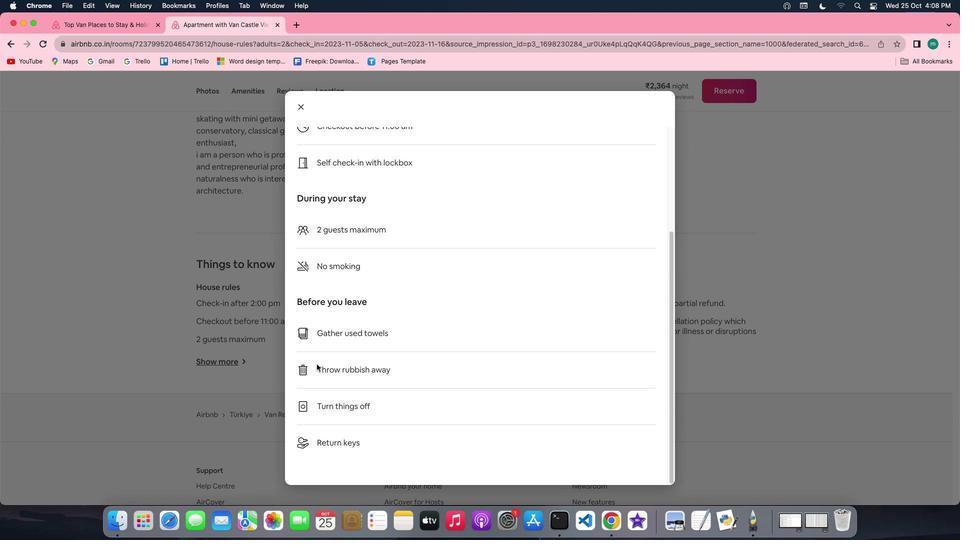 
Action: Mouse scrolled (316, 364) with delta (0, -1)
Screenshot: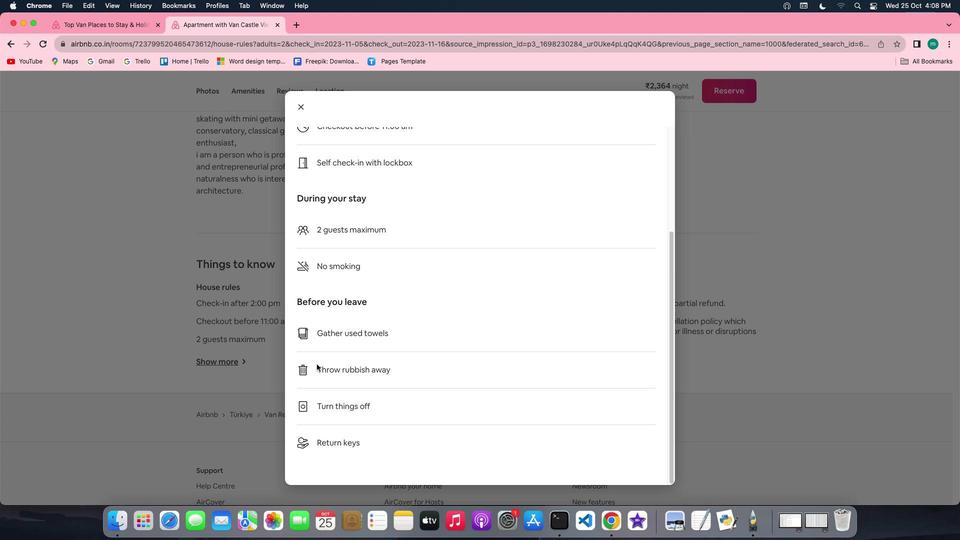 
Action: Mouse scrolled (316, 364) with delta (0, -2)
